 Task: Search one way flight ticket for 4 adults, 2 children, 2 infants in seat and 1 infant on lap in premium economy from Sault Ste. Marie: Chippewa County International Airport to New Bern: Coastal Carolina Regional Airport (was Craven County Regional) on 5-4-2023. Choice of flights is JetBlue. Number of bags: 2 checked bags. Price is upto 42000. Outbound departure time preference is 13:45.
Action: Mouse moved to (306, 175)
Screenshot: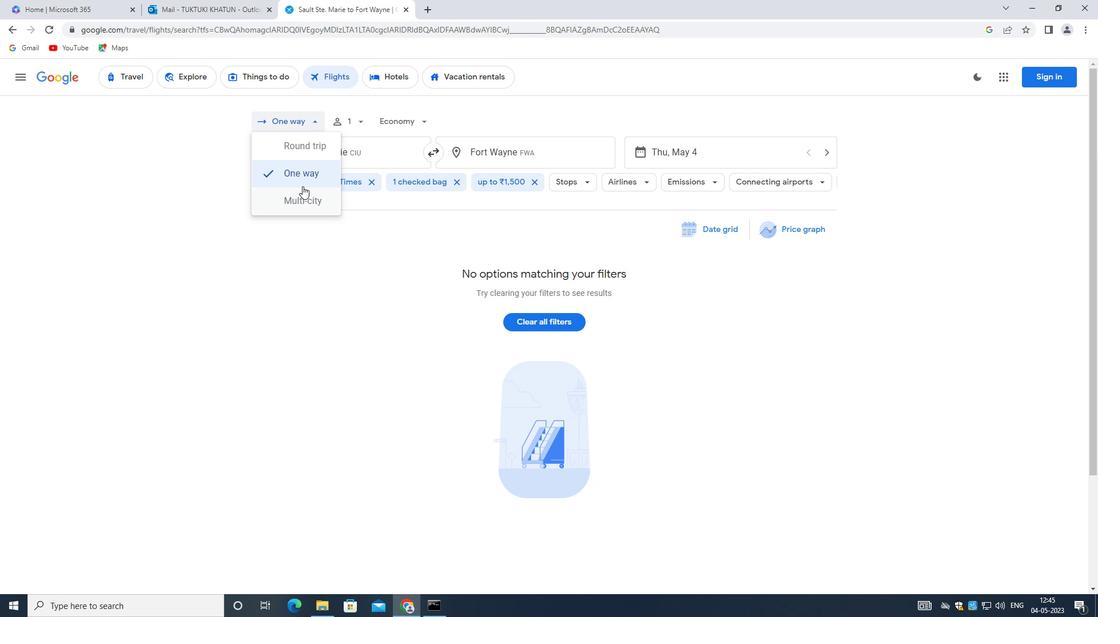 
Action: Mouse pressed left at (306, 175)
Screenshot: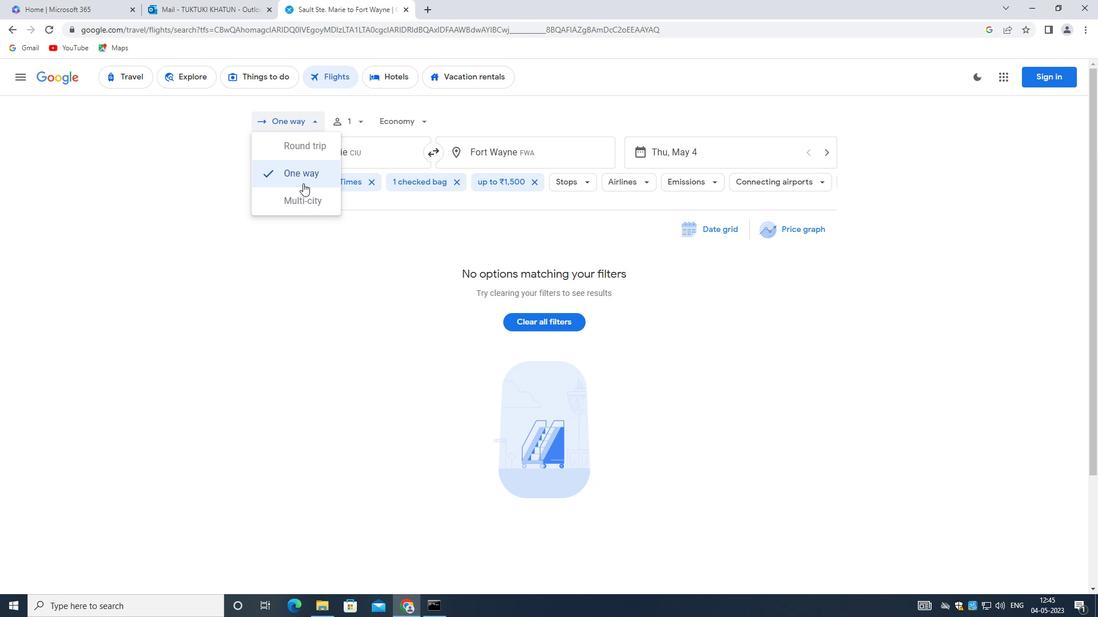 
Action: Mouse moved to (352, 121)
Screenshot: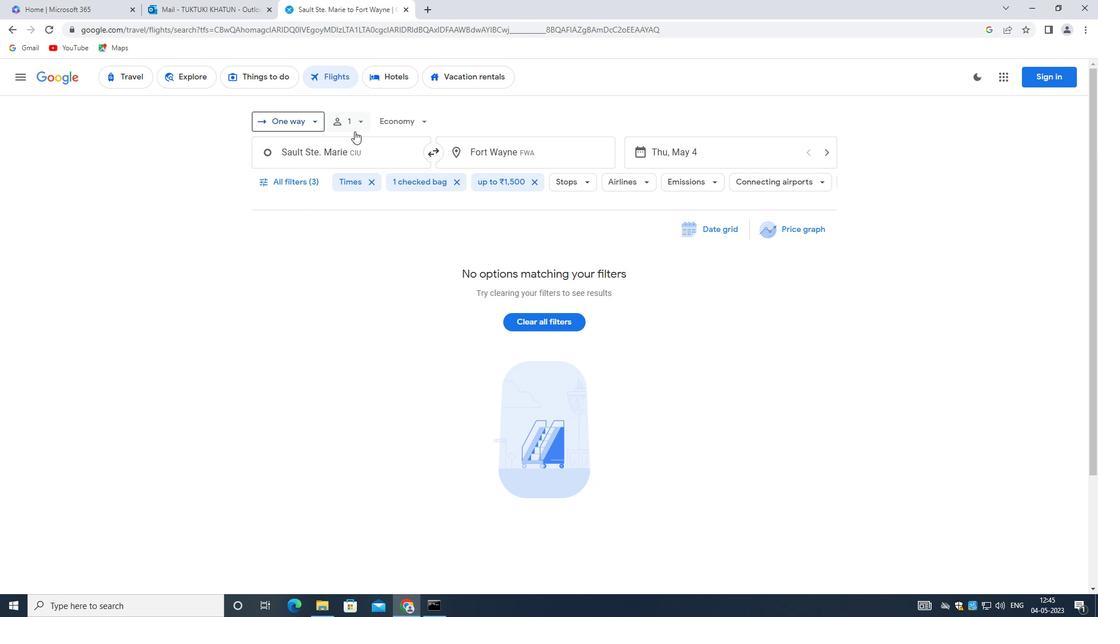 
Action: Mouse pressed left at (352, 121)
Screenshot: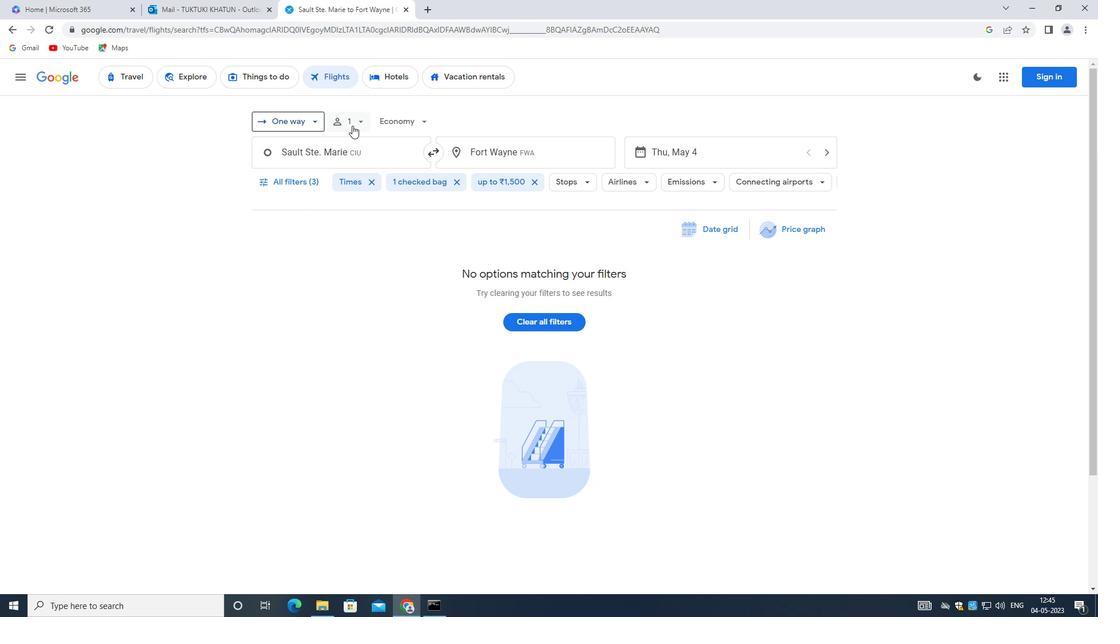 
Action: Mouse moved to (441, 152)
Screenshot: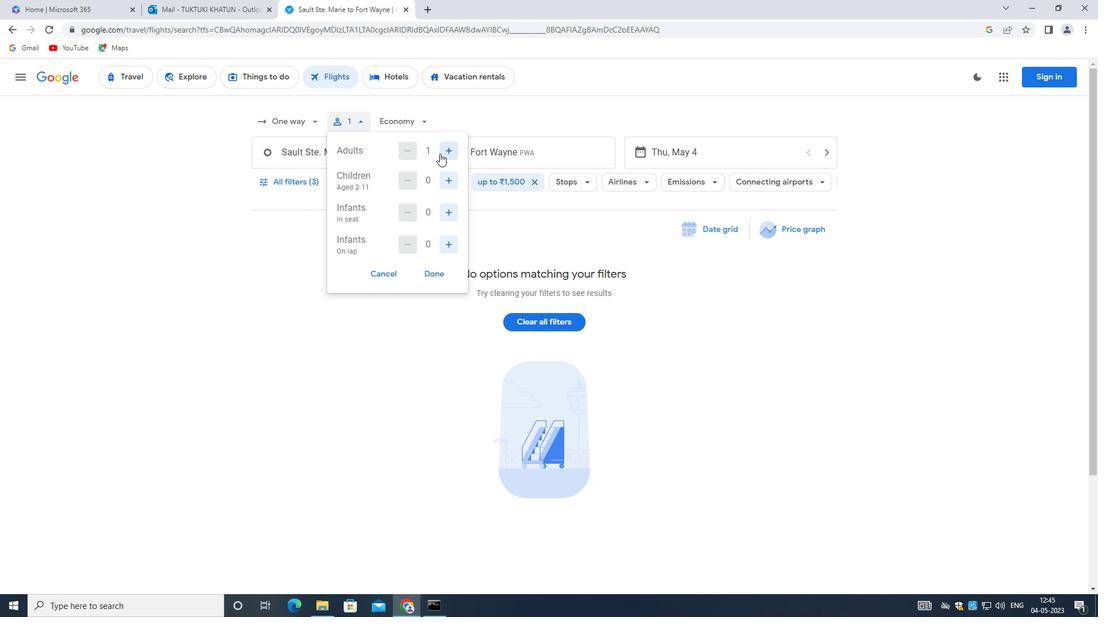 
Action: Mouse pressed left at (441, 152)
Screenshot: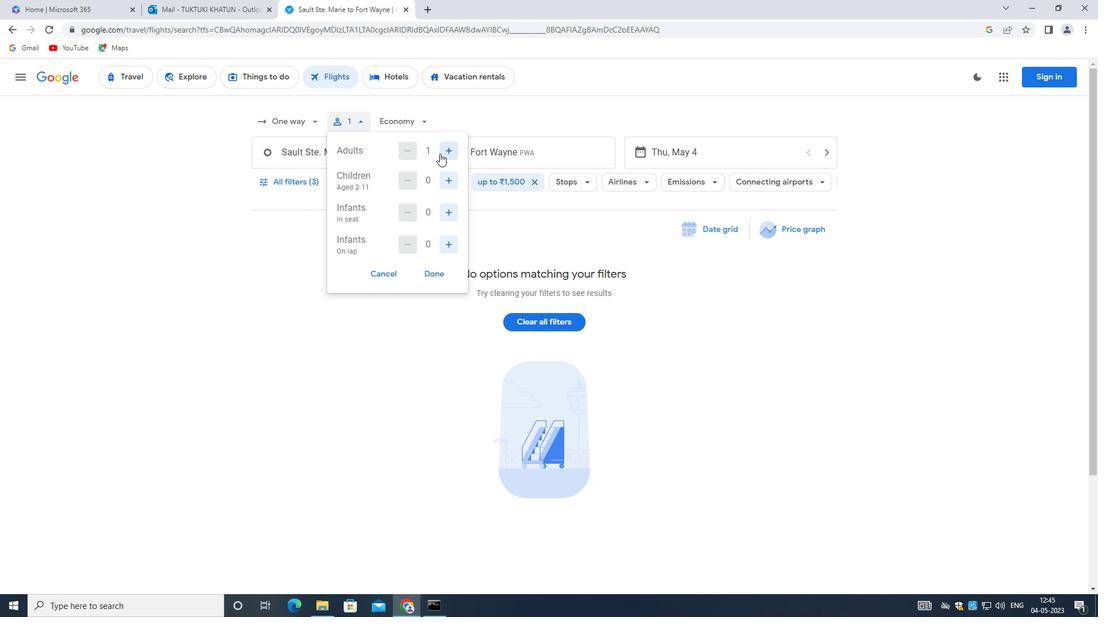 
Action: Mouse moved to (441, 150)
Screenshot: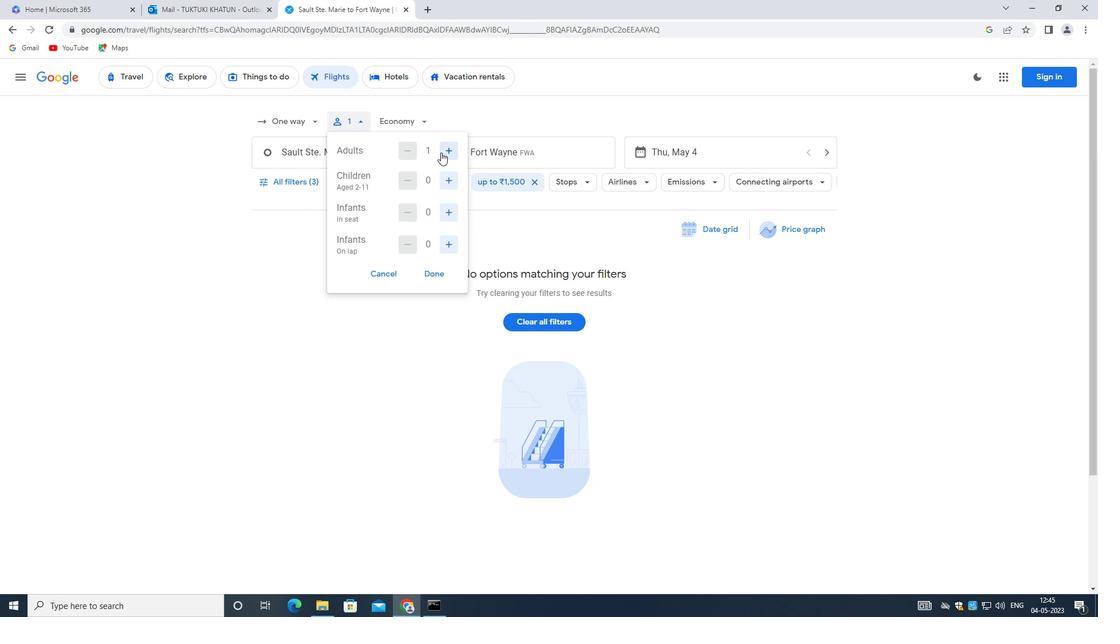
Action: Mouse pressed left at (441, 150)
Screenshot: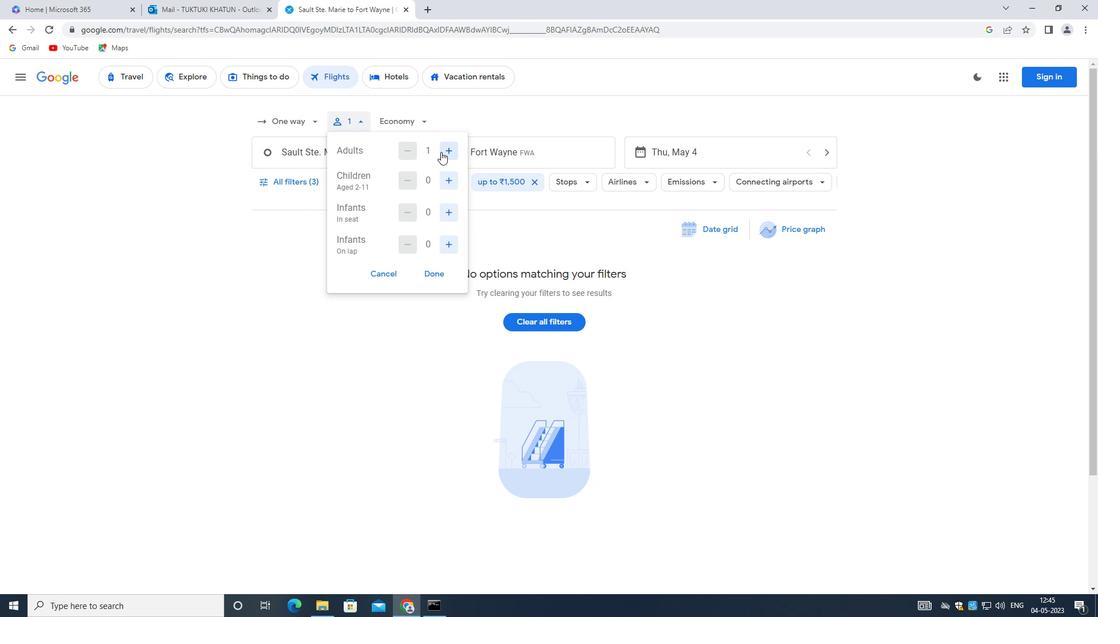 
Action: Mouse pressed left at (441, 150)
Screenshot: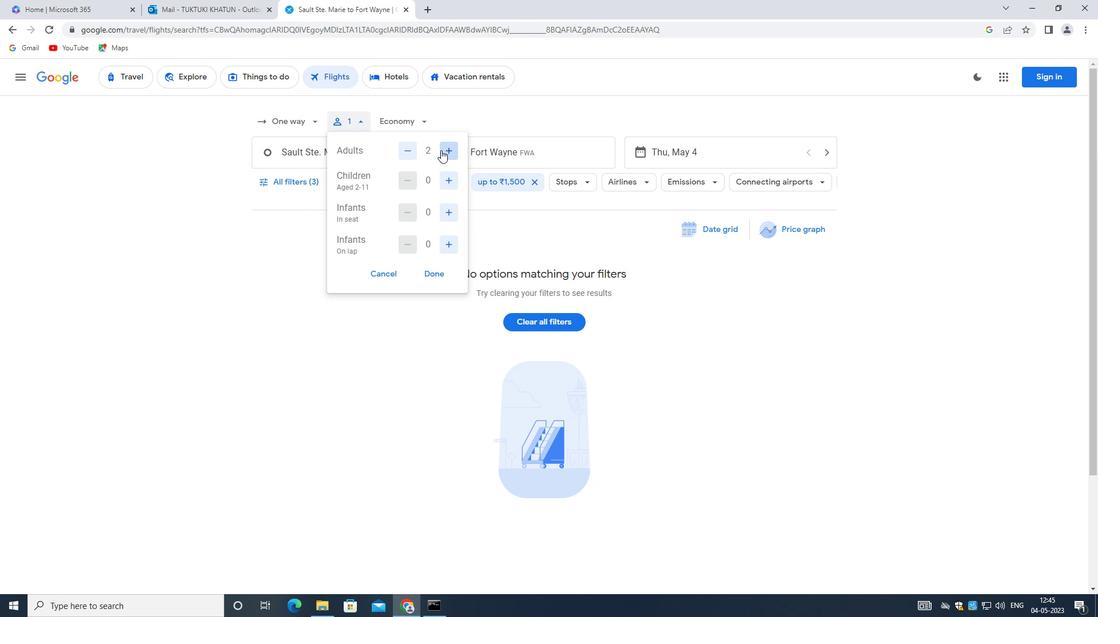 
Action: Mouse moved to (449, 179)
Screenshot: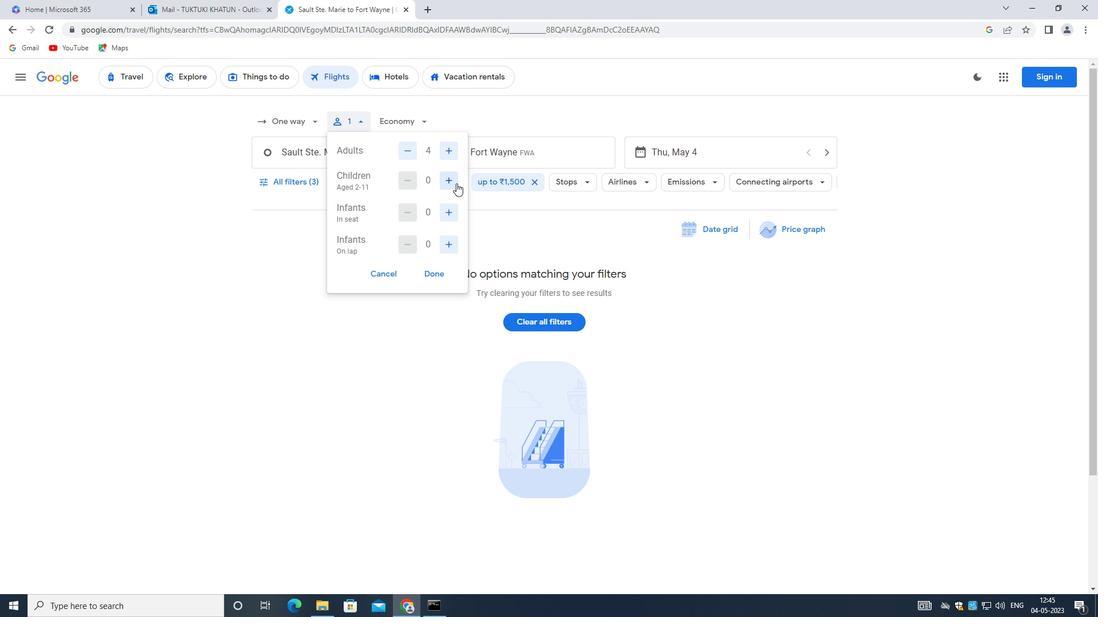 
Action: Mouse pressed left at (449, 179)
Screenshot: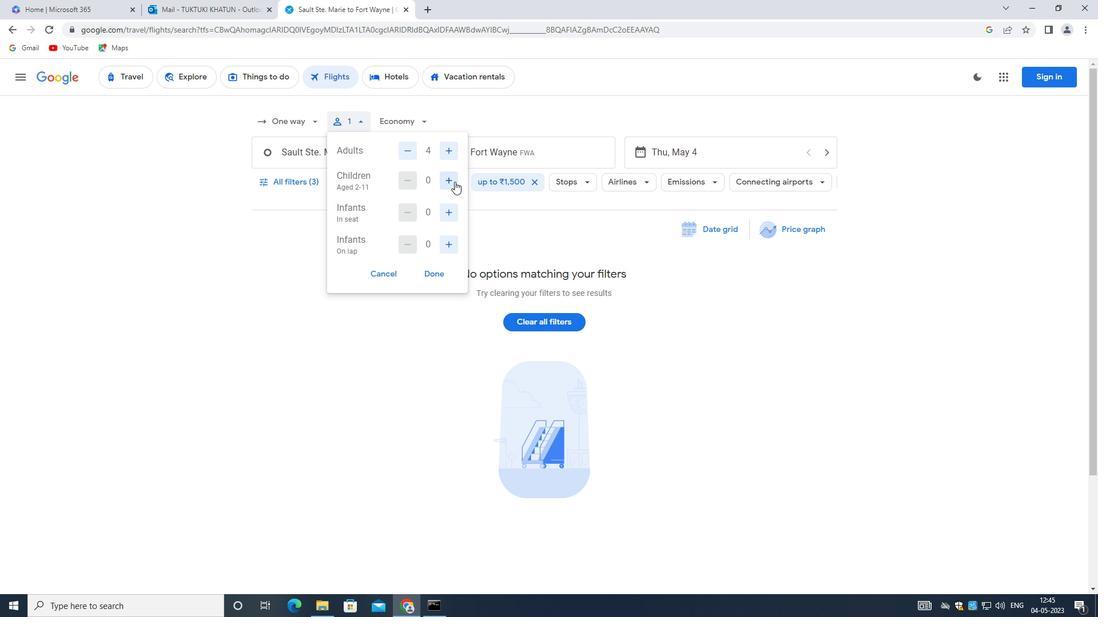 
Action: Mouse pressed left at (449, 179)
Screenshot: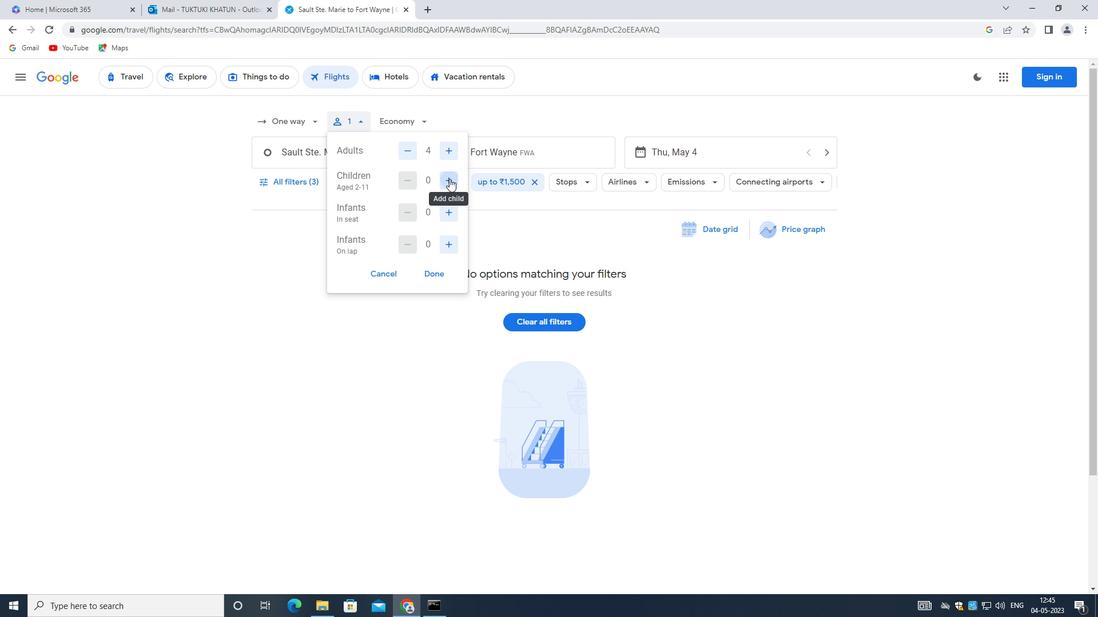 
Action: Mouse moved to (455, 207)
Screenshot: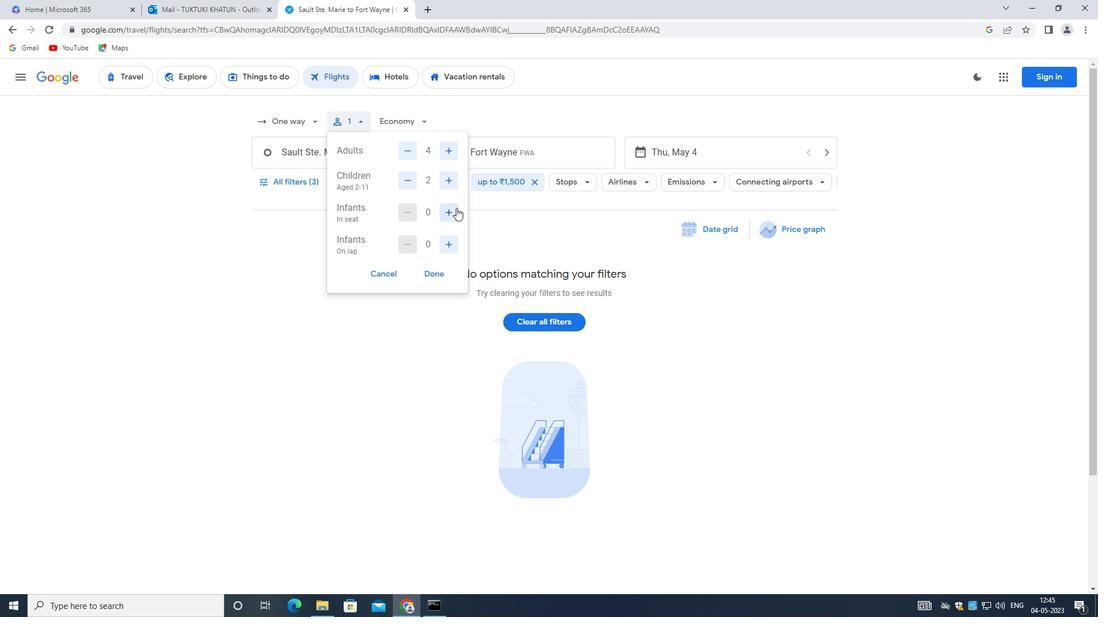 
Action: Mouse pressed left at (455, 207)
Screenshot: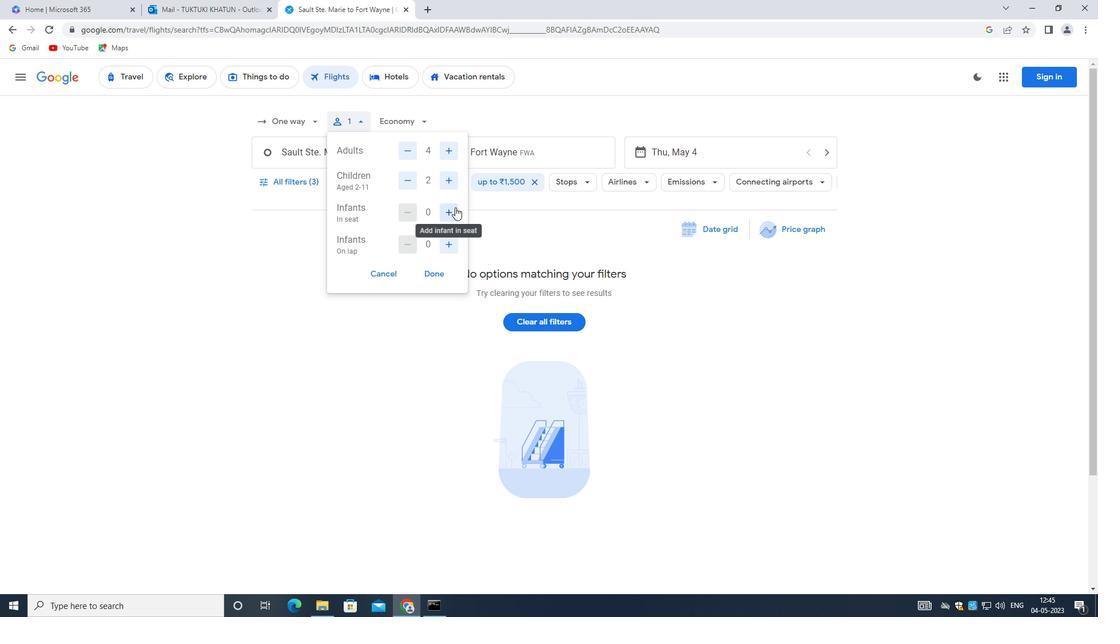 
Action: Mouse pressed left at (455, 207)
Screenshot: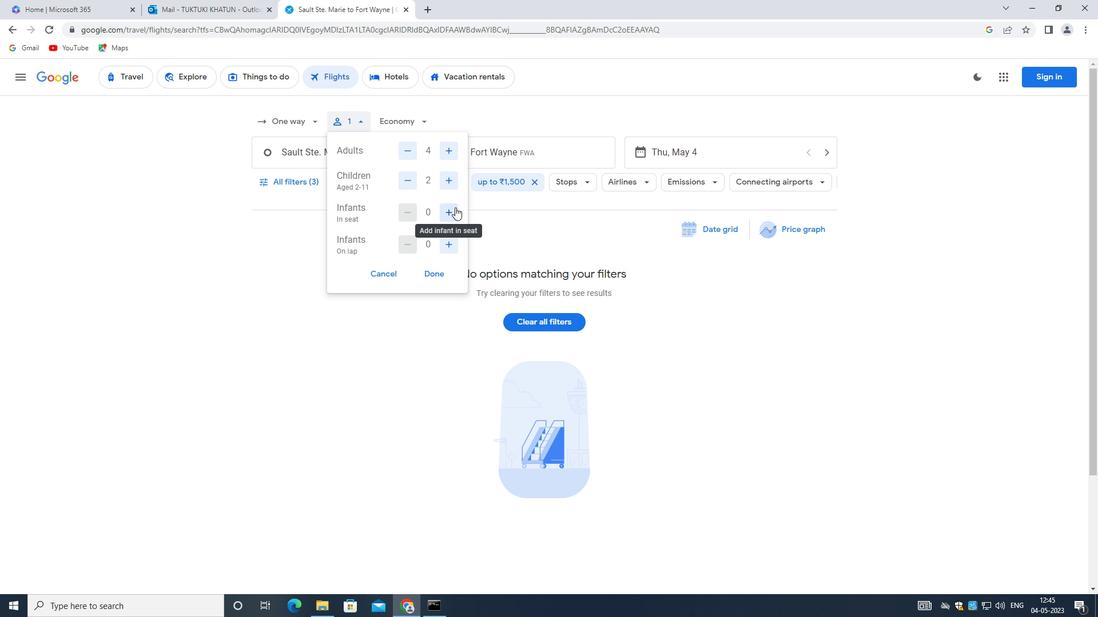 
Action: Mouse moved to (449, 243)
Screenshot: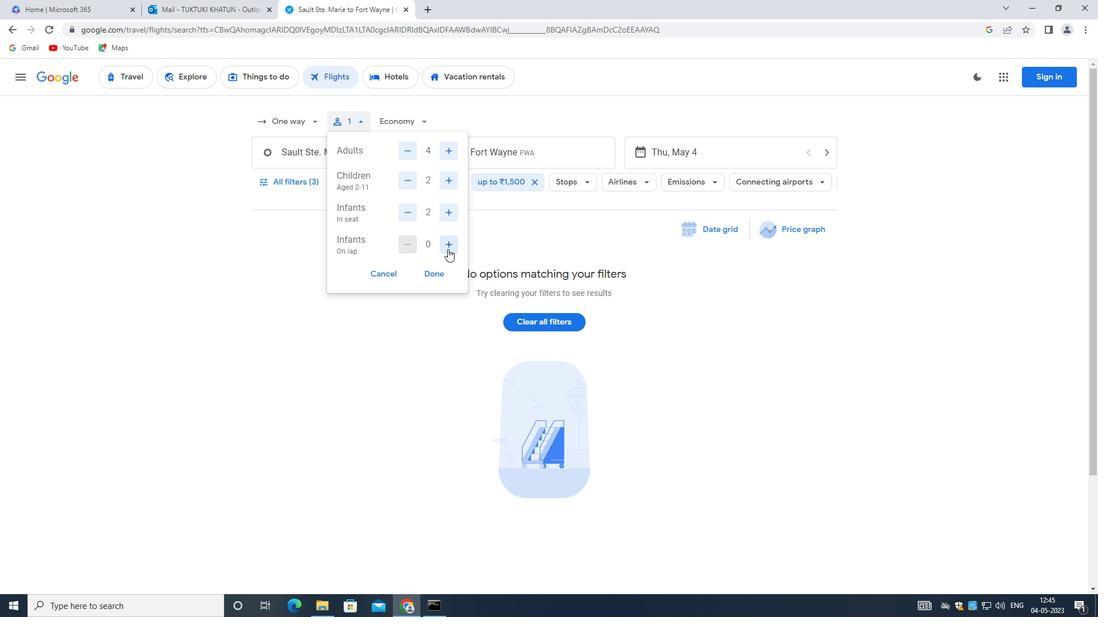 
Action: Mouse pressed left at (449, 243)
Screenshot: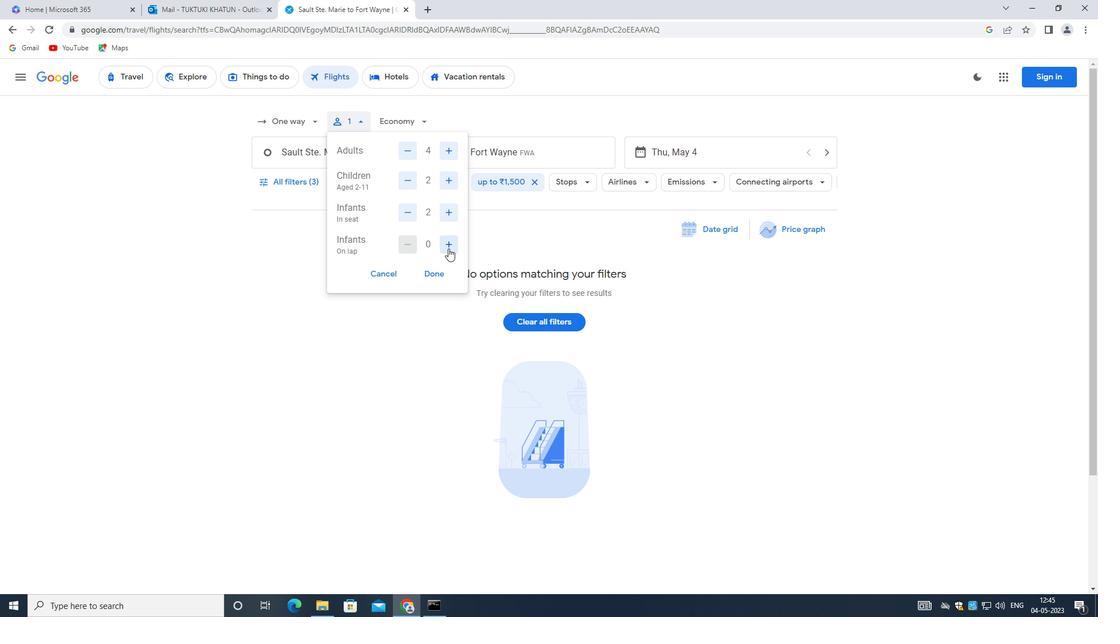 
Action: Mouse moved to (431, 277)
Screenshot: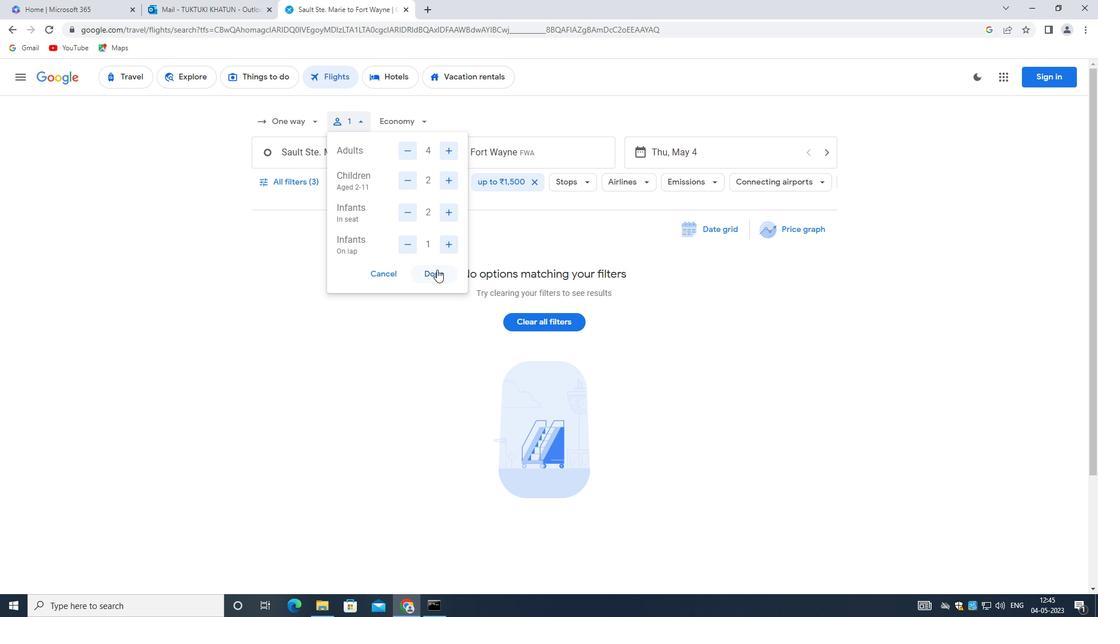 
Action: Mouse pressed left at (431, 277)
Screenshot: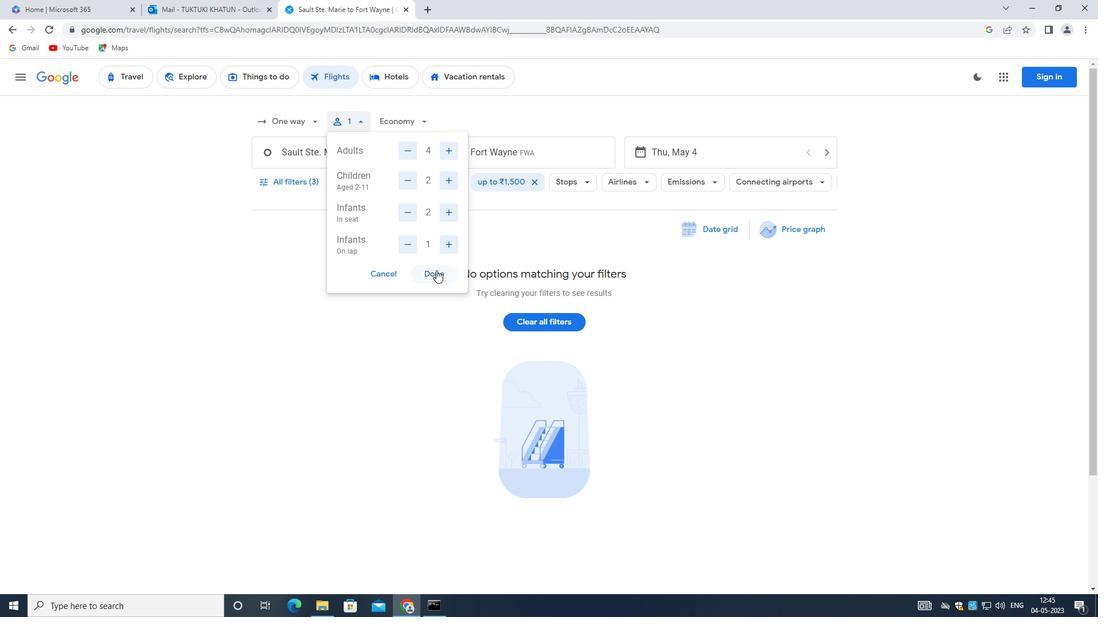 
Action: Mouse moved to (400, 114)
Screenshot: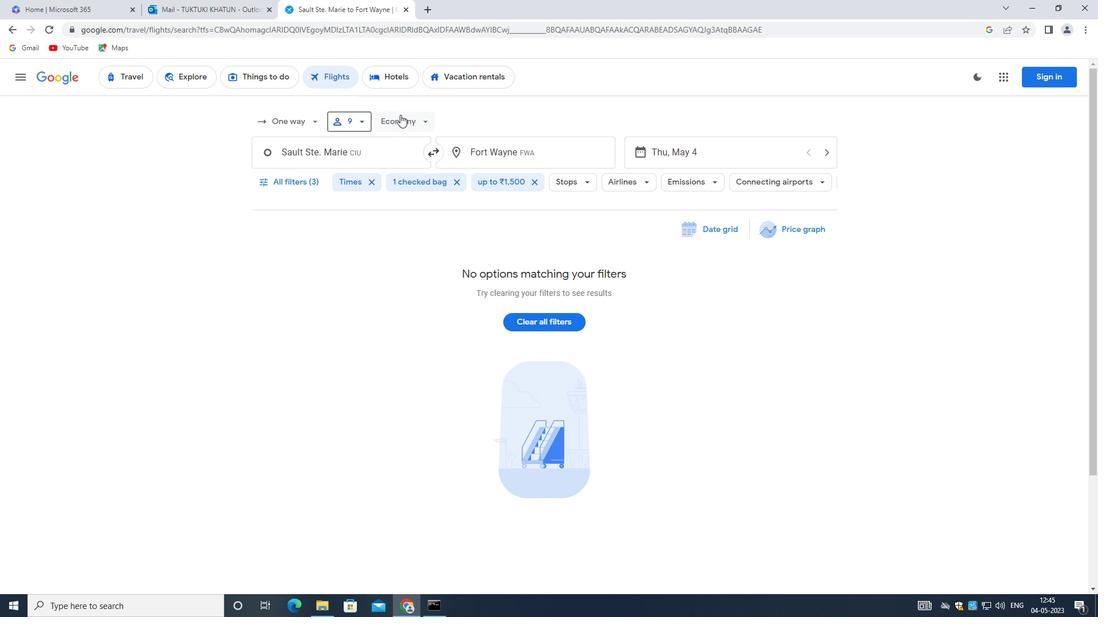 
Action: Mouse pressed left at (400, 114)
Screenshot: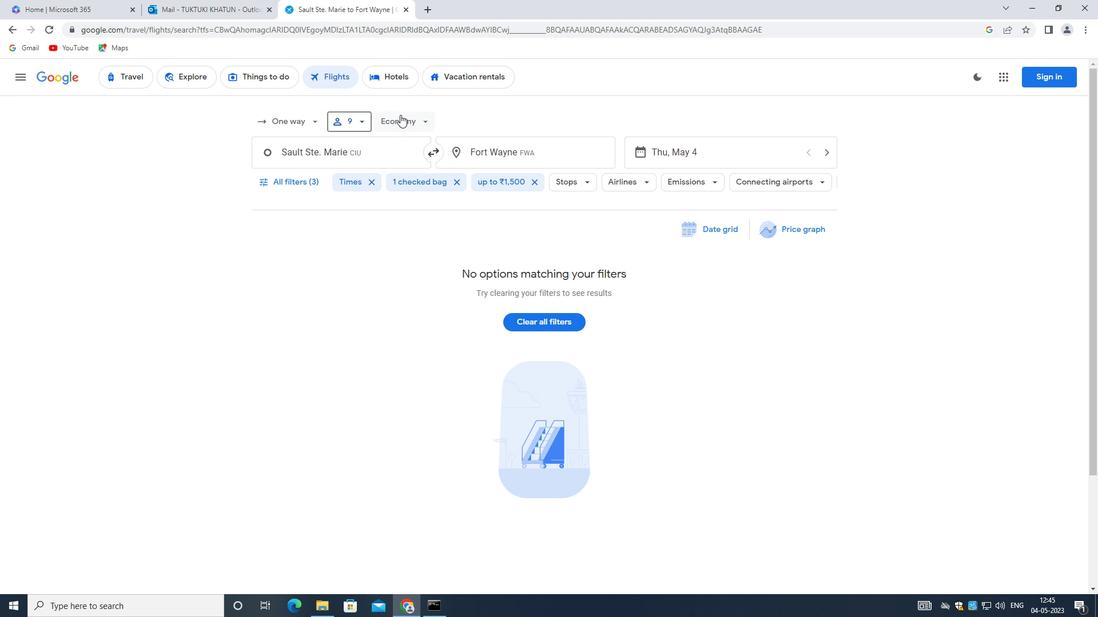 
Action: Mouse moved to (425, 169)
Screenshot: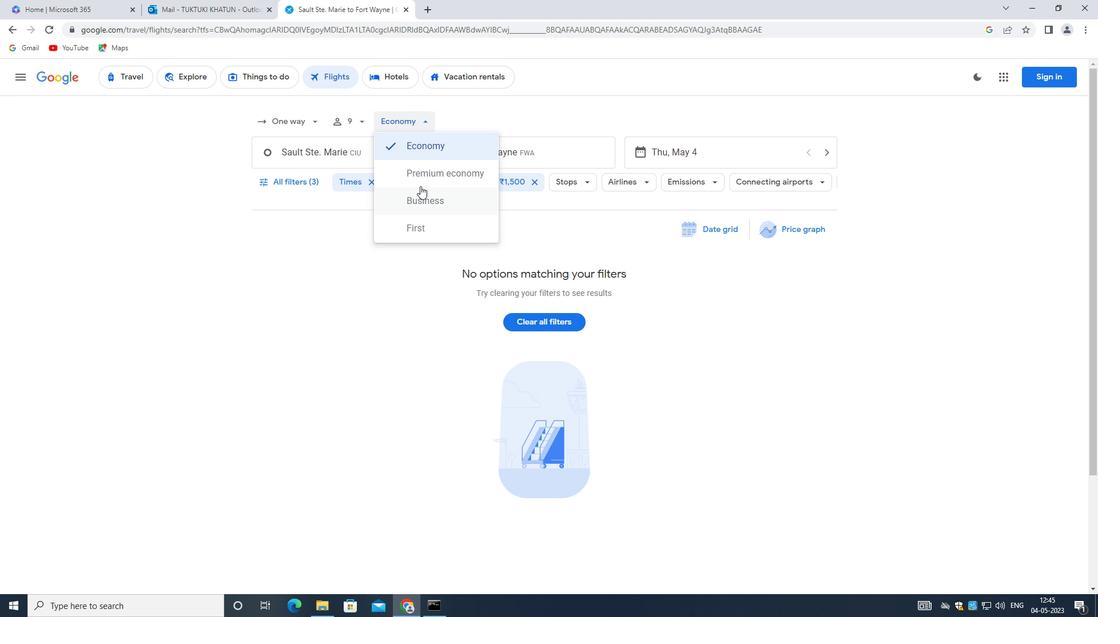 
Action: Mouse pressed left at (425, 169)
Screenshot: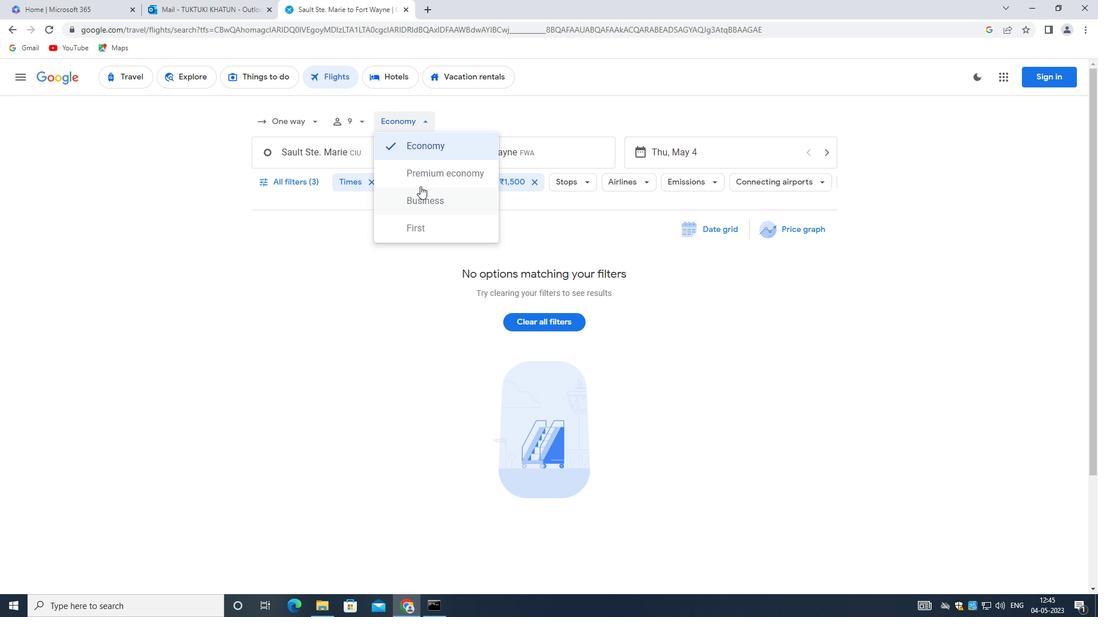 
Action: Mouse moved to (355, 156)
Screenshot: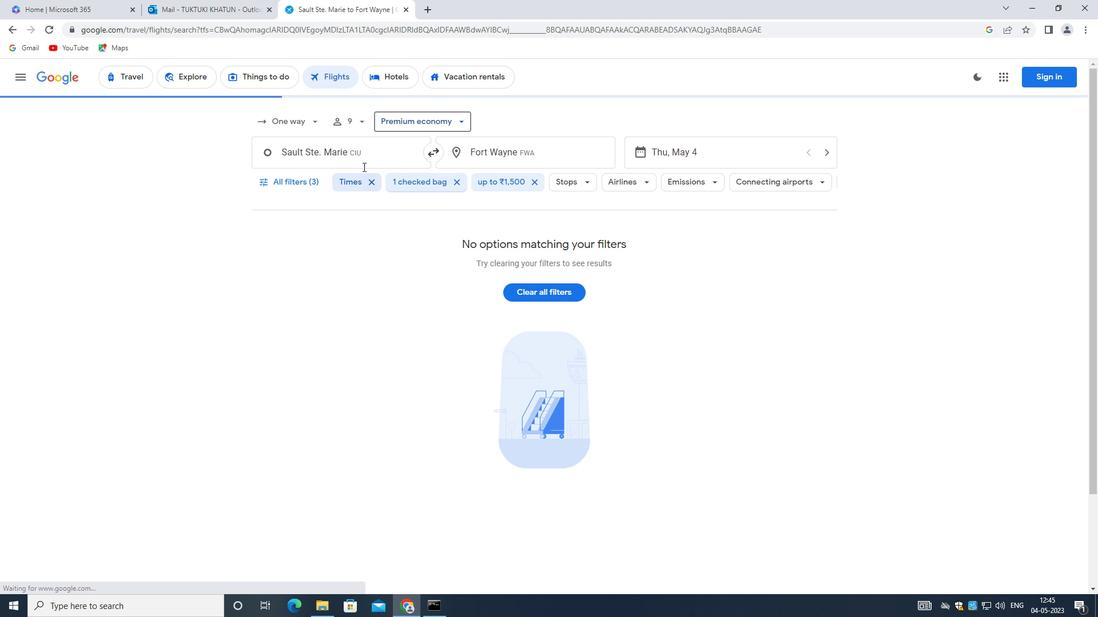 
Action: Mouse pressed left at (355, 156)
Screenshot: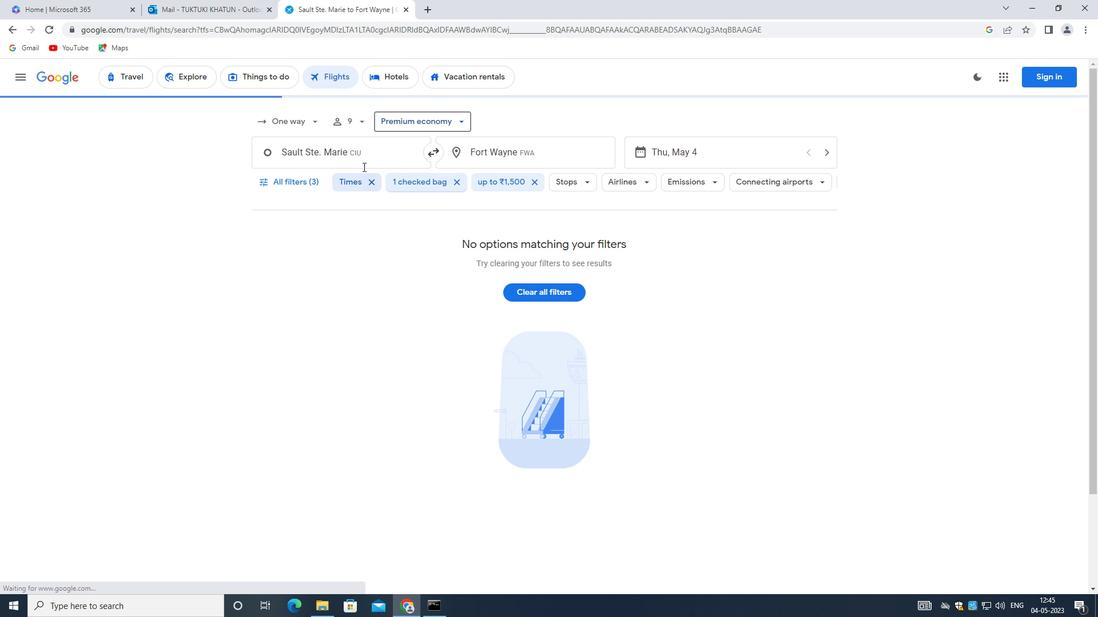 
Action: Mouse moved to (364, 152)
Screenshot: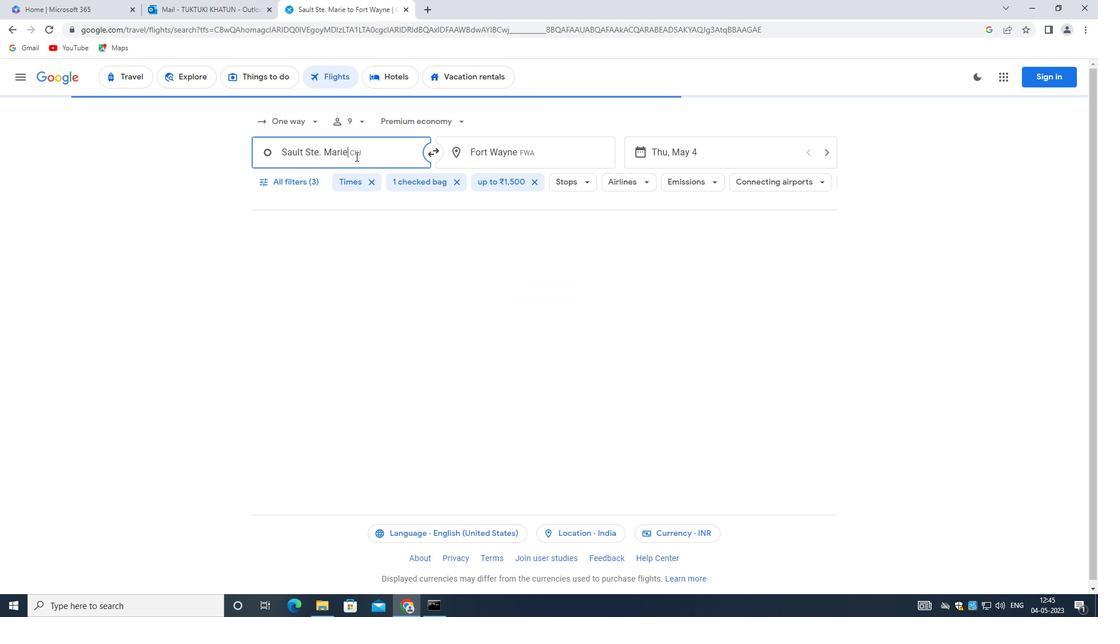 
Action: Key pressed <Key.backspace><Key.shift><Key.shift><Key.shift><Key.shift><Key.shift><Key.shift><Key.shift><Key.shift><Key.shift><Key.shift><Key.shift><Key.shift><Key.shift><Key.shift><Key.shift><Key.shift><Key.shift><Key.shift><Key.shift><Key.shift><Key.shift><Key.shift><Key.shift><Key.shift><Key.shift>C<Key.backspace><Key.shift>
Screenshot: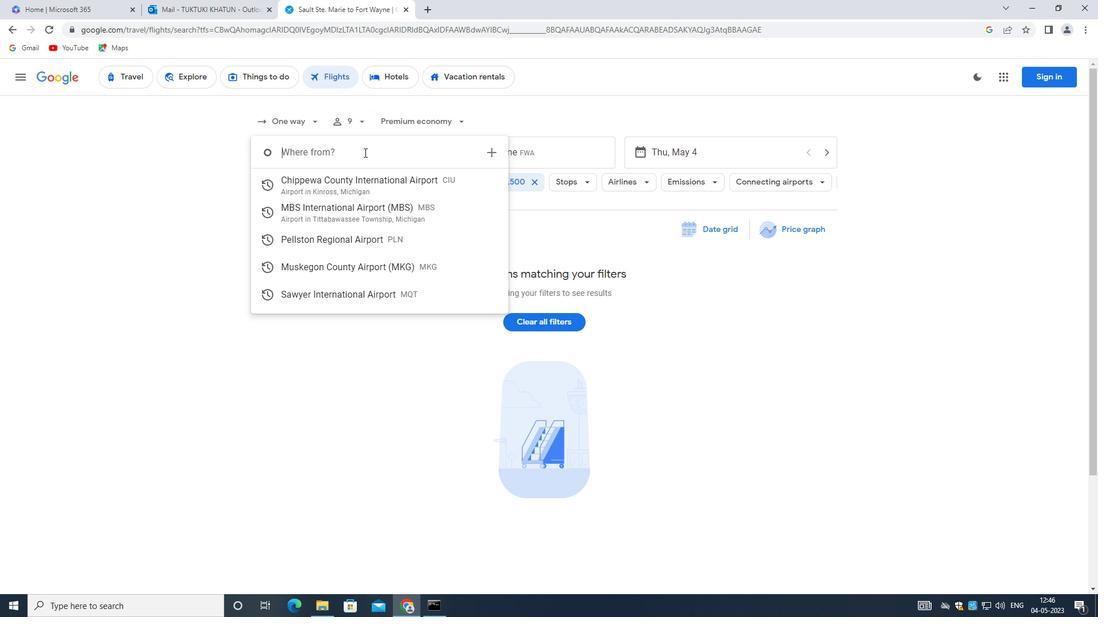 
Action: Mouse moved to (365, 152)
Screenshot: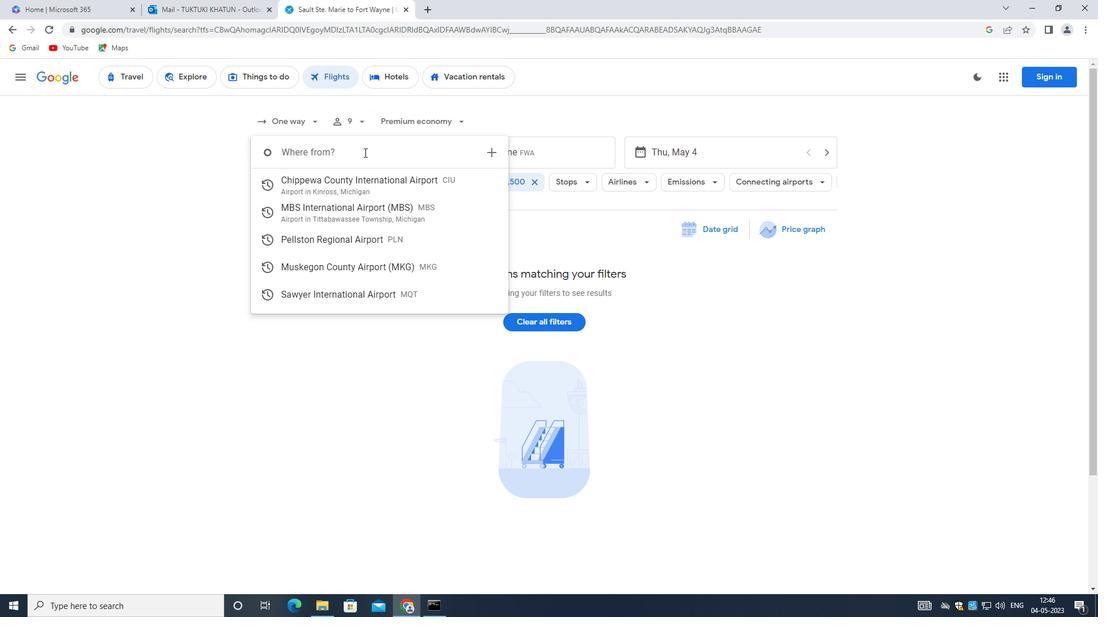 
Action: Key pressed SAULT<Key.space><Key.shift>STE.<Key.space><Key.shift_r>
Screenshot: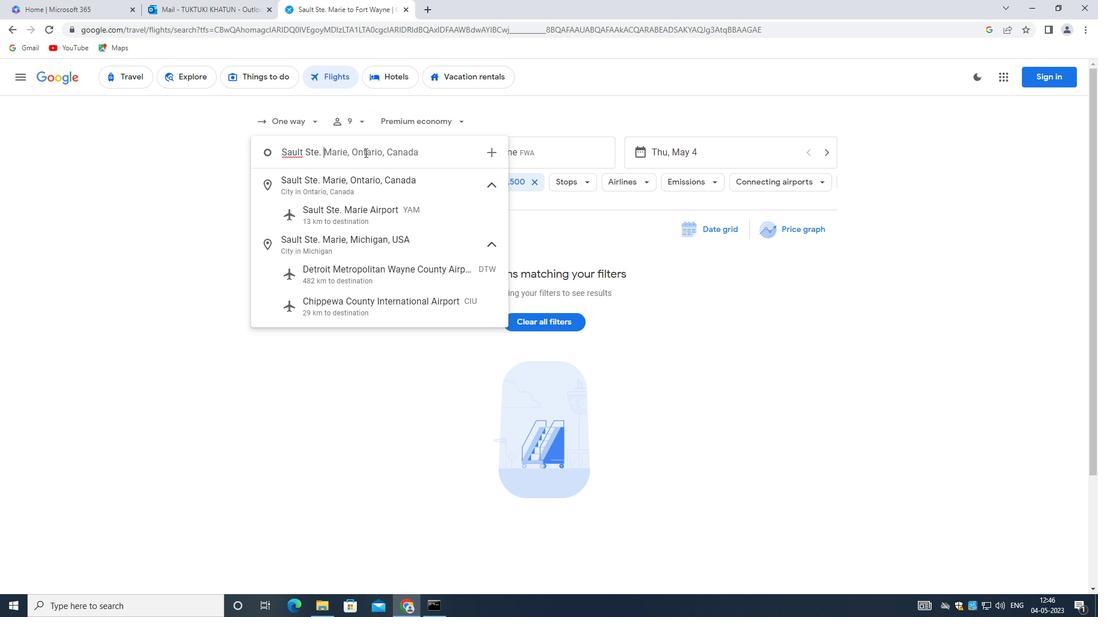 
Action: Mouse moved to (365, 152)
Screenshot: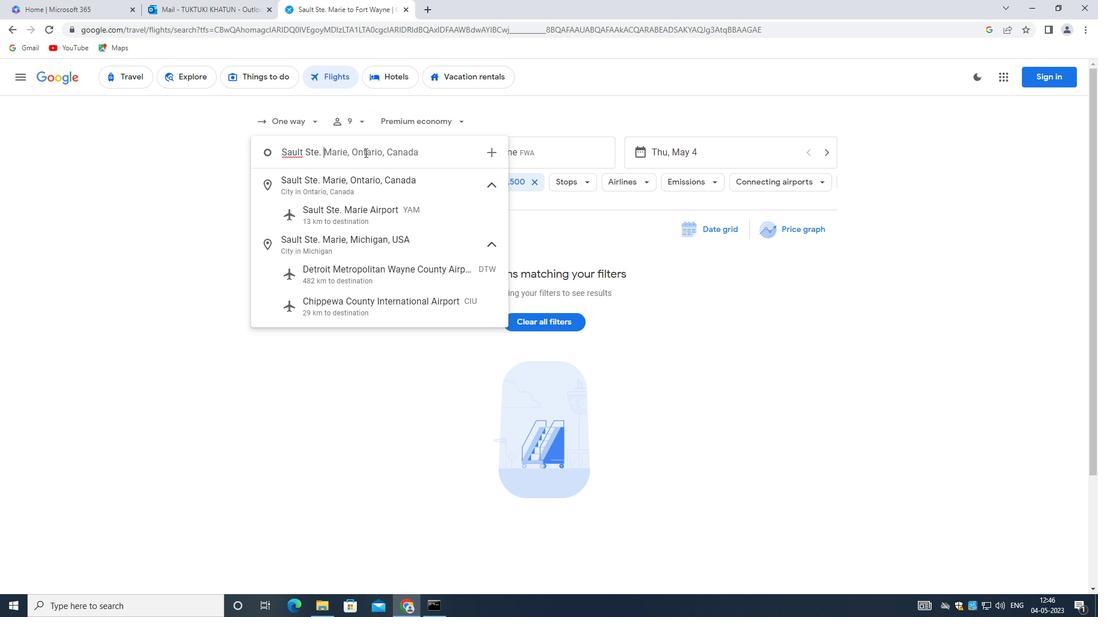 
Action: Key pressed MA
Screenshot: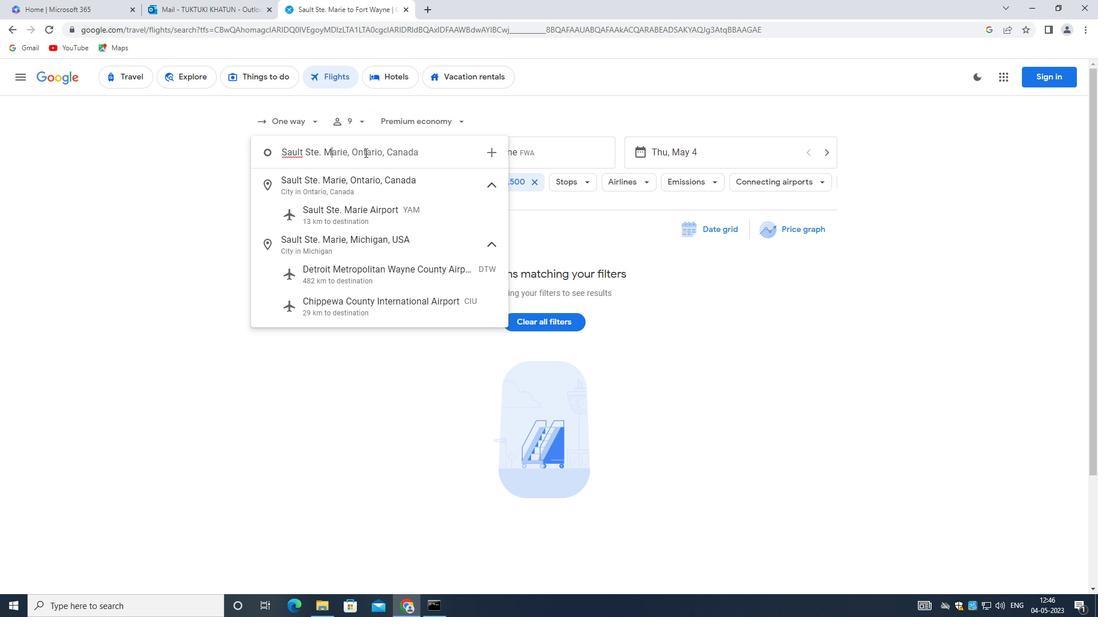 
Action: Mouse moved to (365, 152)
Screenshot: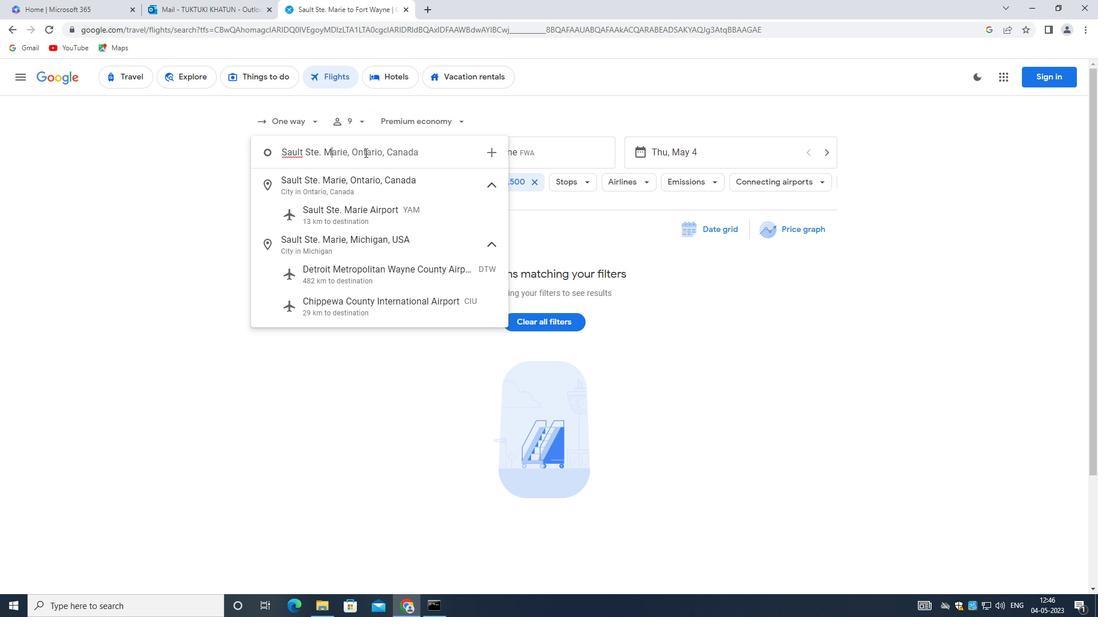 
Action: Key pressed R
Screenshot: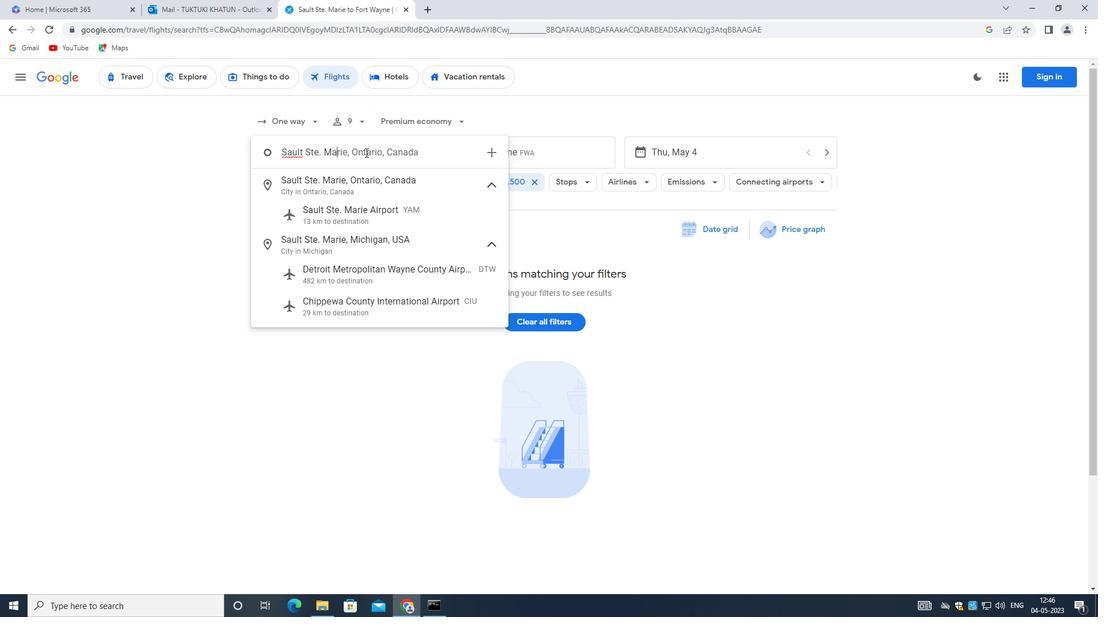 
Action: Mouse moved to (366, 152)
Screenshot: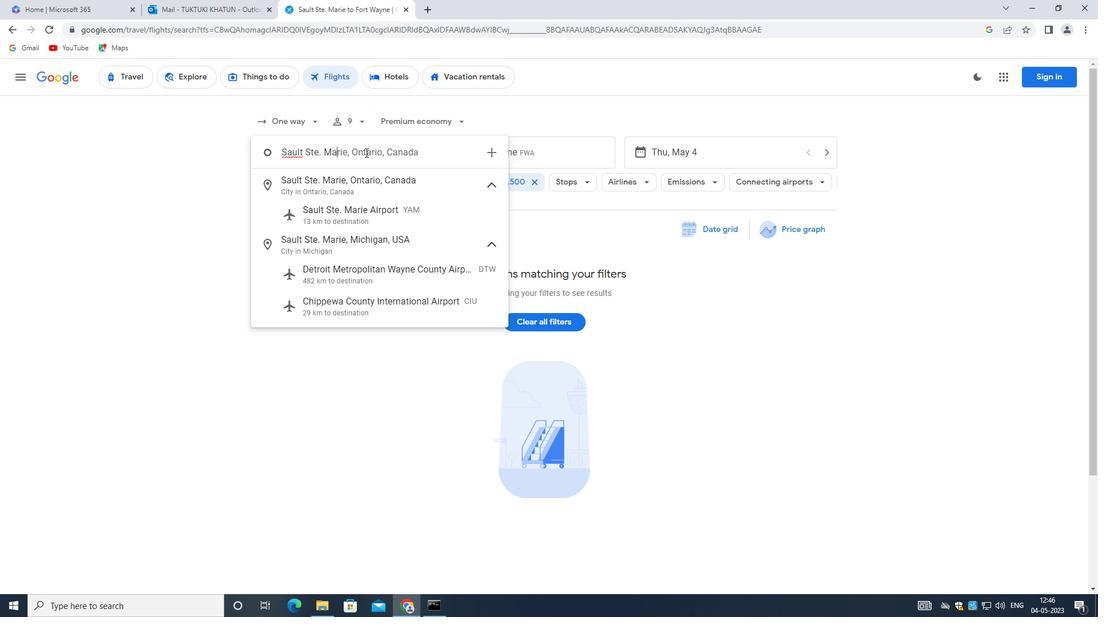 
Action: Key pressed I
Screenshot: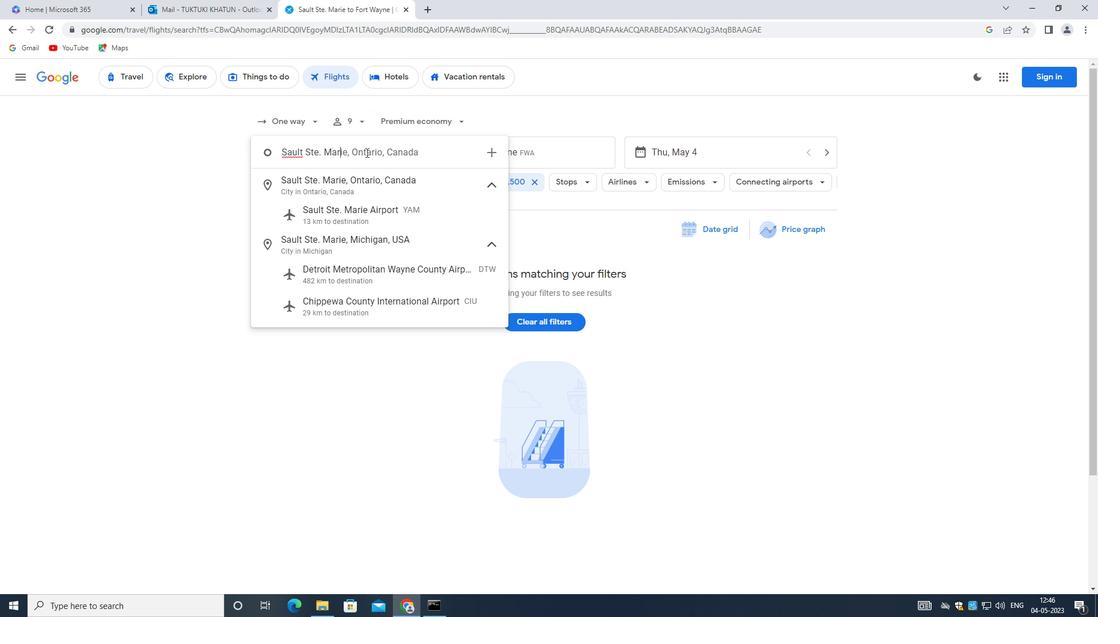 
Action: Mouse moved to (366, 152)
Screenshot: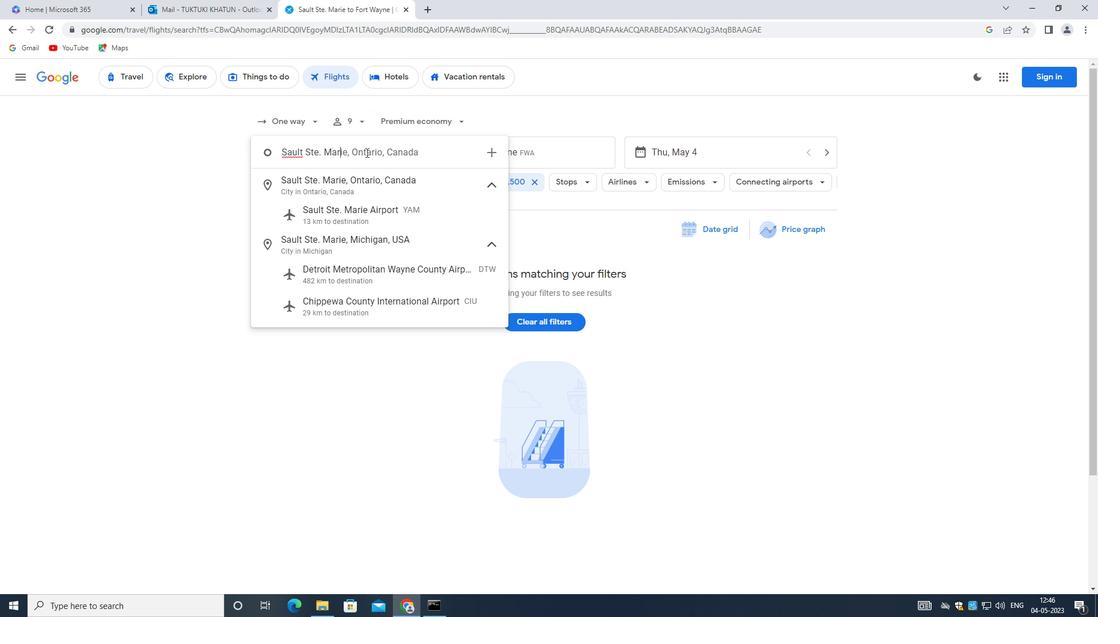 
Action: Key pressed E
Screenshot: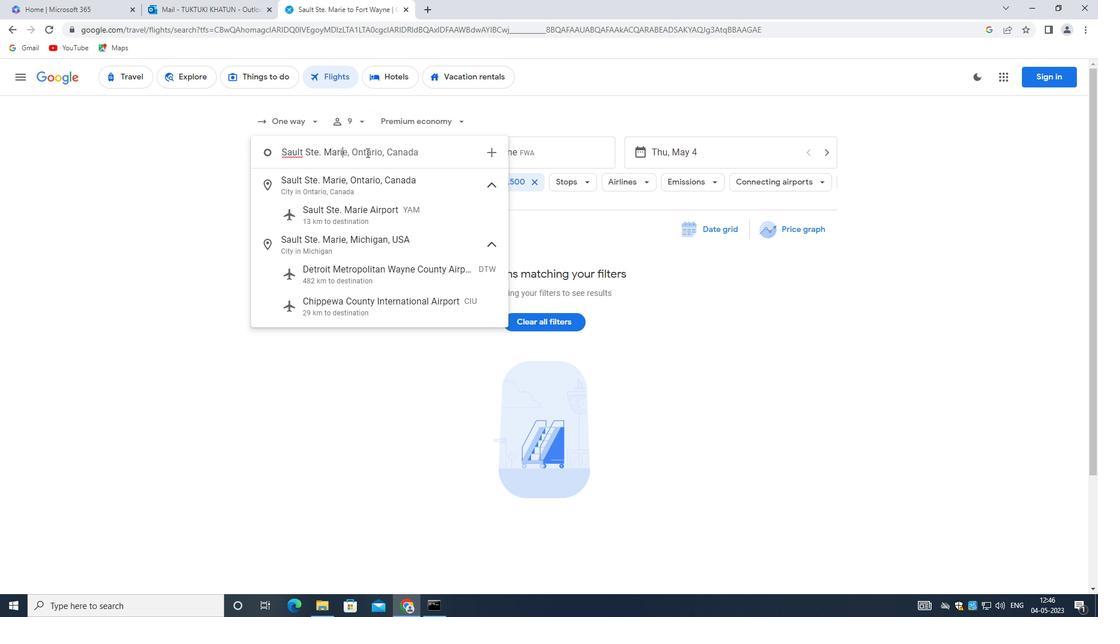 
Action: Mouse moved to (405, 302)
Screenshot: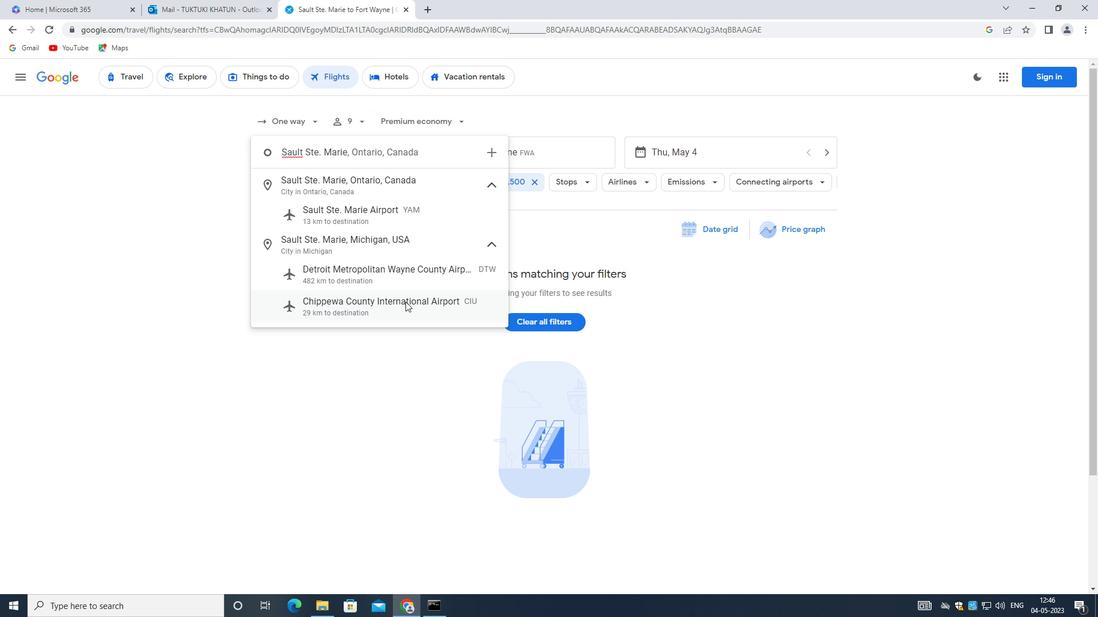 
Action: Mouse pressed left at (405, 302)
Screenshot: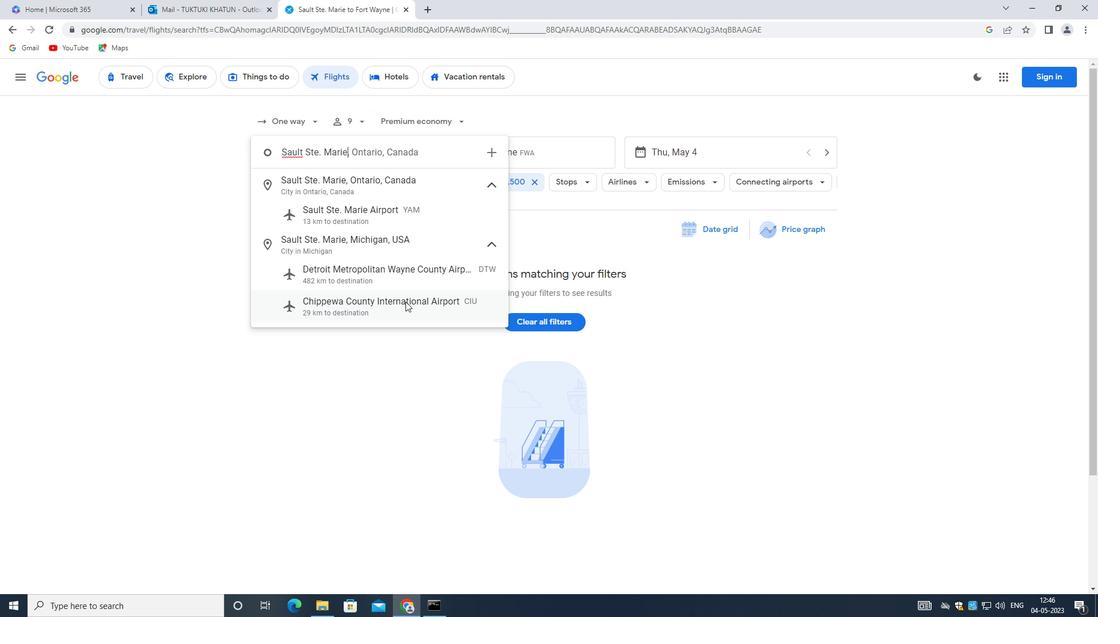 
Action: Mouse moved to (528, 161)
Screenshot: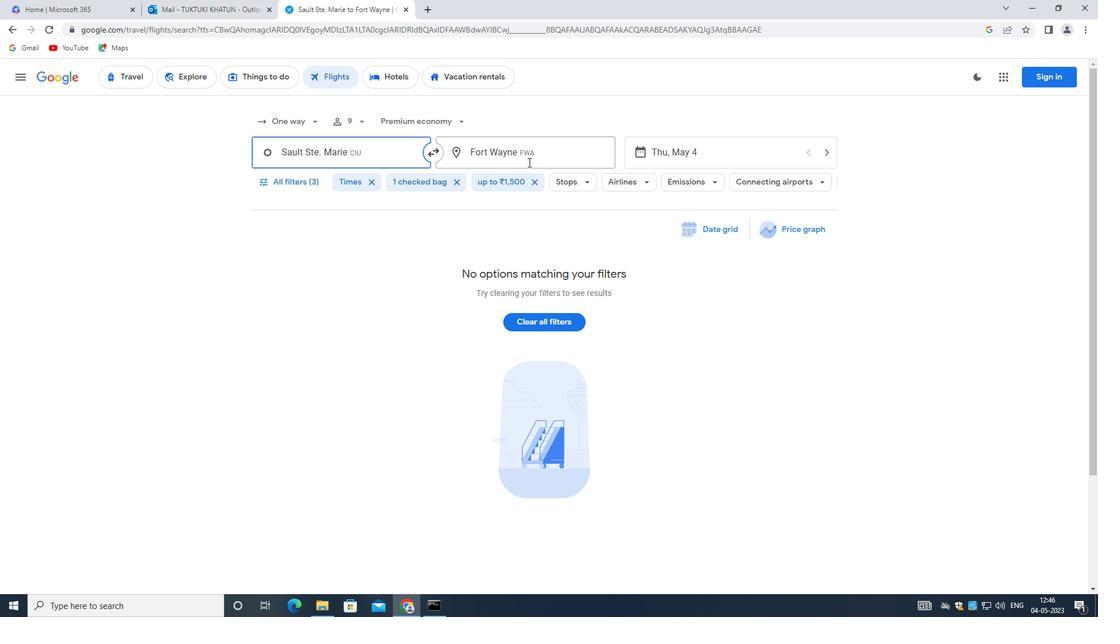 
Action: Mouse pressed left at (528, 161)
Screenshot: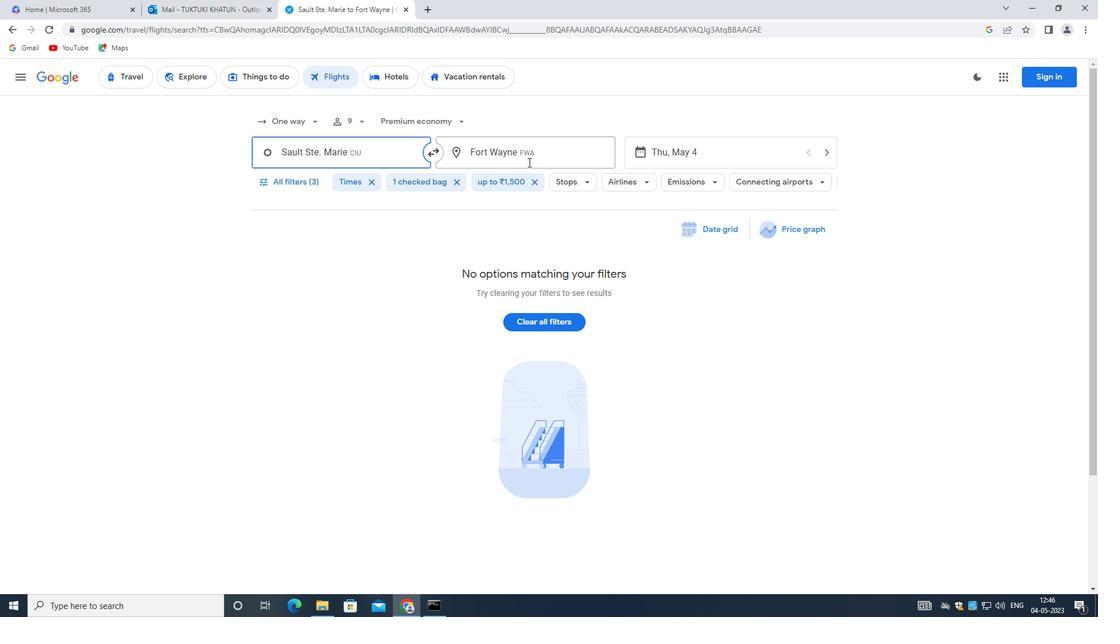 
Action: Mouse moved to (528, 160)
Screenshot: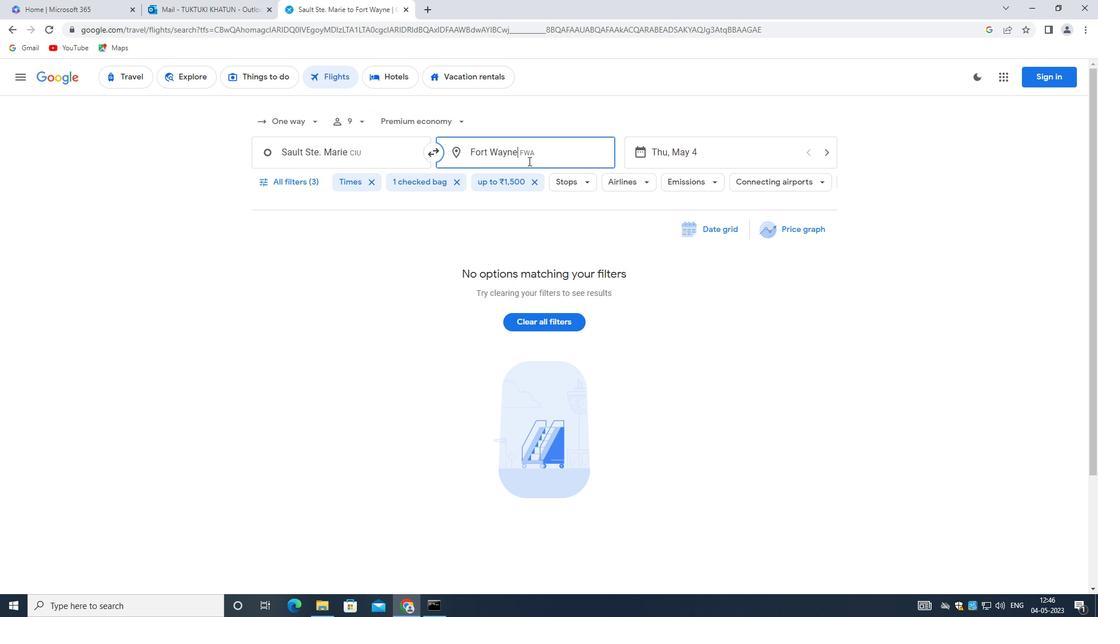 
Action: Key pressed <Key.backspace><Key.shift>C
Screenshot: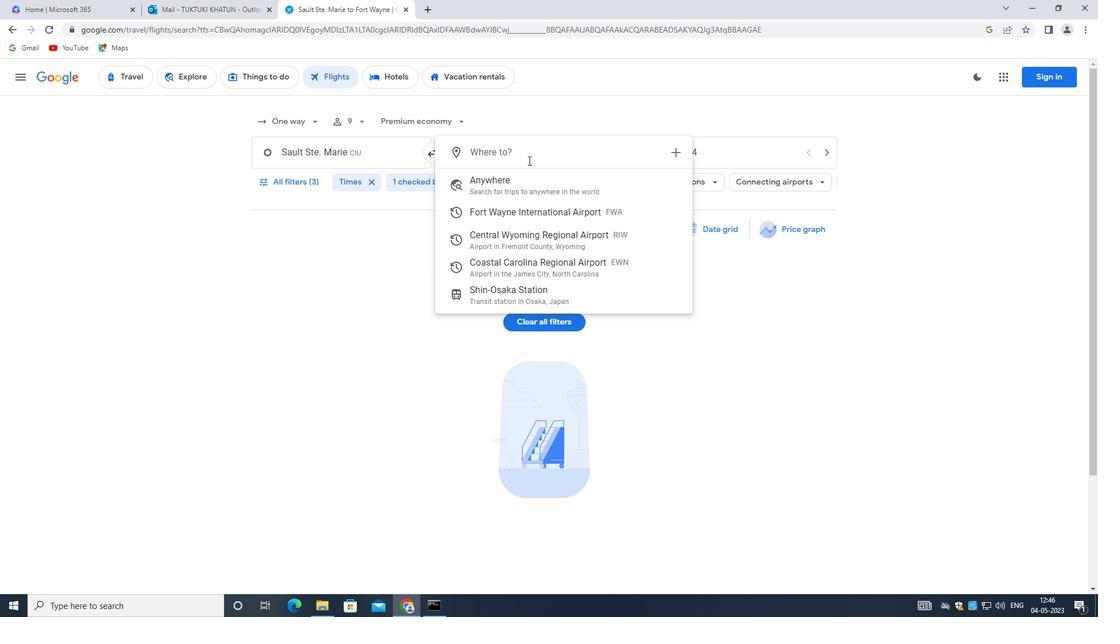 
Action: Mouse moved to (528, 160)
Screenshot: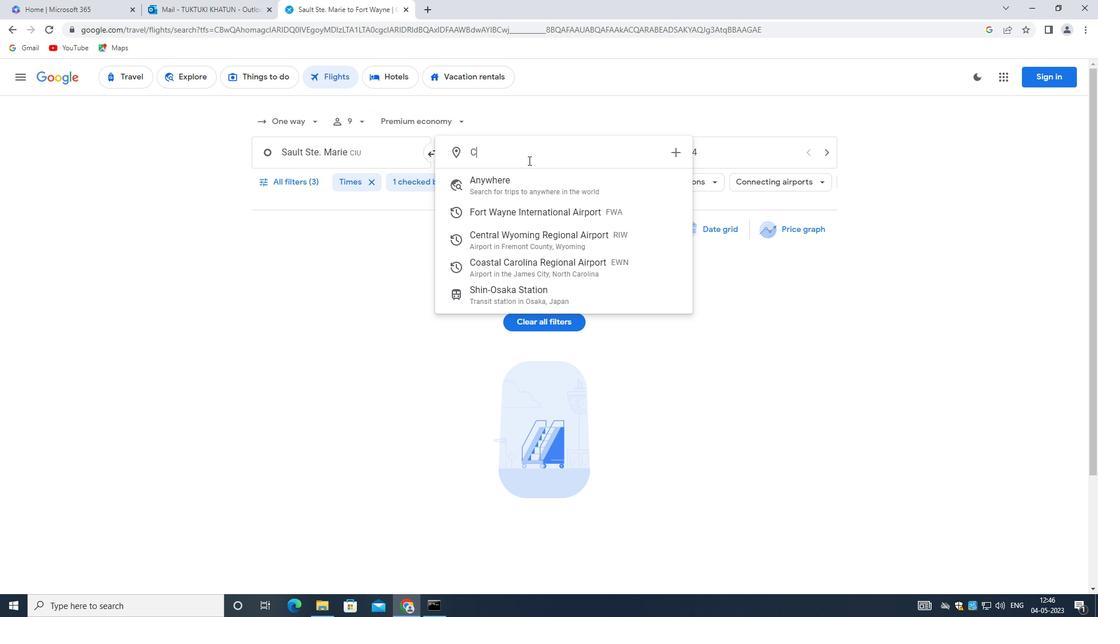 
Action: Key pressed OASTA
Screenshot: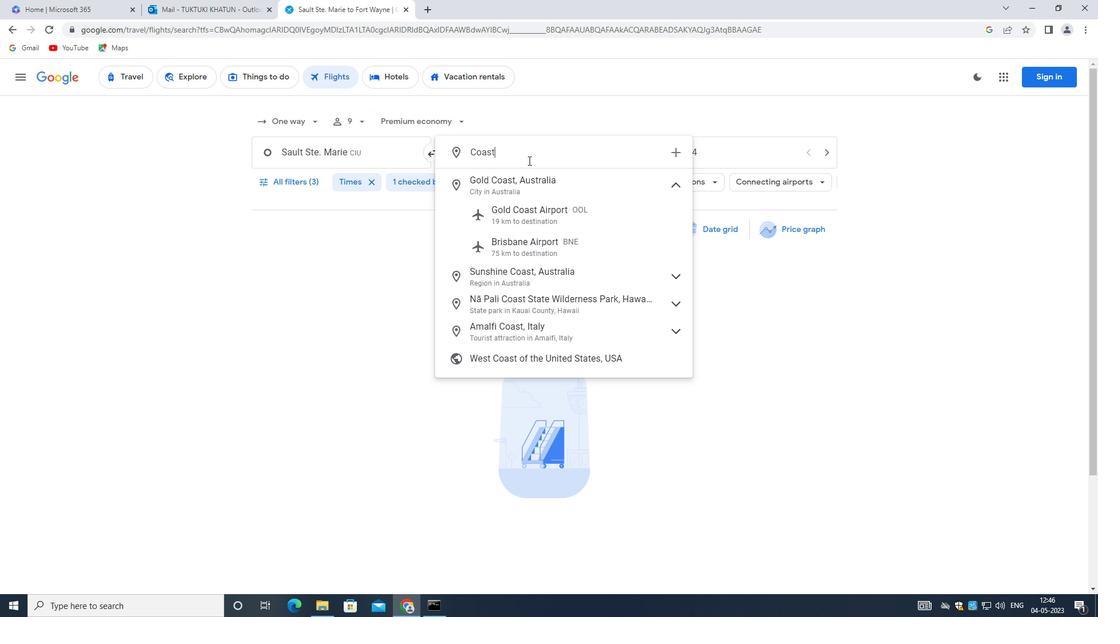 
Action: Mouse moved to (528, 160)
Screenshot: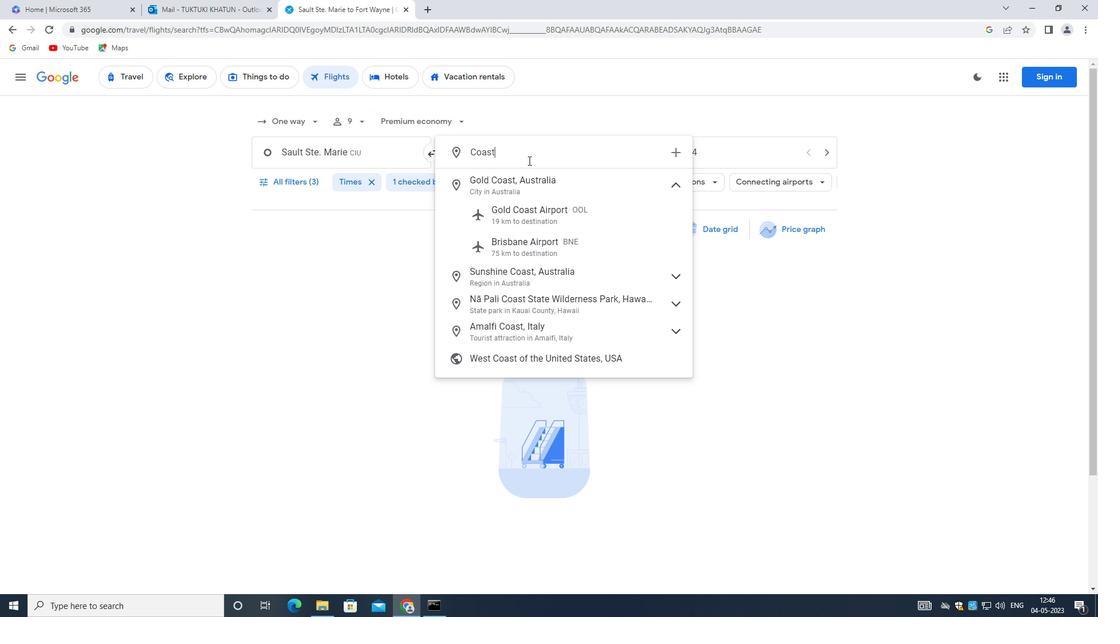 
Action: Key pressed L<Key.space><Key.shift>C
Screenshot: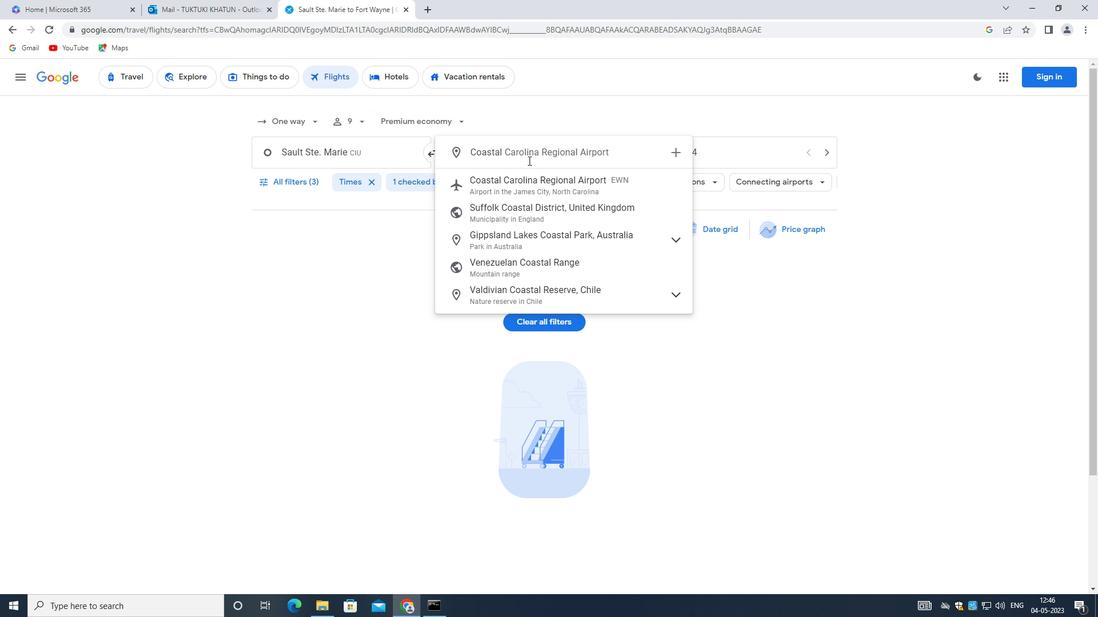 
Action: Mouse moved to (529, 160)
Screenshot: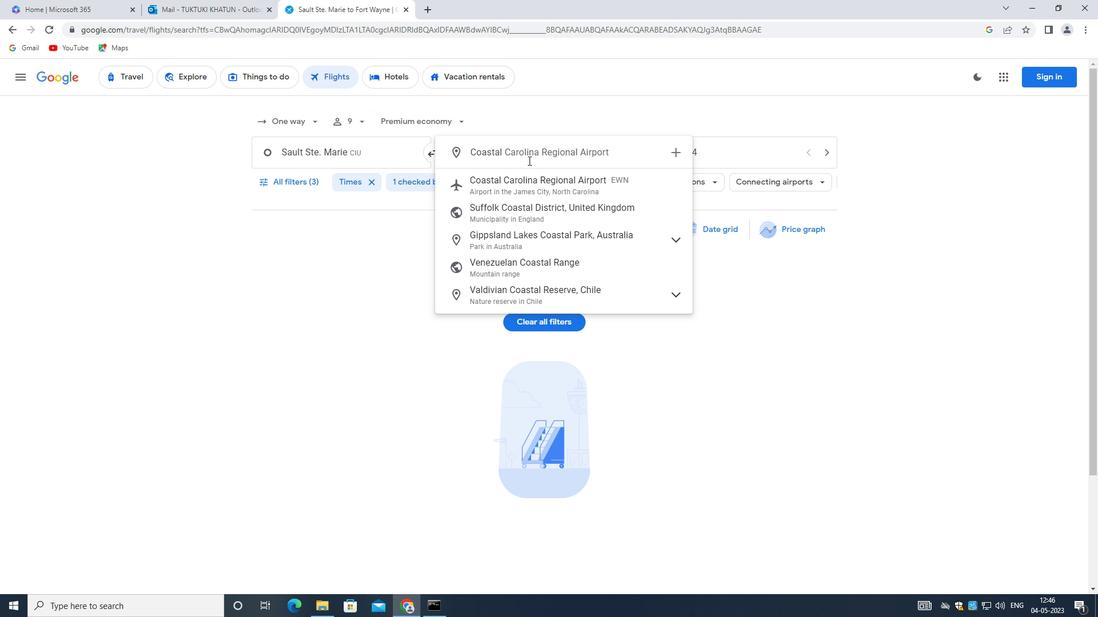 
Action: Key pressed AR
Screenshot: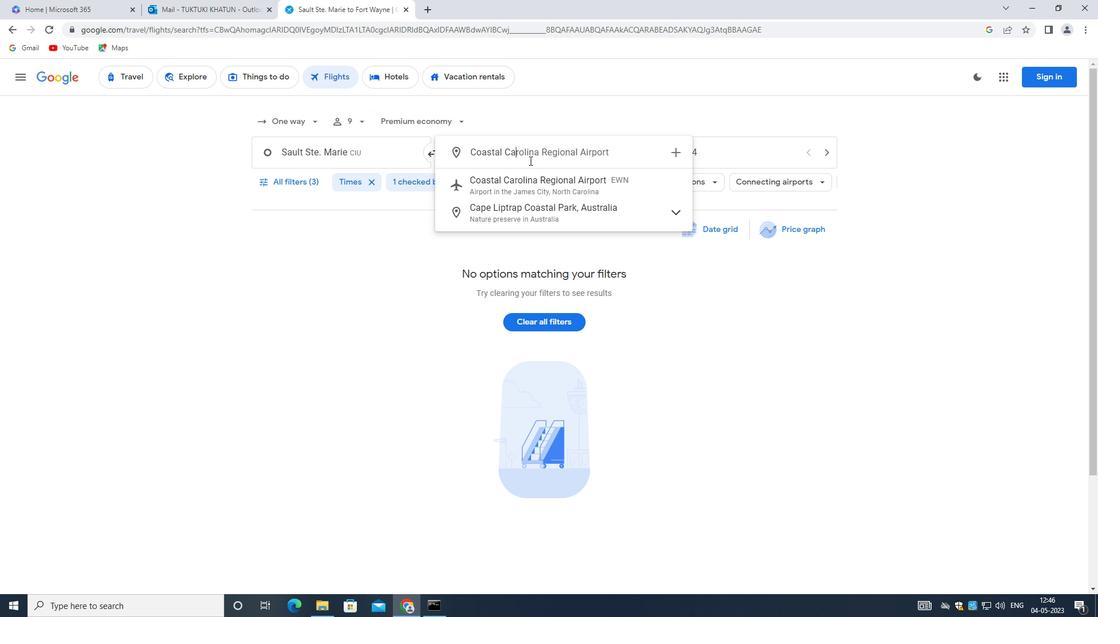 
Action: Mouse moved to (529, 160)
Screenshot: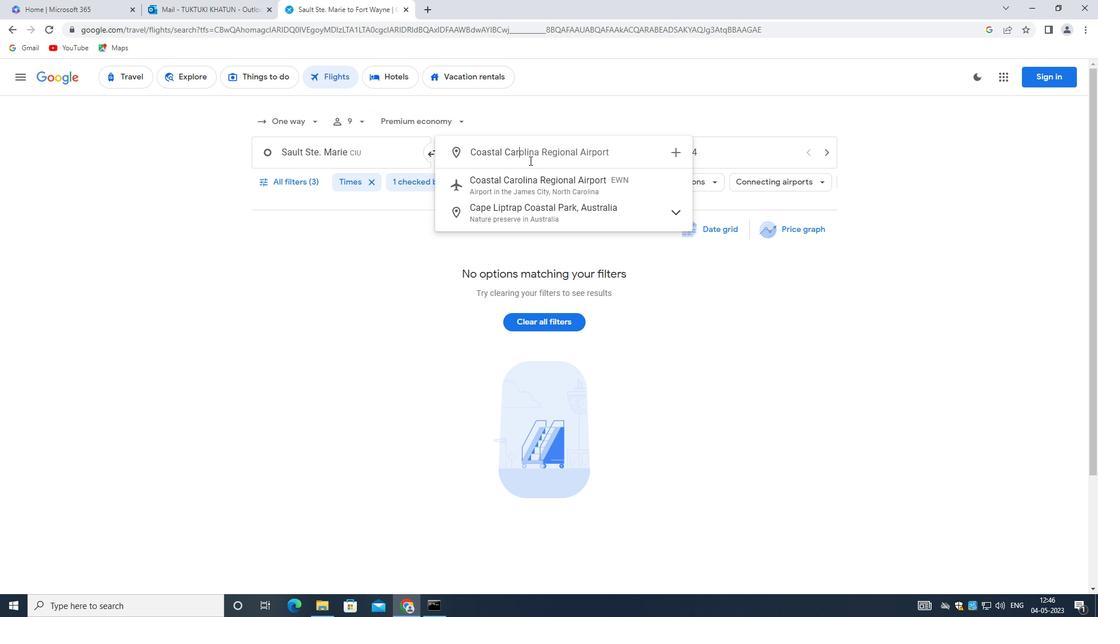 
Action: Key pressed OLINA<Key.space><Key.shift><Key.shift><Key.shift><Key.shift><Key.shift><Key.shift><Key.shift><Key.shift><Key.shift><Key.shift>R
Screenshot: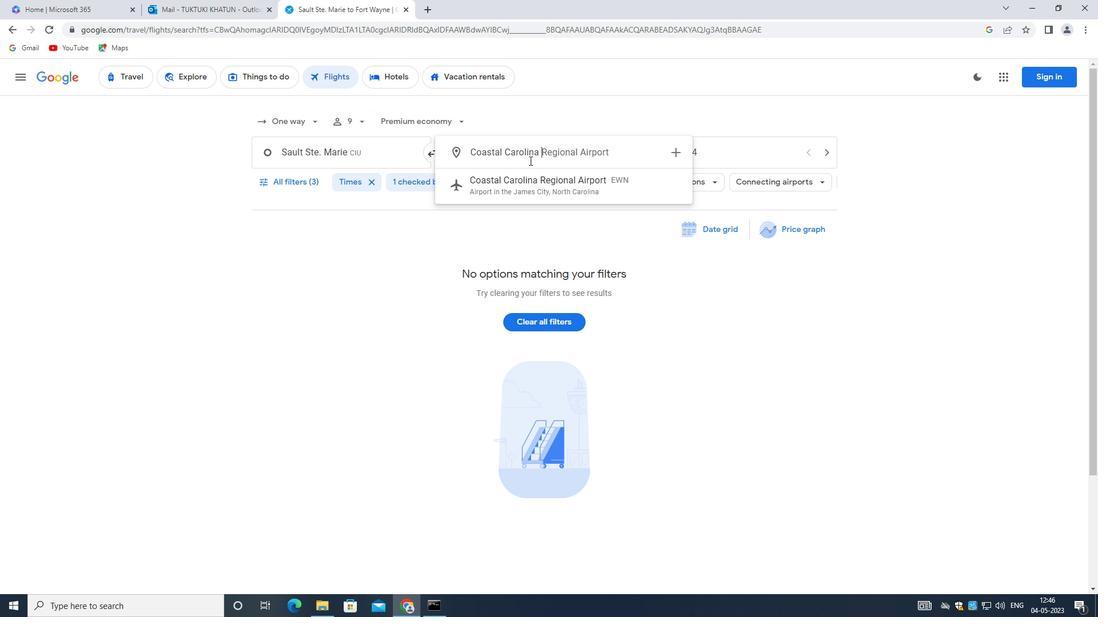 
Action: Mouse moved to (559, 185)
Screenshot: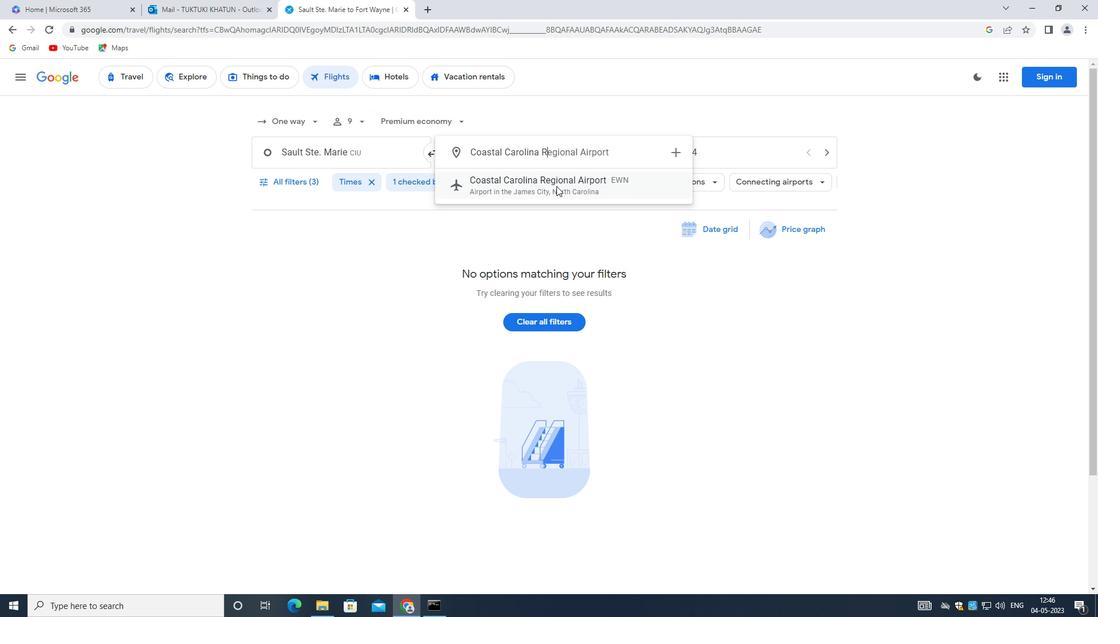 
Action: Mouse pressed left at (559, 185)
Screenshot: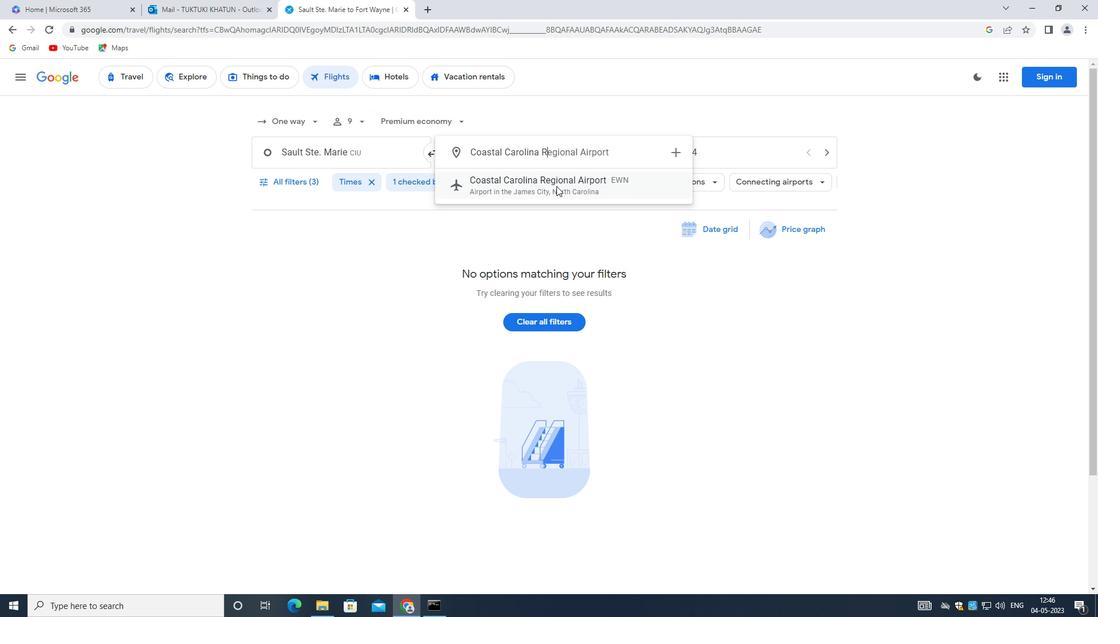 
Action: Mouse moved to (704, 150)
Screenshot: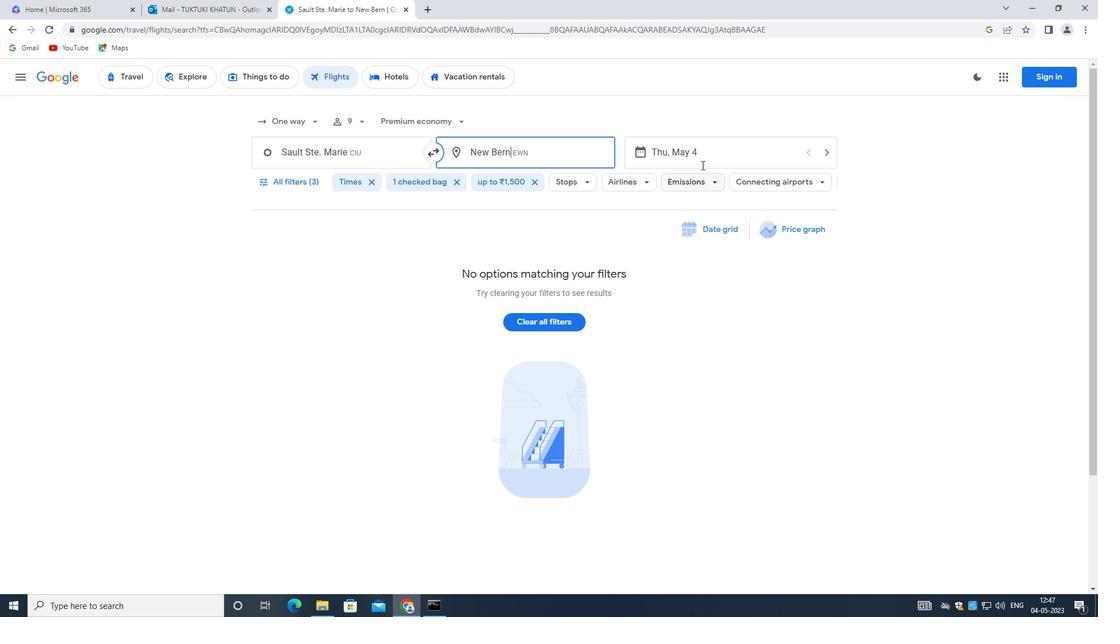 
Action: Mouse pressed left at (704, 150)
Screenshot: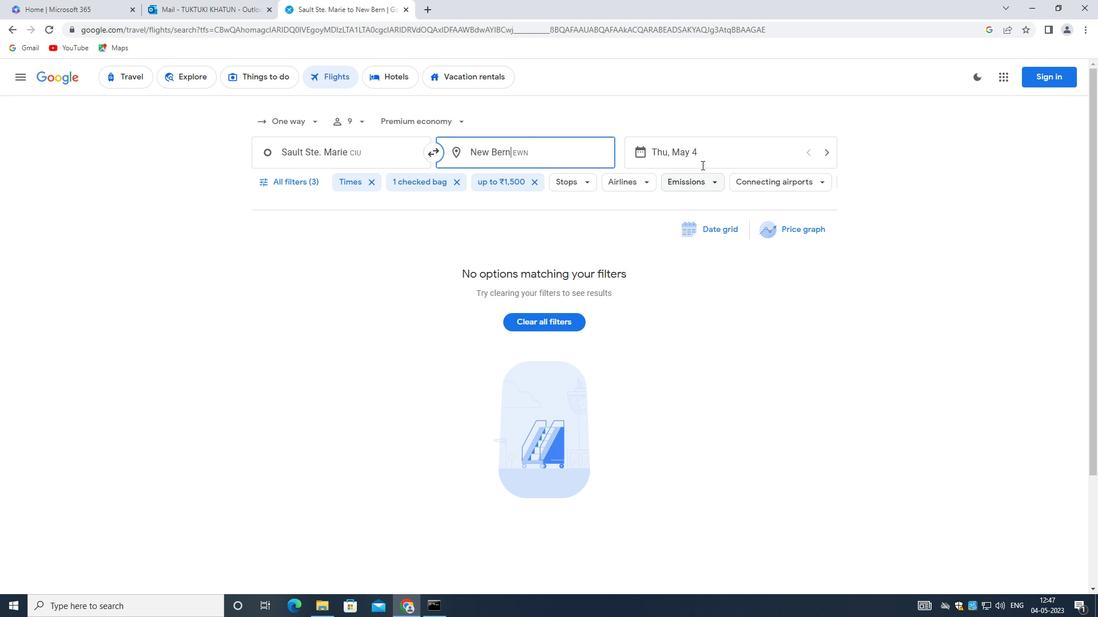 
Action: Mouse moved to (820, 434)
Screenshot: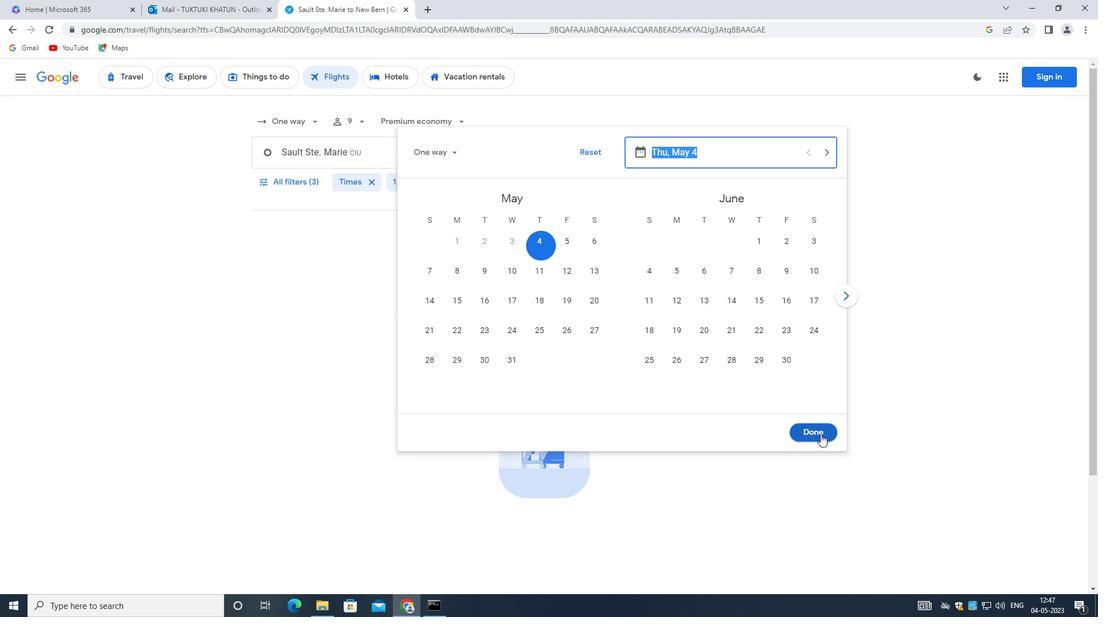 
Action: Mouse pressed left at (820, 434)
Screenshot: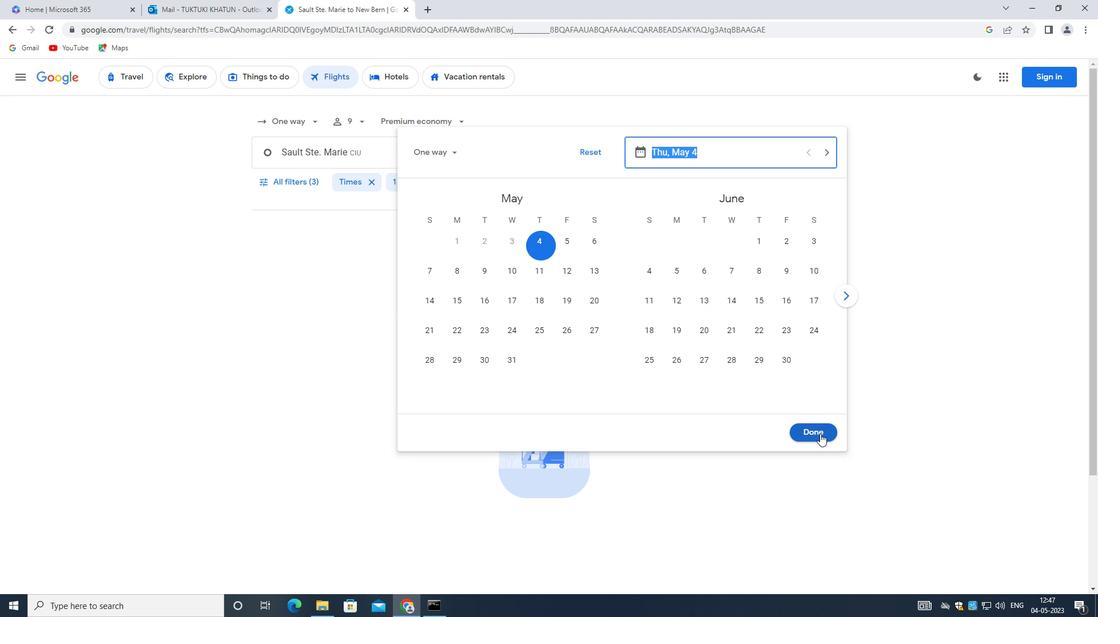 
Action: Mouse moved to (286, 176)
Screenshot: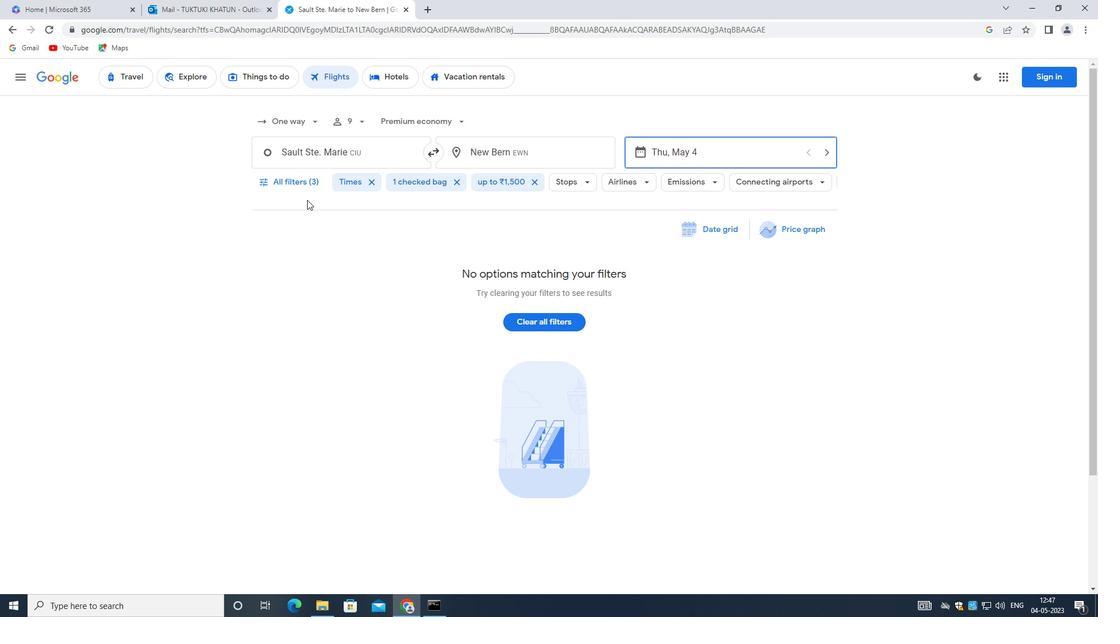 
Action: Mouse pressed left at (286, 176)
Screenshot: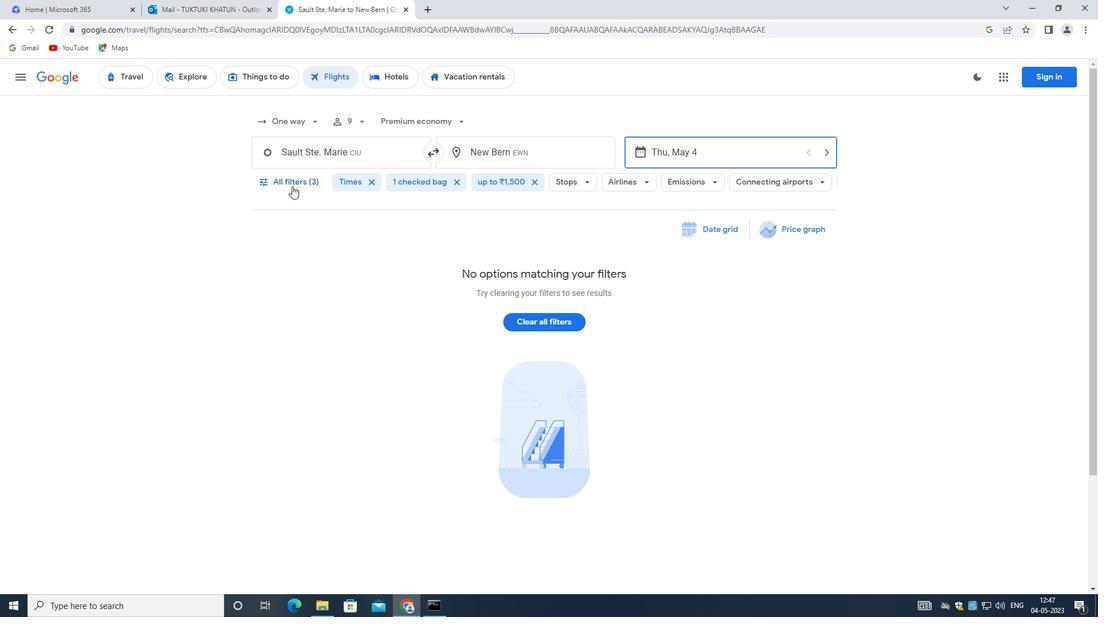 
Action: Mouse moved to (361, 368)
Screenshot: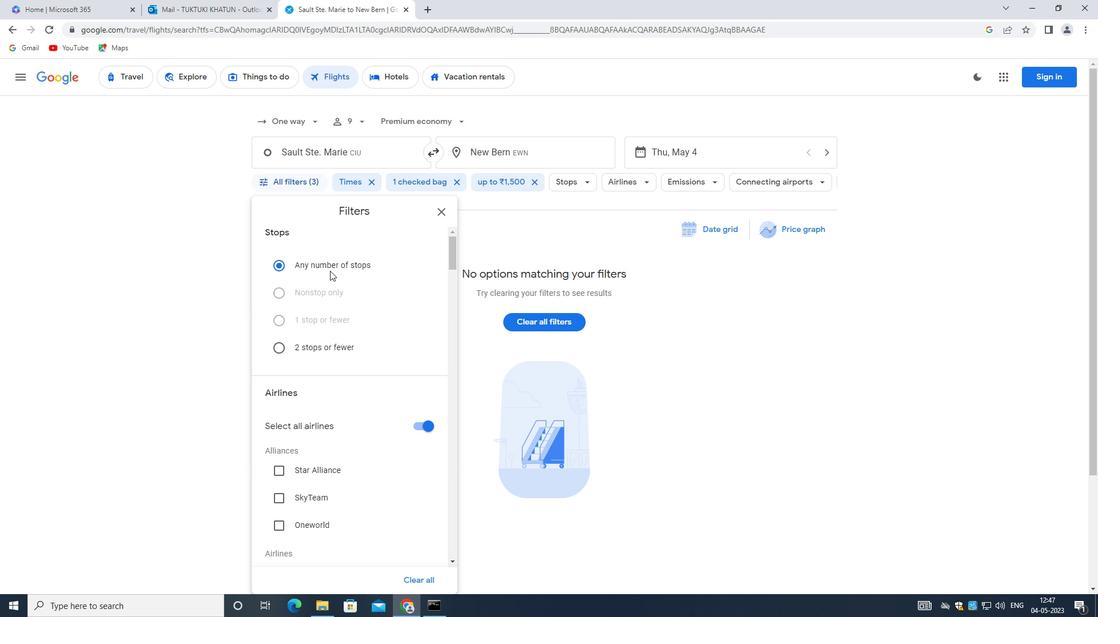 
Action: Mouse scrolled (361, 367) with delta (0, 0)
Screenshot: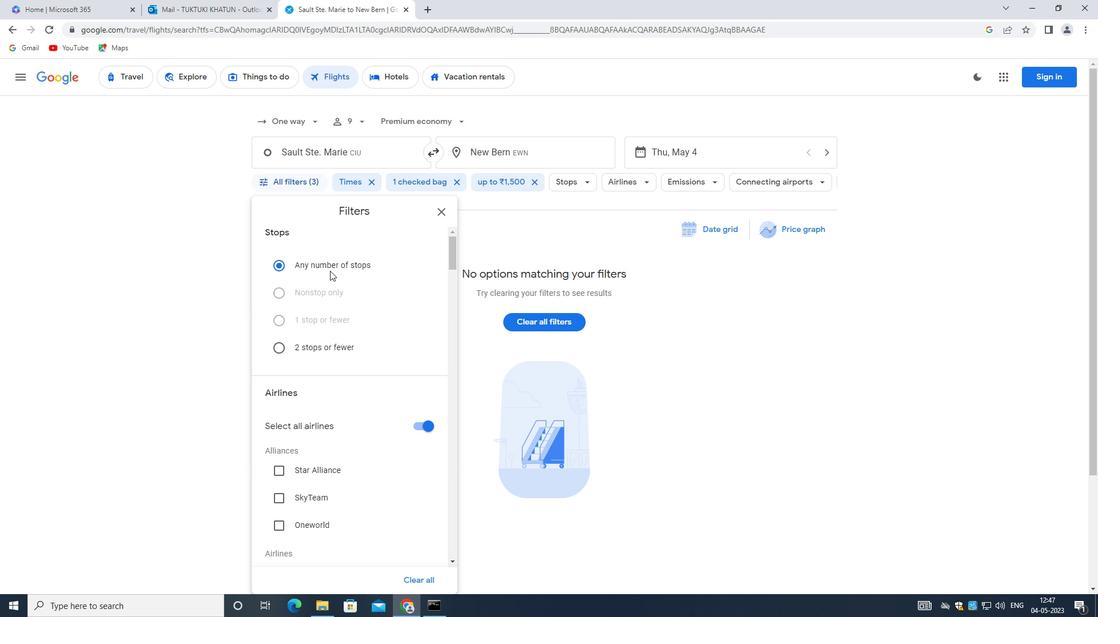 
Action: Mouse moved to (360, 373)
Screenshot: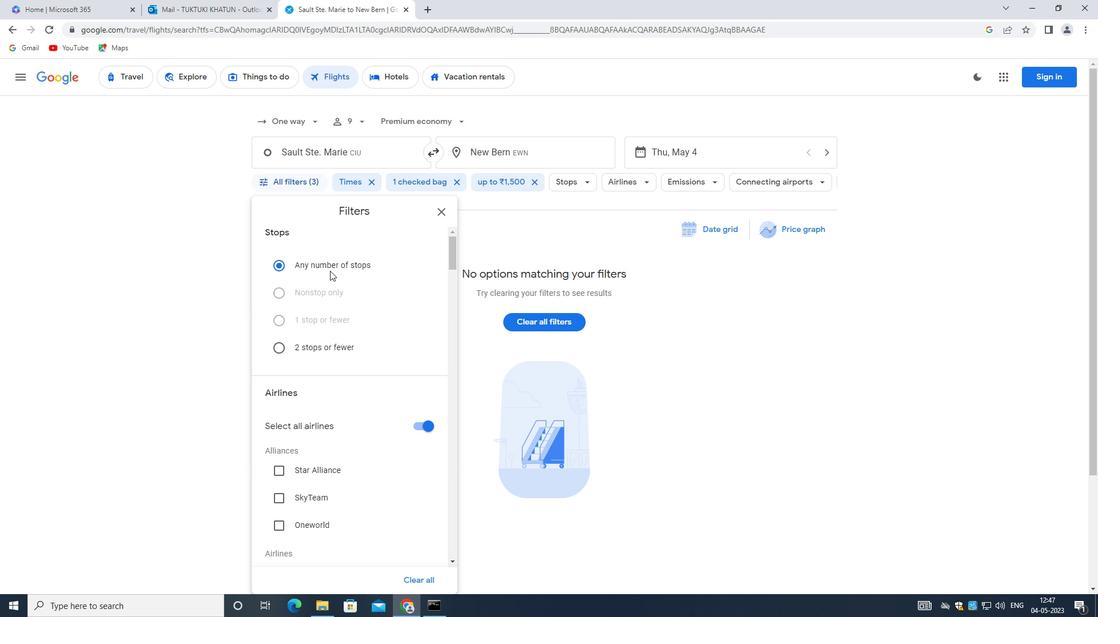 
Action: Mouse scrolled (360, 372) with delta (0, 0)
Screenshot: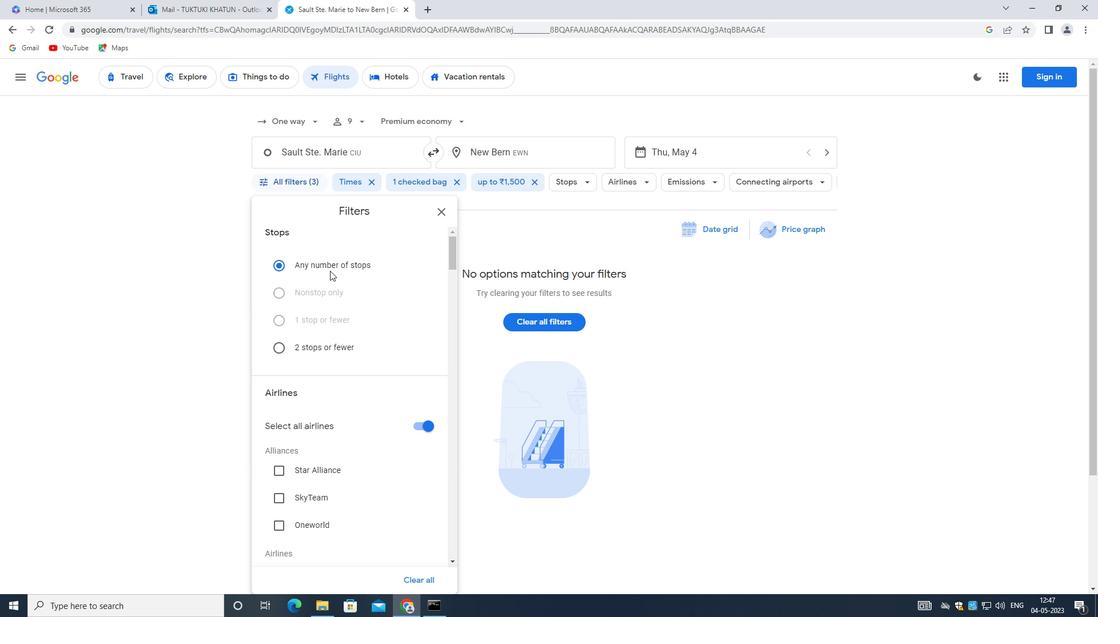 
Action: Mouse scrolled (360, 372) with delta (0, 0)
Screenshot: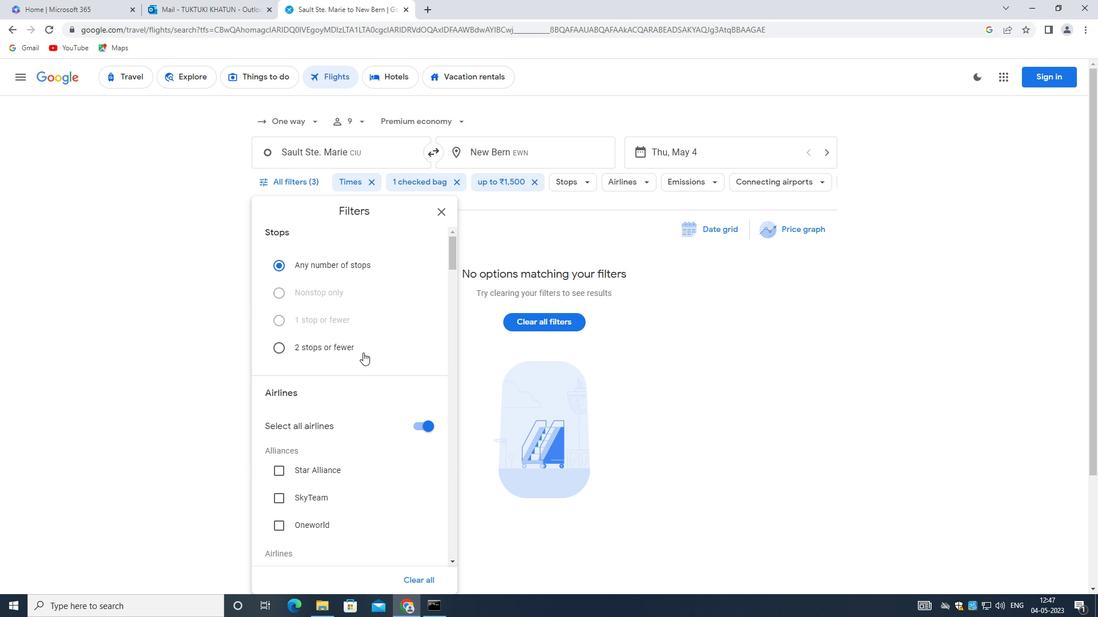 
Action: Mouse moved to (414, 254)
Screenshot: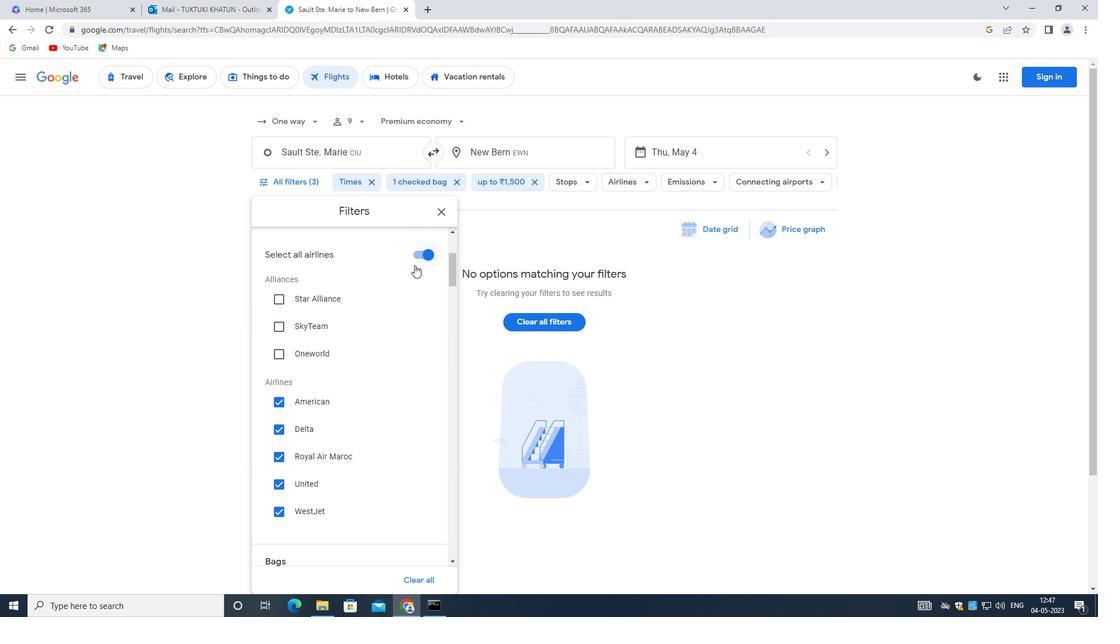 
Action: Mouse pressed left at (414, 254)
Screenshot: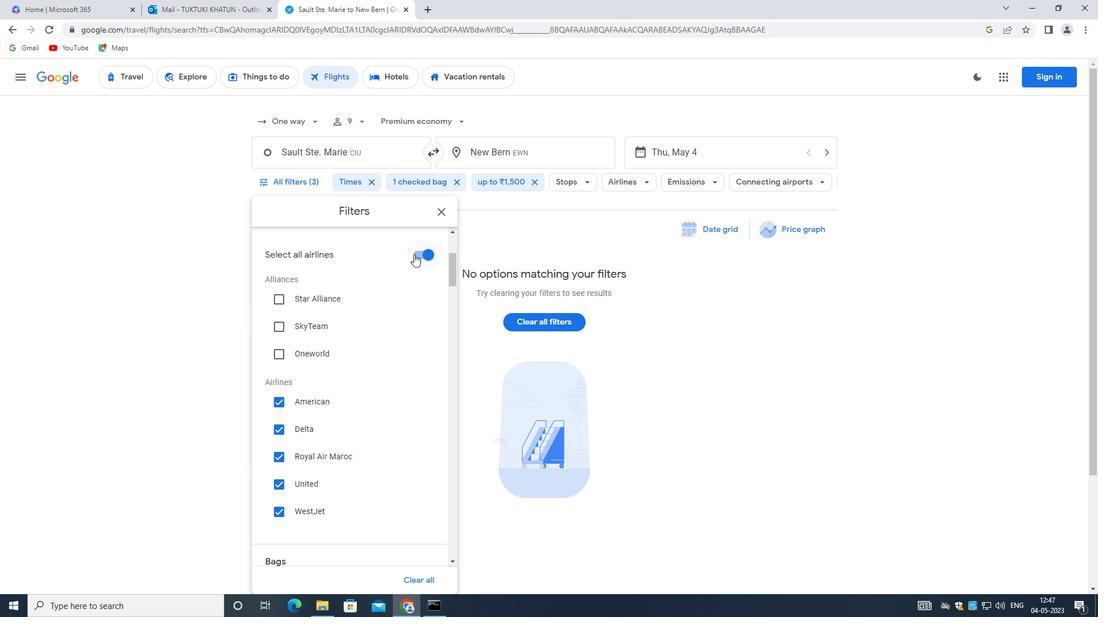 
Action: Mouse moved to (418, 295)
Screenshot: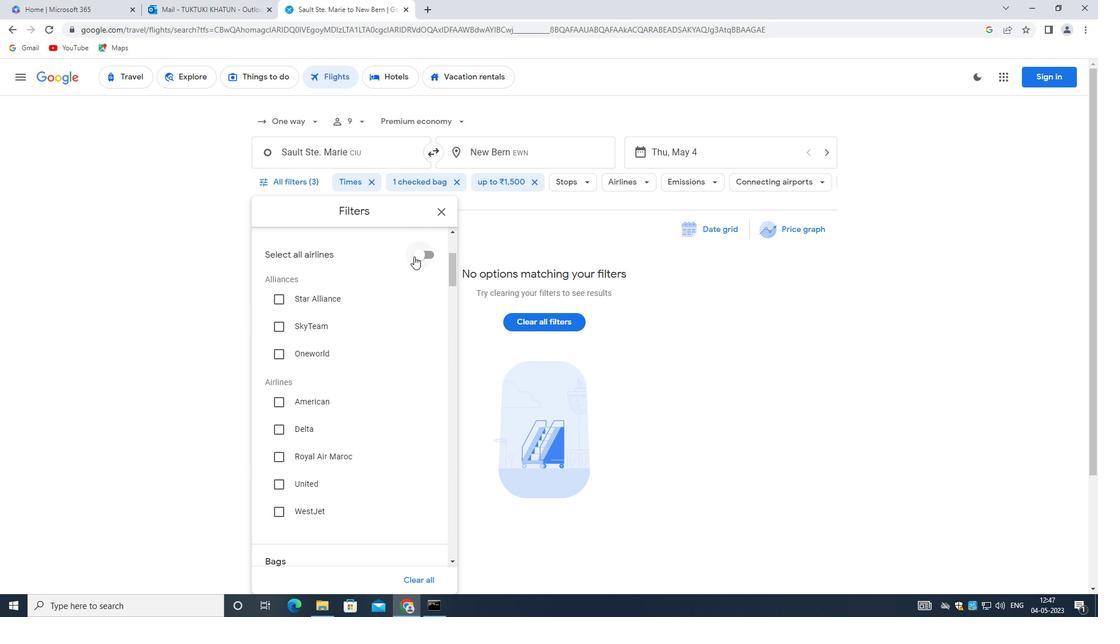 
Action: Mouse scrolled (418, 295) with delta (0, 0)
Screenshot: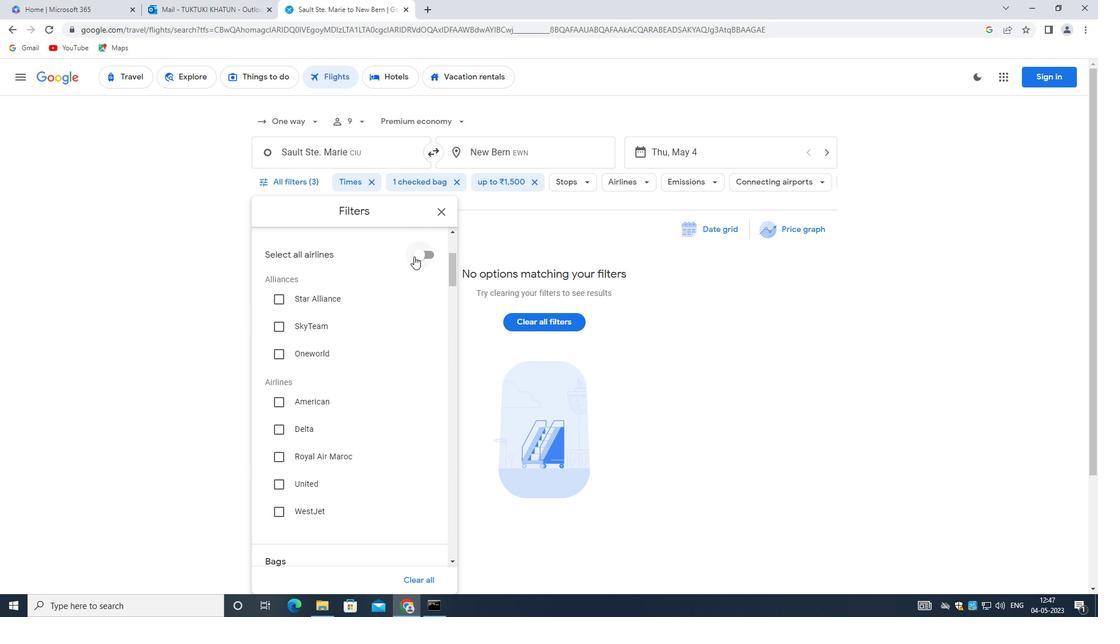 
Action: Mouse moved to (418, 296)
Screenshot: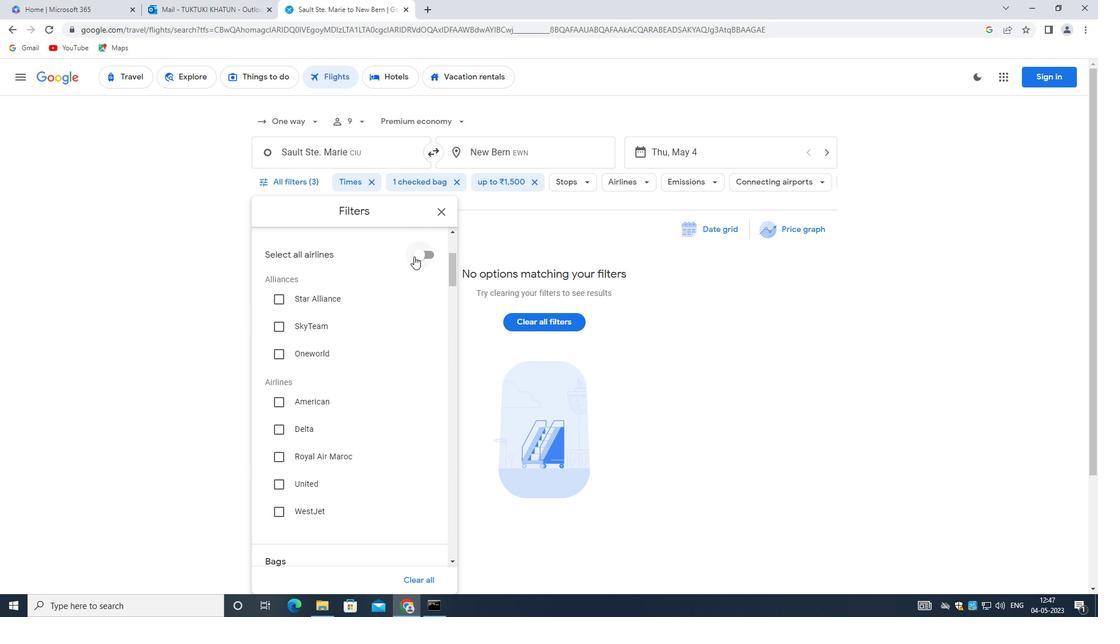 
Action: Mouse scrolled (418, 296) with delta (0, 0)
Screenshot: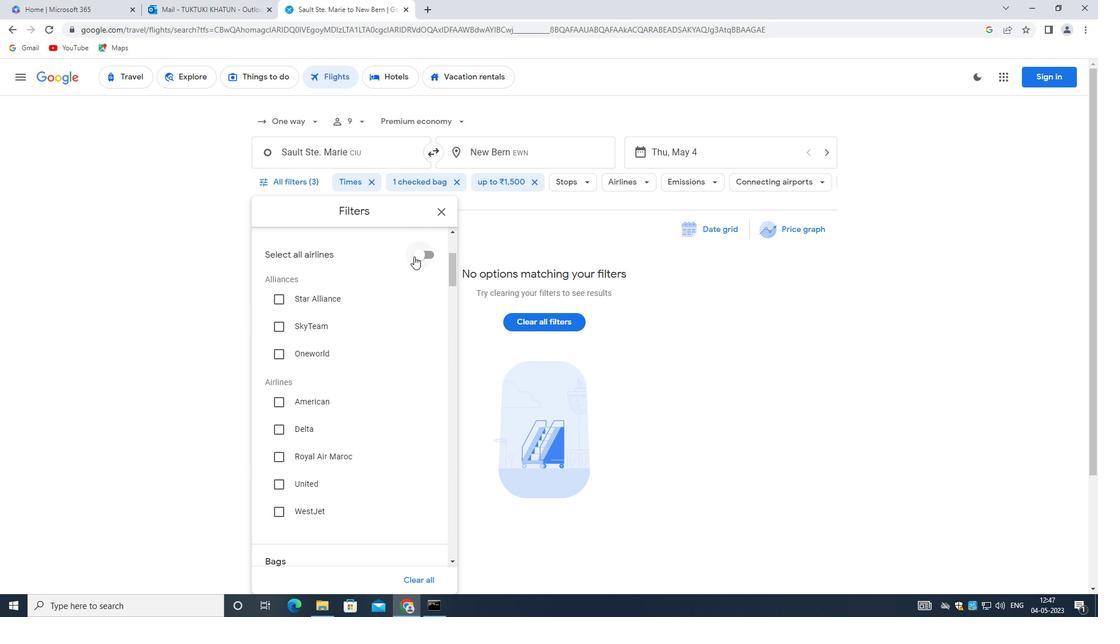 
Action: Mouse moved to (418, 297)
Screenshot: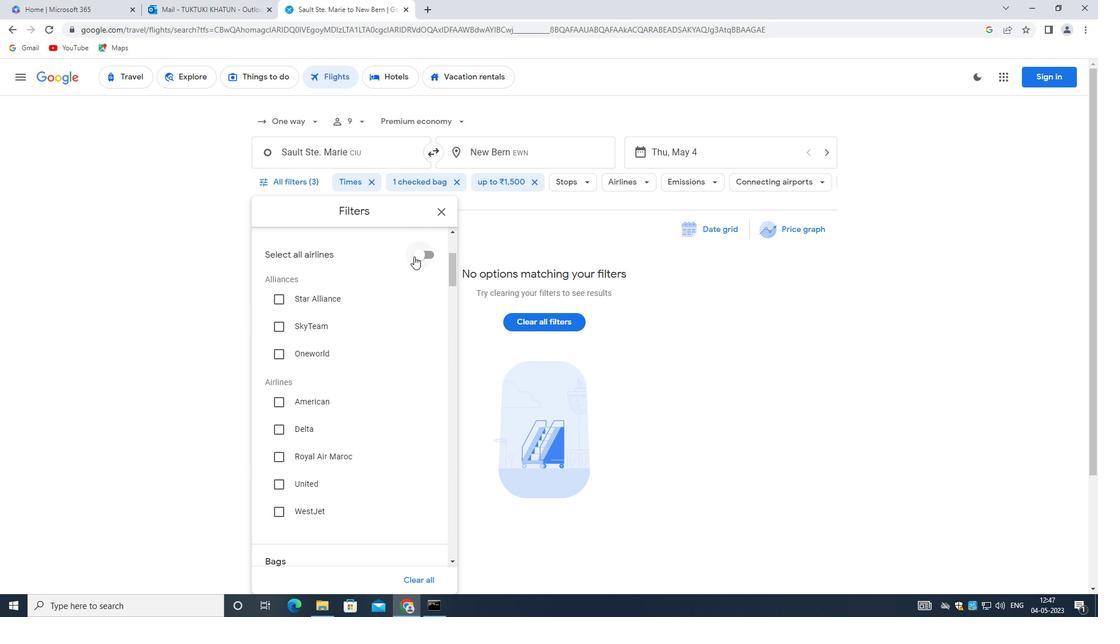 
Action: Mouse scrolled (418, 296) with delta (0, 0)
Screenshot: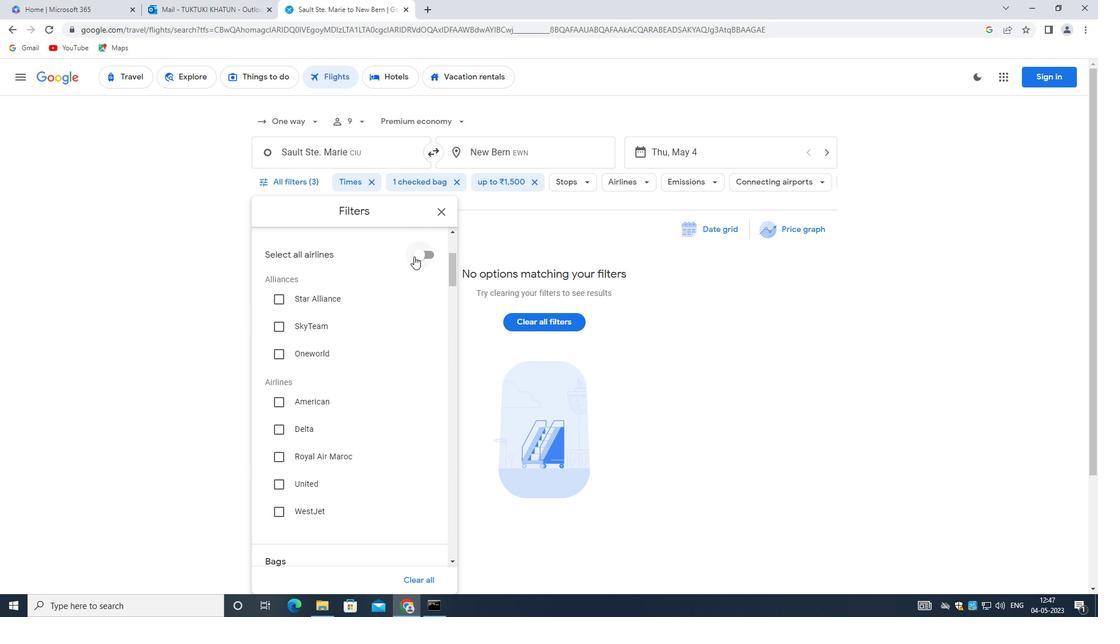 
Action: Mouse moved to (418, 298)
Screenshot: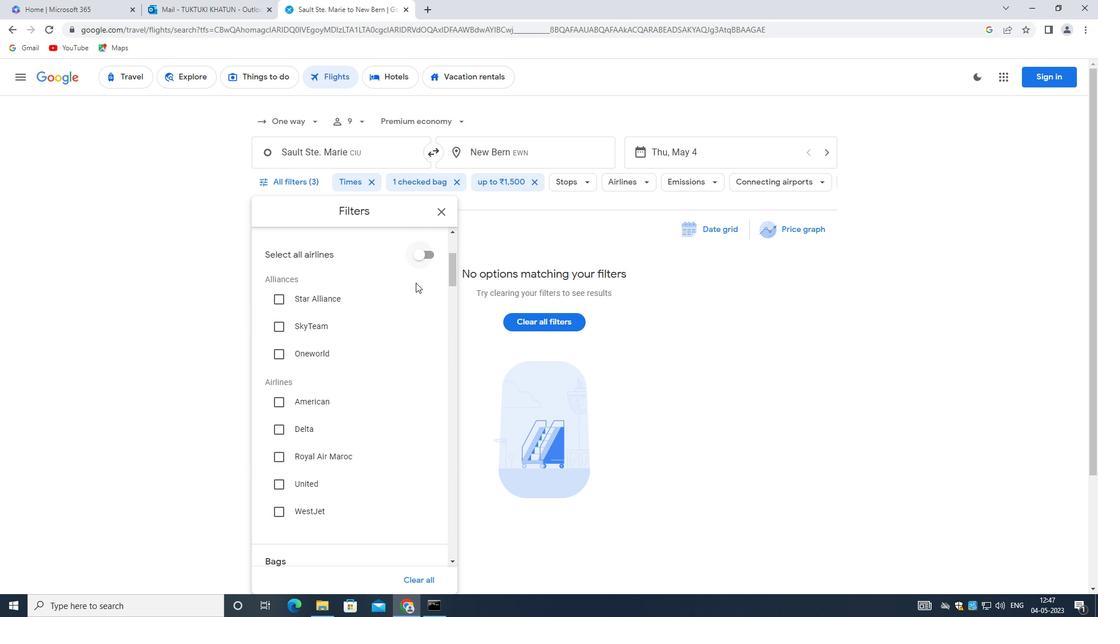 
Action: Mouse scrolled (418, 298) with delta (0, 0)
Screenshot: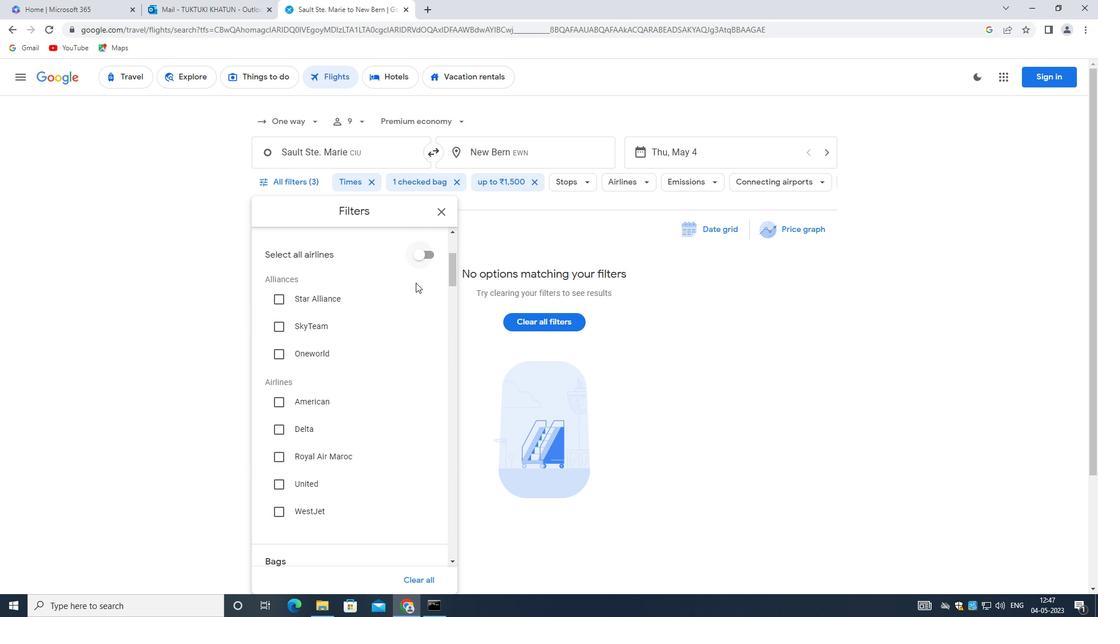 
Action: Mouse moved to (430, 387)
Screenshot: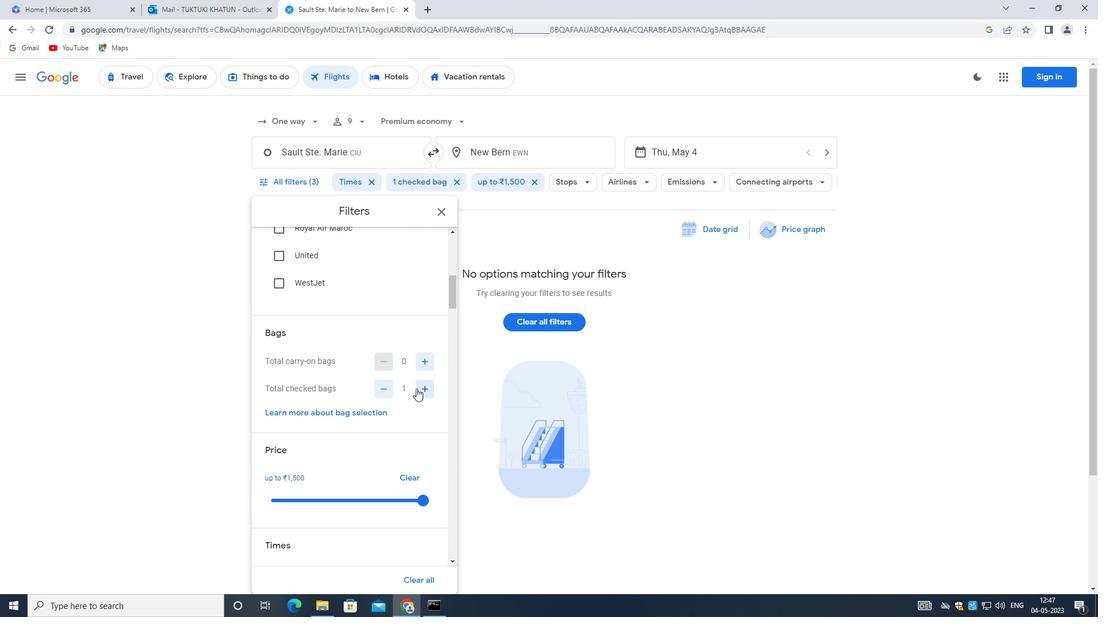 
Action: Mouse pressed left at (430, 387)
Screenshot: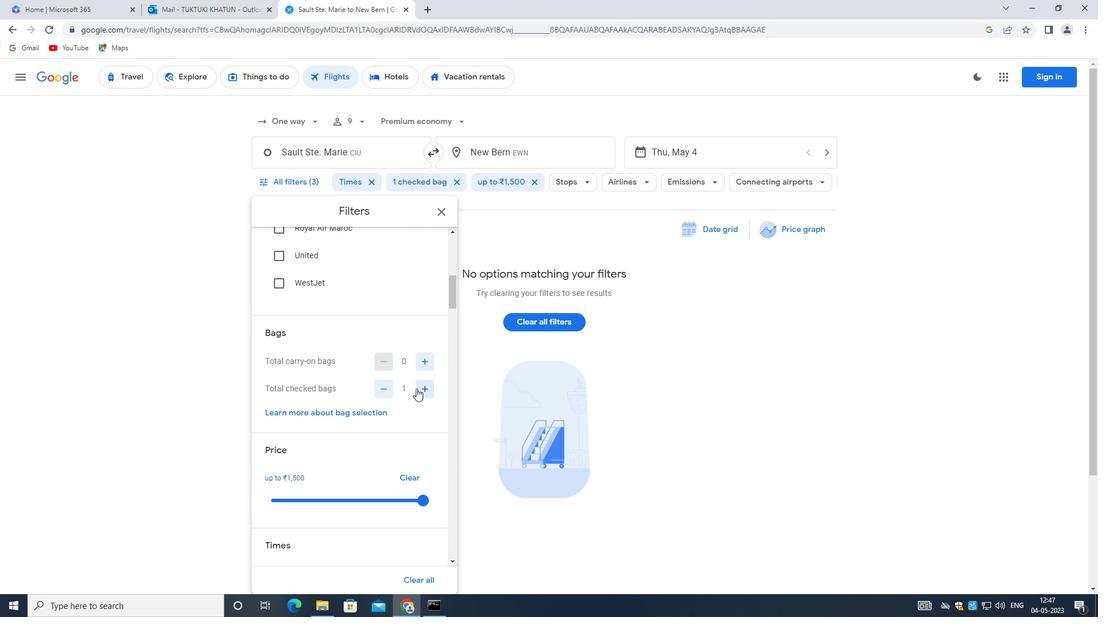 
Action: Mouse moved to (368, 405)
Screenshot: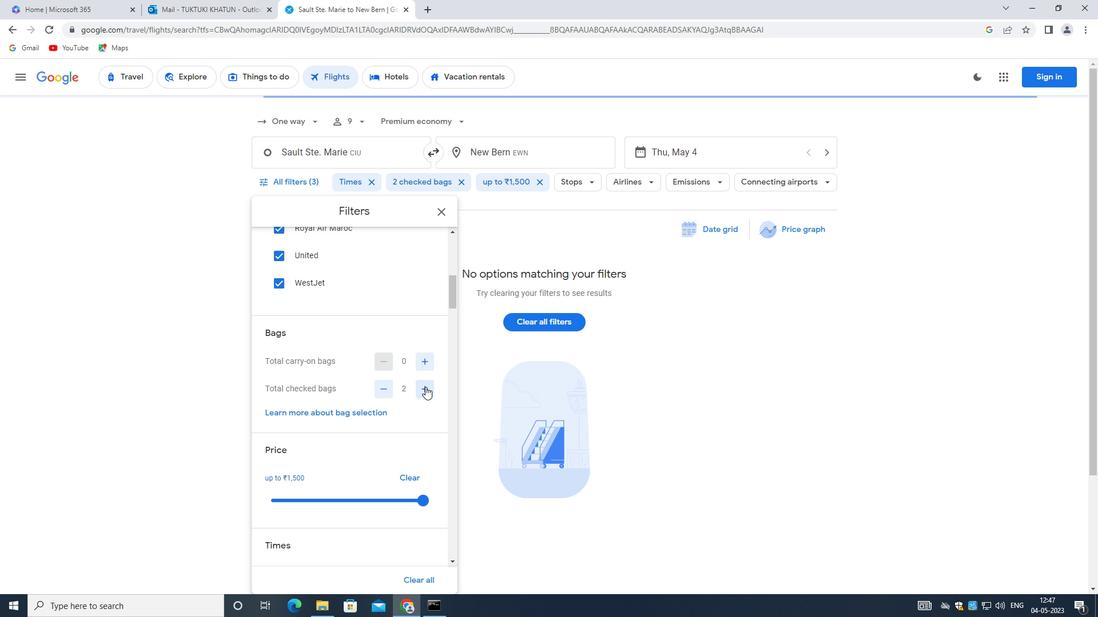 
Action: Mouse scrolled (368, 404) with delta (0, 0)
Screenshot: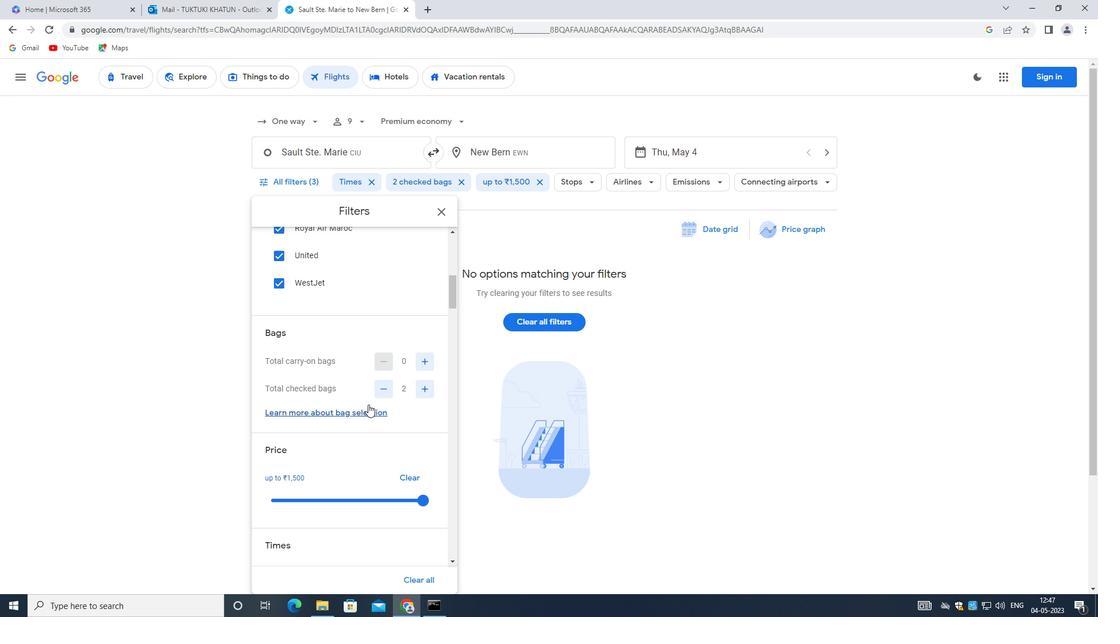 
Action: Mouse scrolled (368, 404) with delta (0, 0)
Screenshot: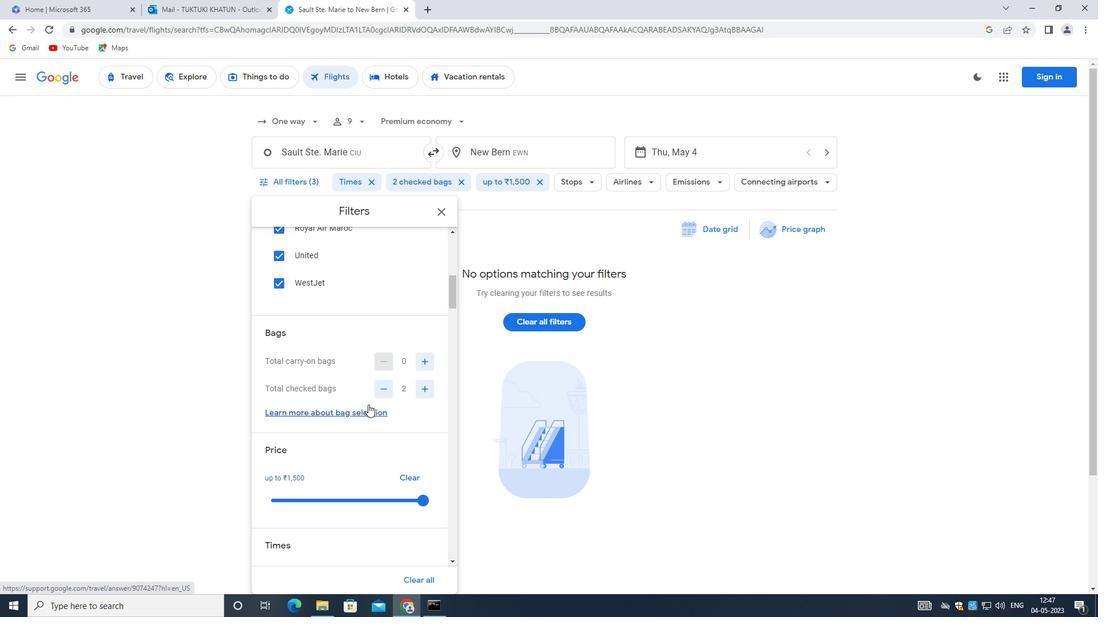 
Action: Mouse moved to (422, 386)
Screenshot: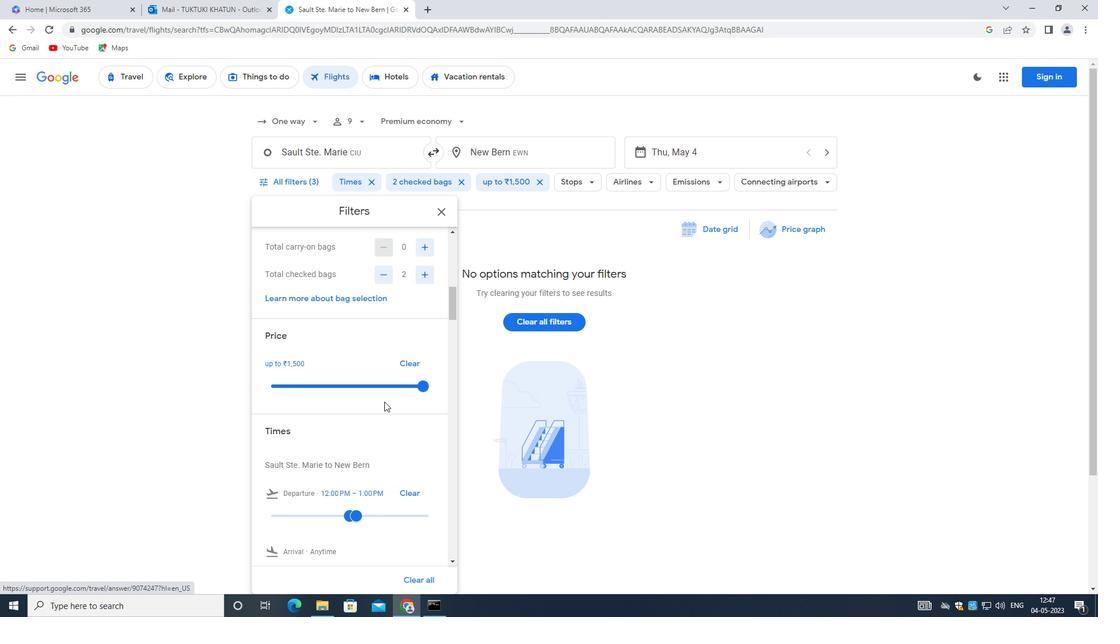 
Action: Mouse pressed left at (422, 386)
Screenshot: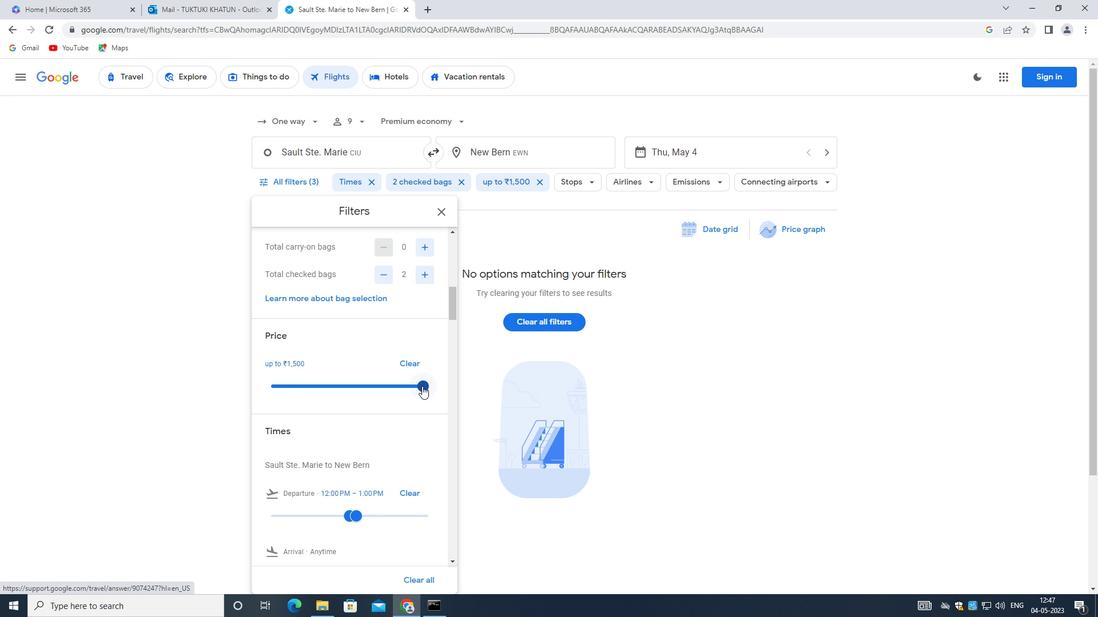 
Action: Mouse moved to (374, 397)
Screenshot: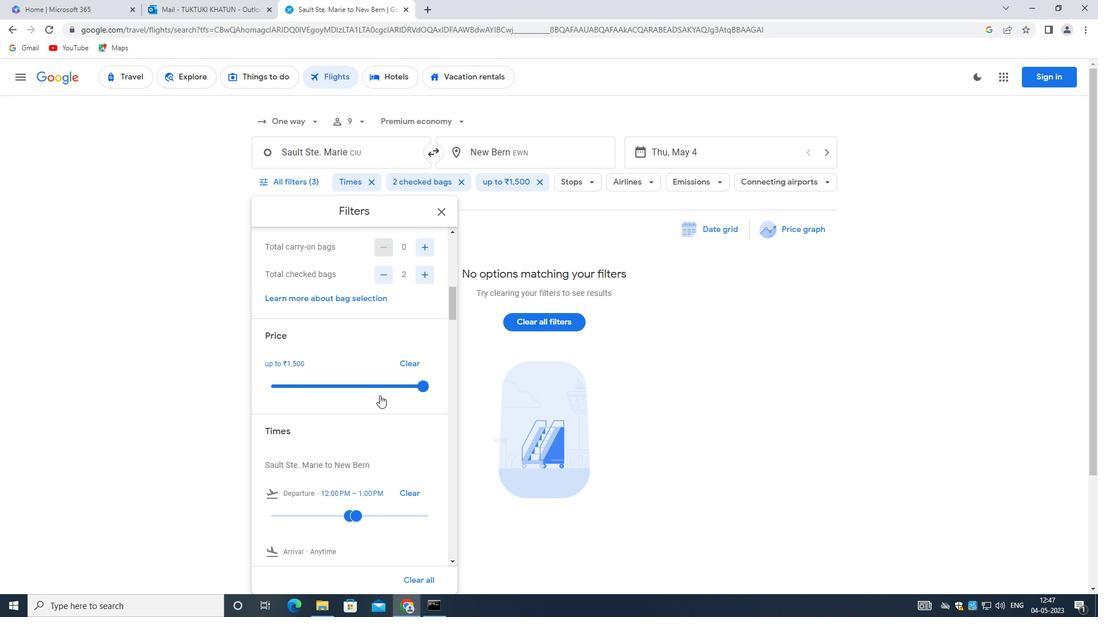 
Action: Mouse scrolled (374, 397) with delta (0, 0)
Screenshot: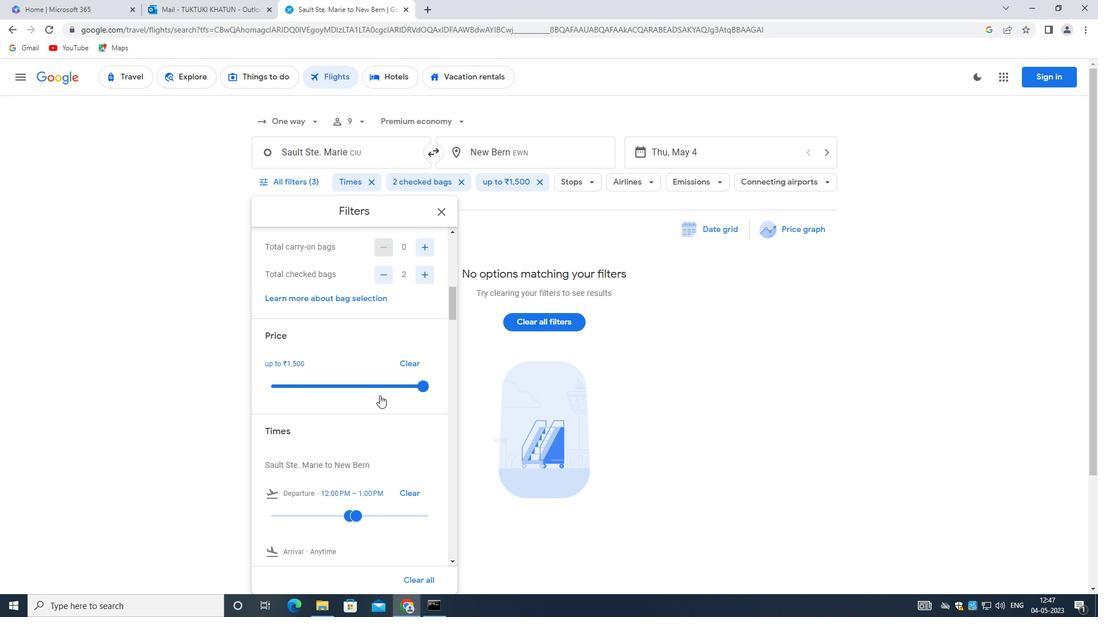 
Action: Mouse moved to (368, 400)
Screenshot: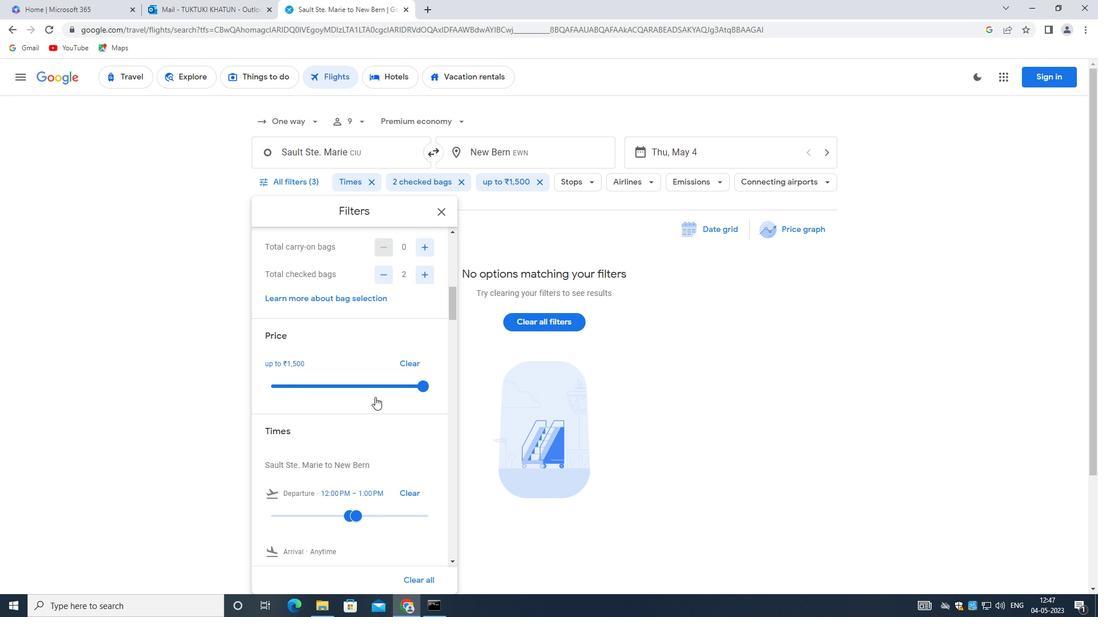 
Action: Mouse scrolled (368, 399) with delta (0, 0)
Screenshot: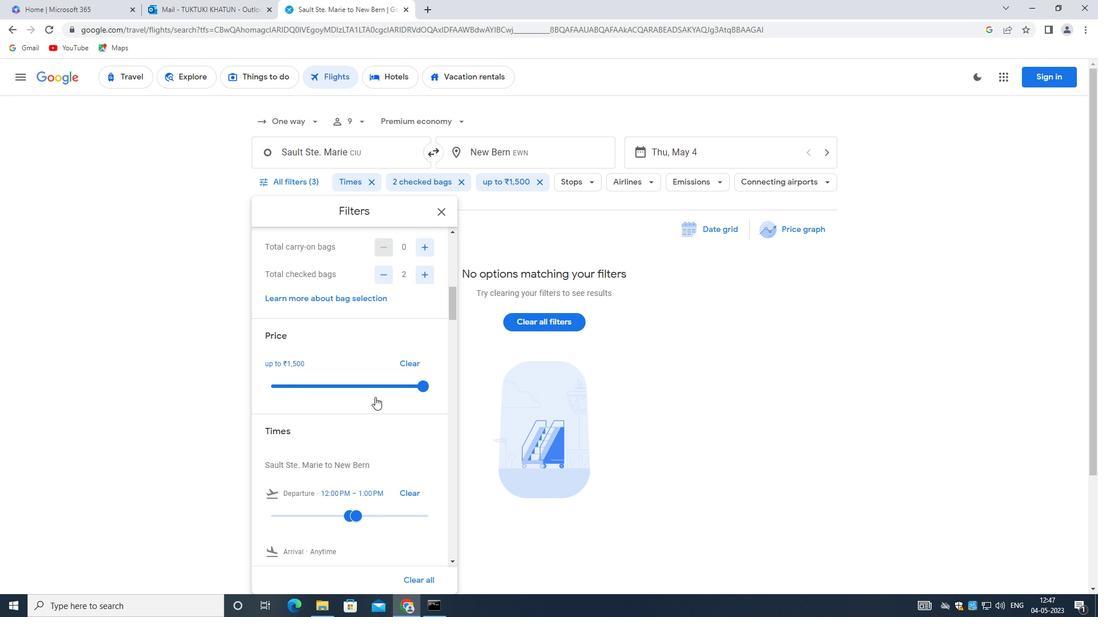 
Action: Mouse moved to (367, 401)
Screenshot: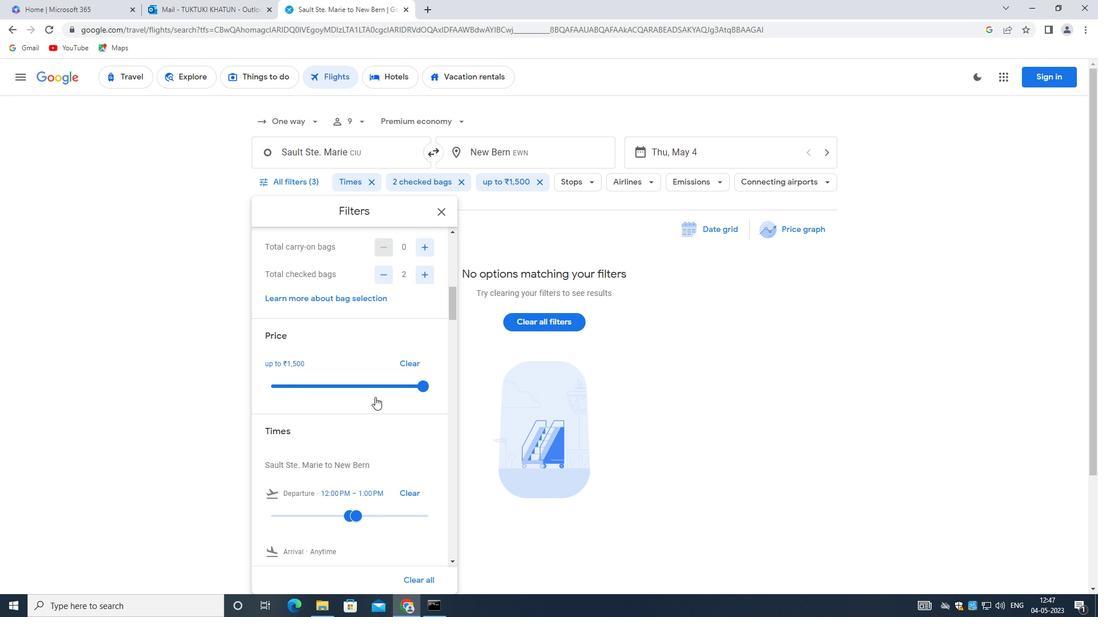 
Action: Mouse scrolled (367, 400) with delta (0, 0)
Screenshot: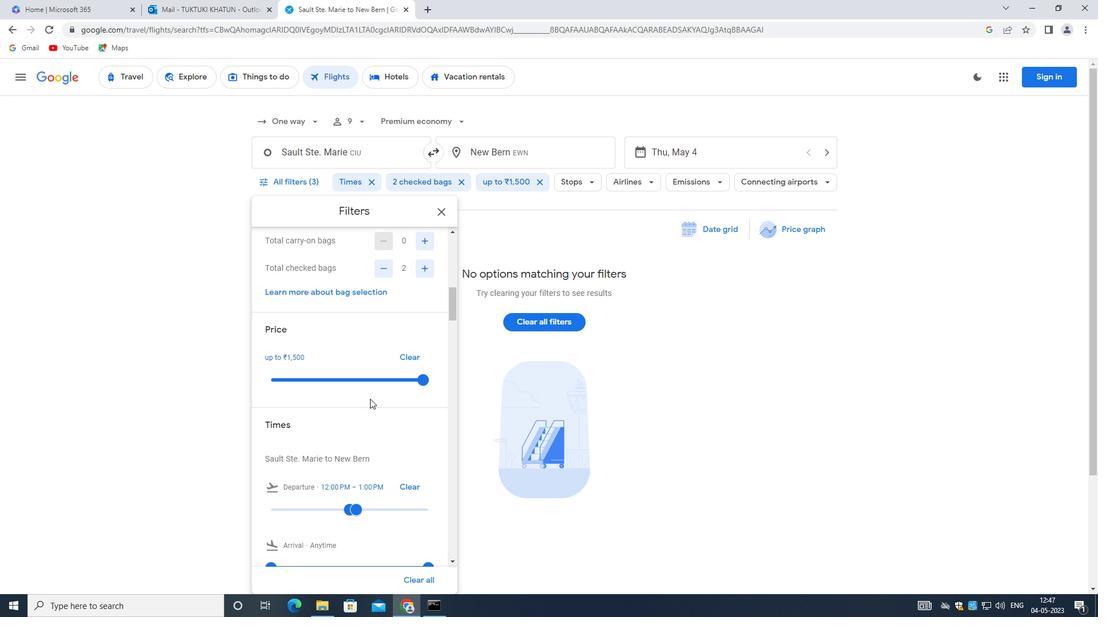 
Action: Mouse moved to (340, 403)
Screenshot: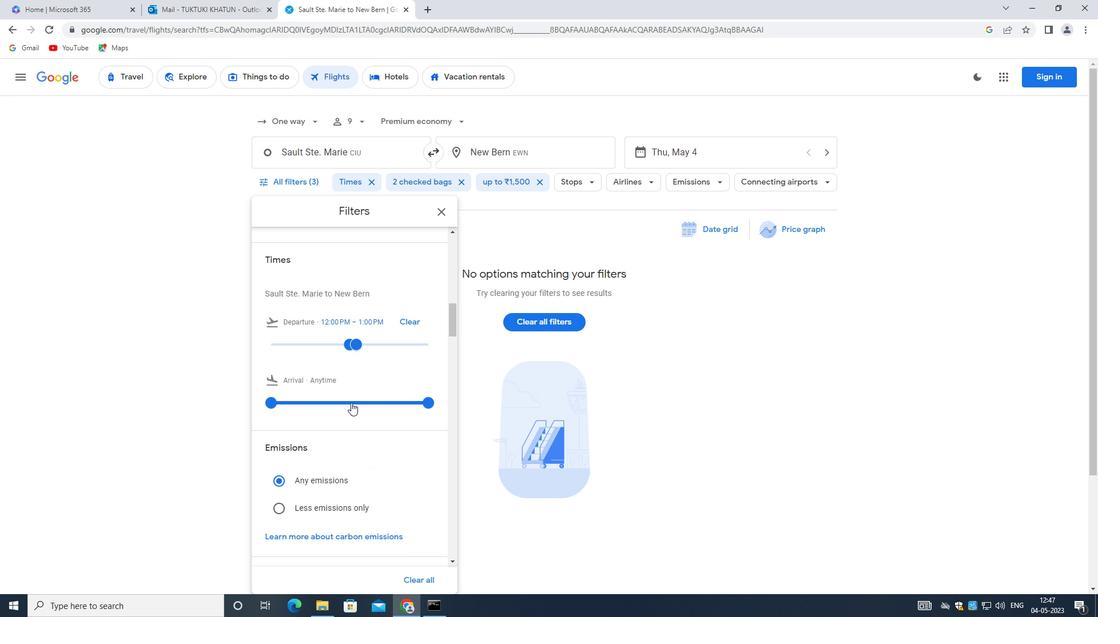 
Action: Mouse scrolled (340, 403) with delta (0, 0)
Screenshot: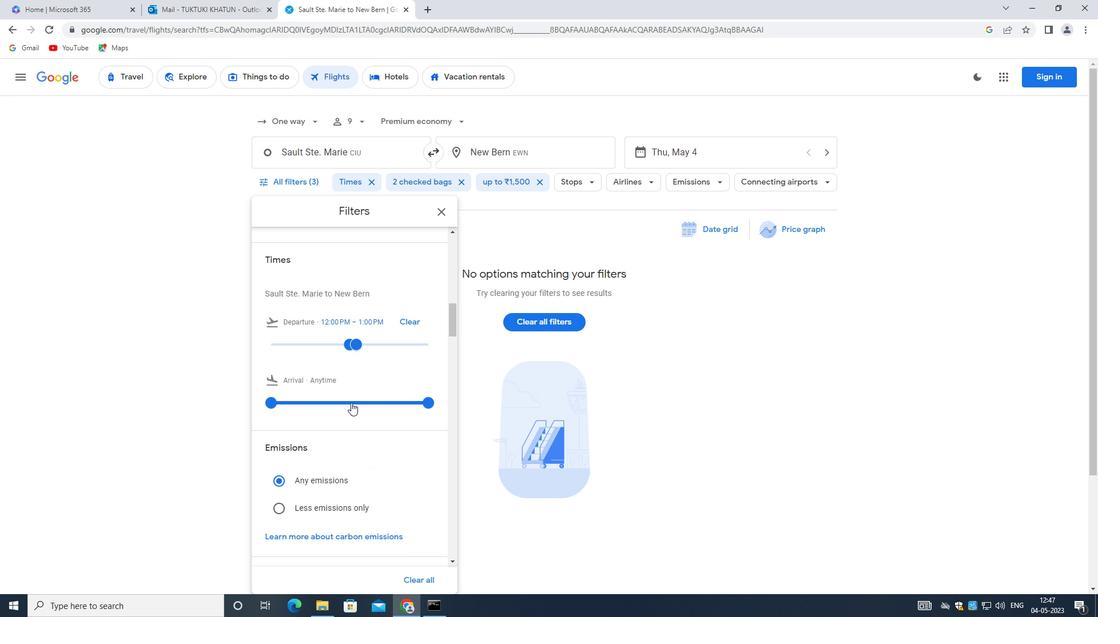 
Action: Mouse scrolled (340, 403) with delta (0, 0)
Screenshot: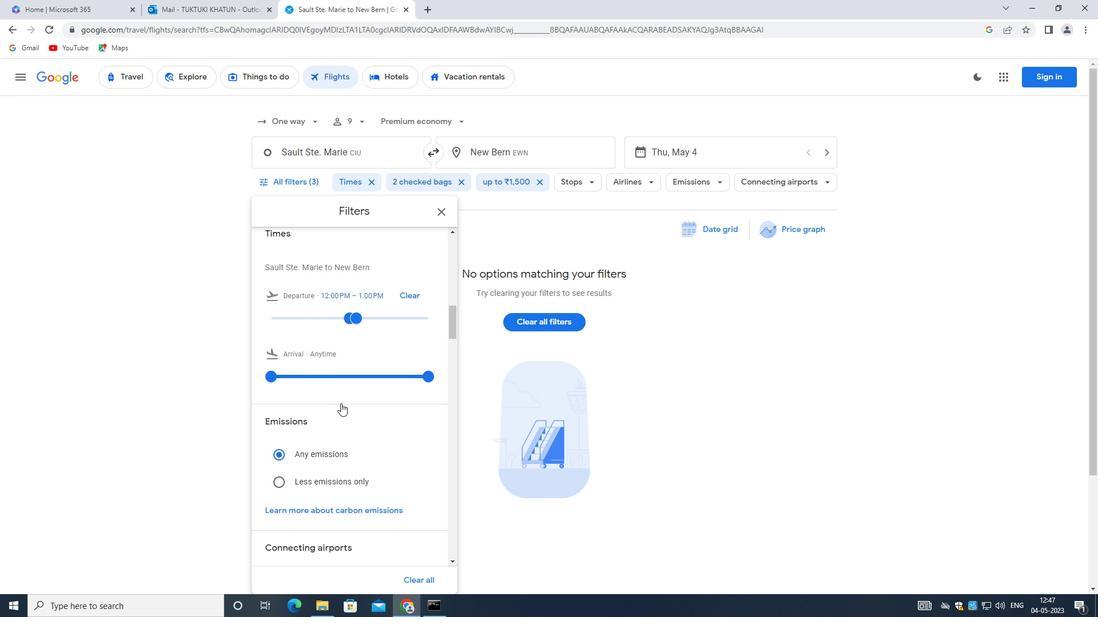 
Action: Mouse moved to (339, 404)
Screenshot: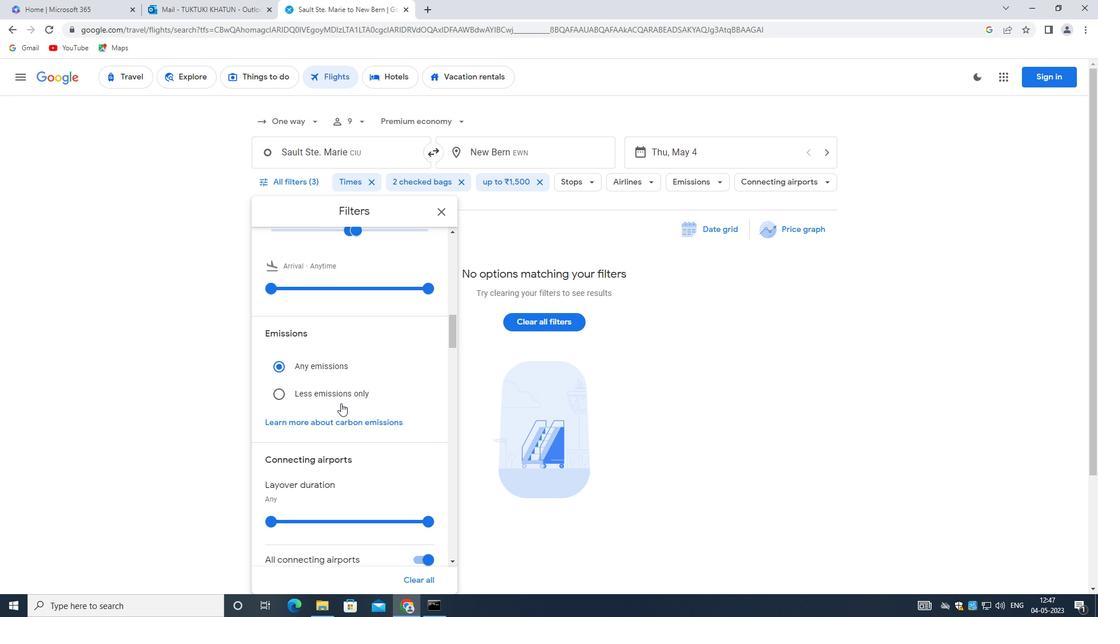 
Action: Mouse scrolled (339, 405) with delta (0, 0)
Screenshot: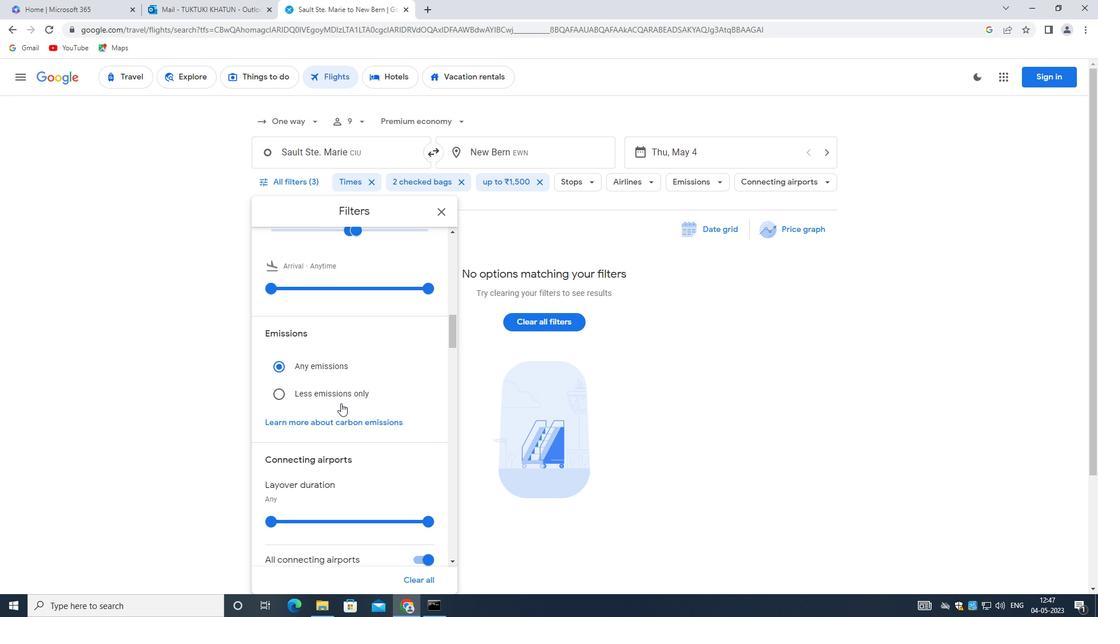 
Action: Mouse moved to (336, 401)
Screenshot: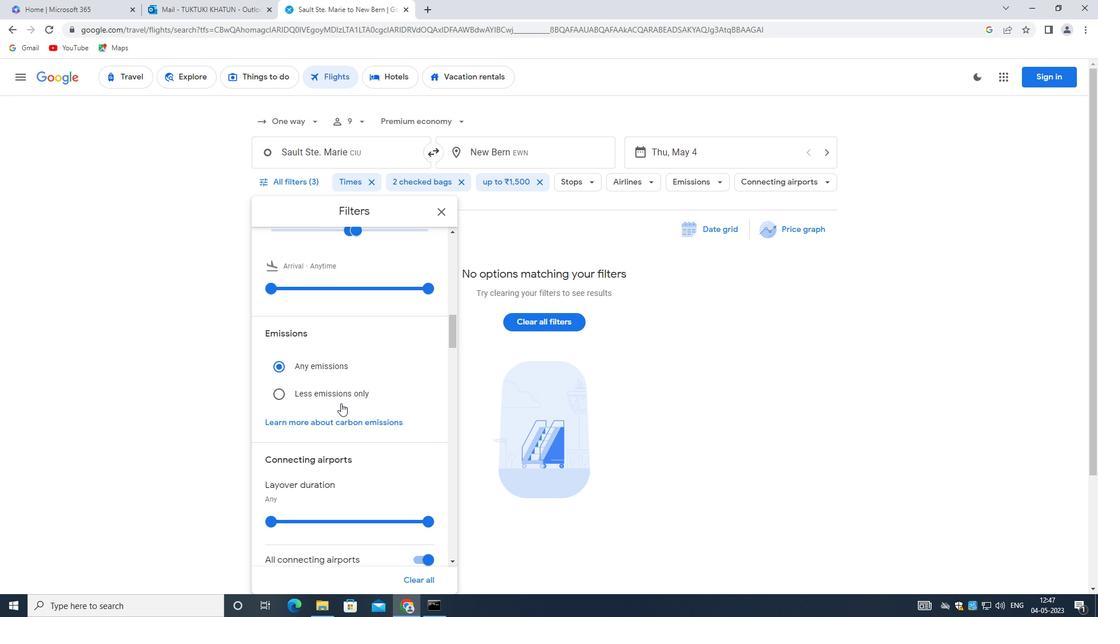 
Action: Mouse scrolled (336, 401) with delta (0, 0)
Screenshot: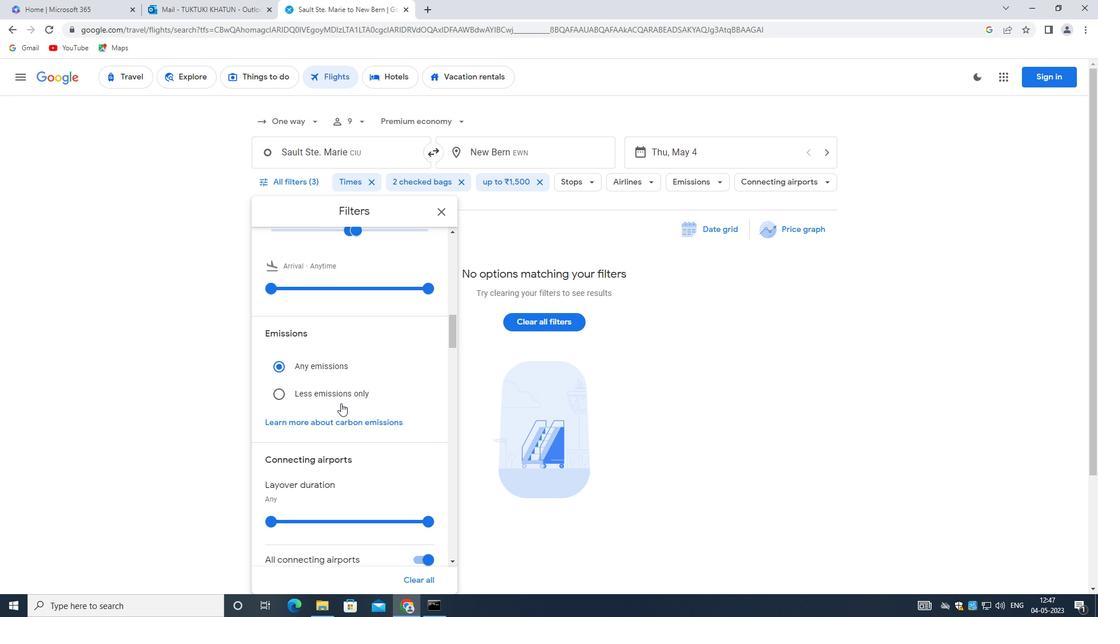 
Action: Mouse moved to (387, 344)
Screenshot: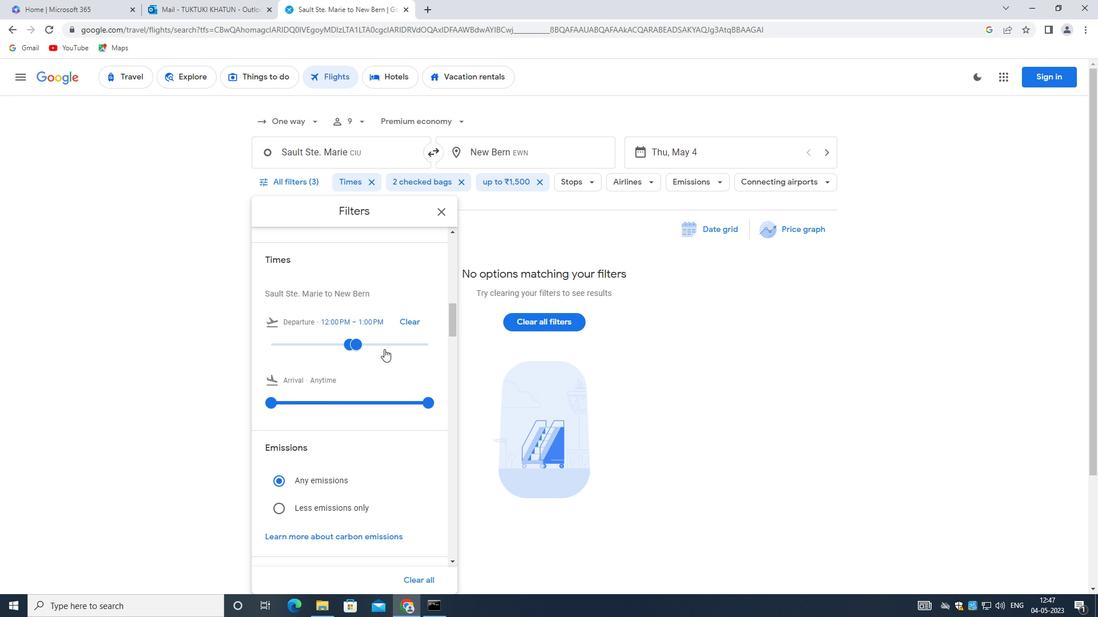 
Action: Mouse pressed left at (387, 344)
Screenshot: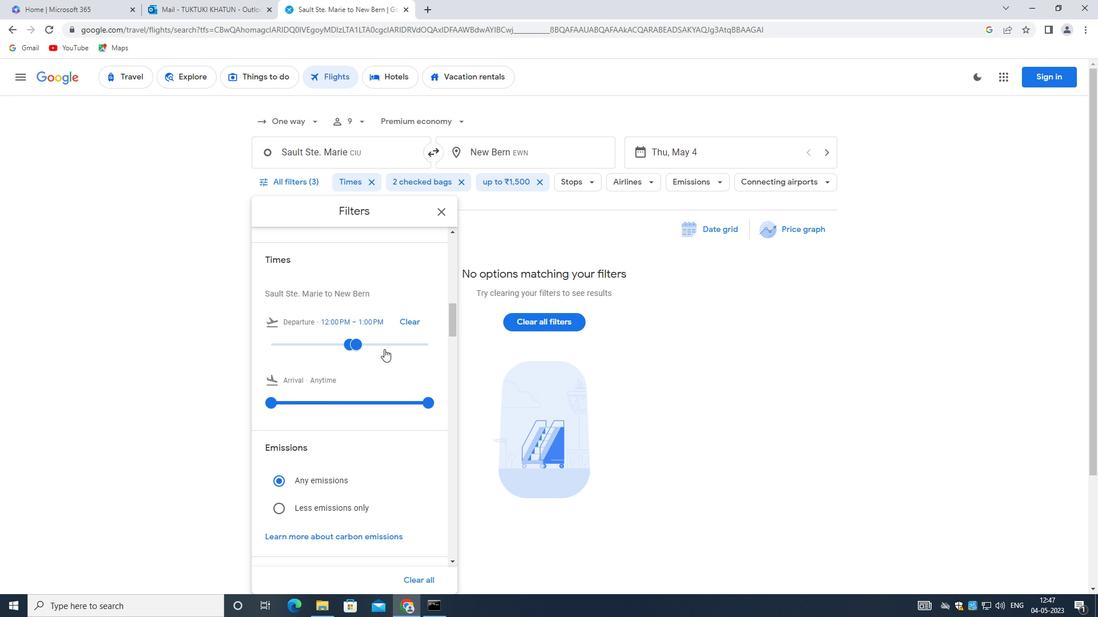 
Action: Mouse moved to (352, 345)
Screenshot: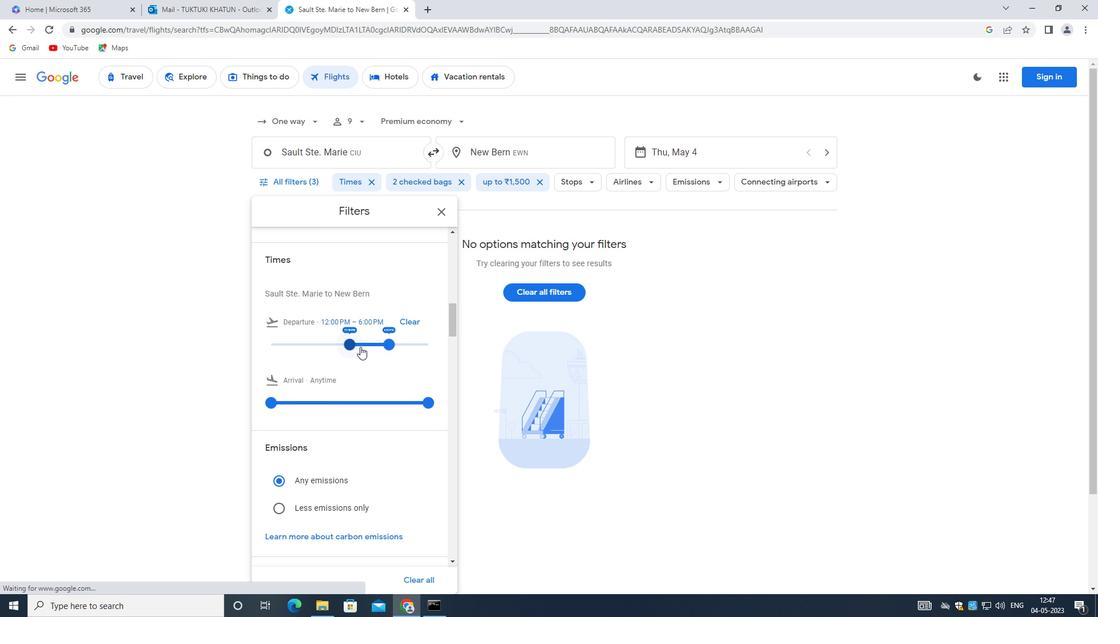 
Action: Mouse pressed left at (352, 345)
Screenshot: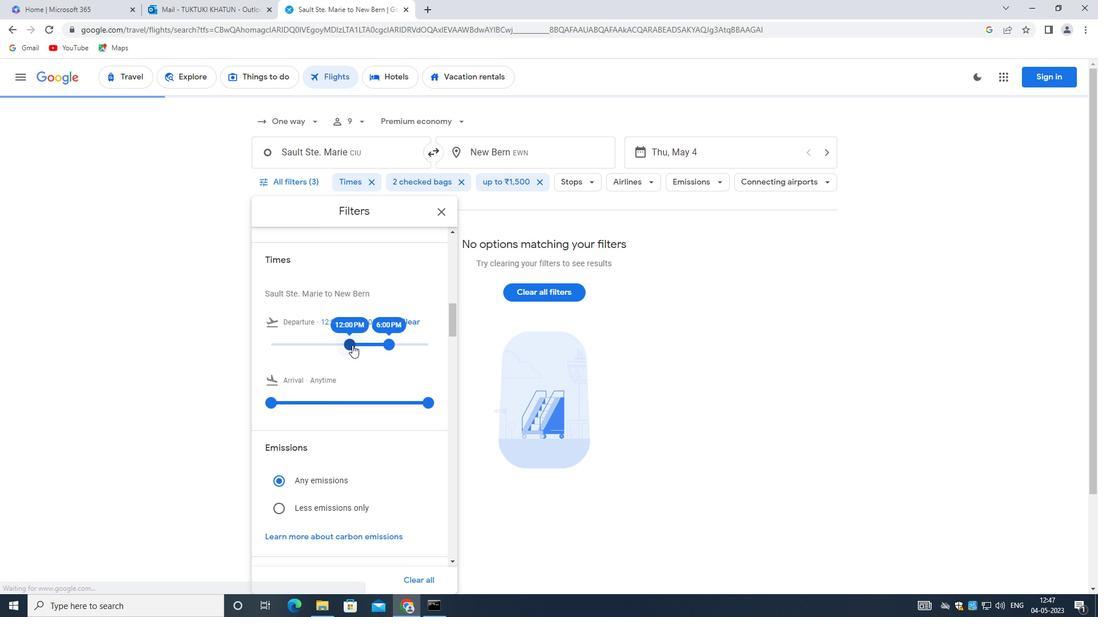 
Action: Mouse moved to (390, 345)
Screenshot: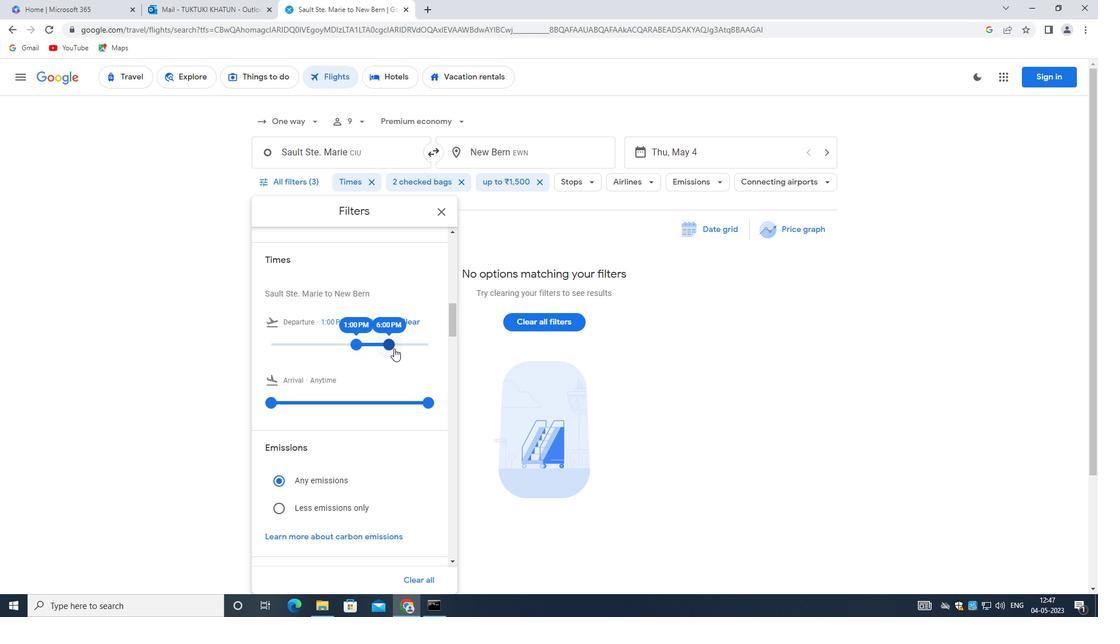 
Action: Mouse pressed left at (390, 345)
Screenshot: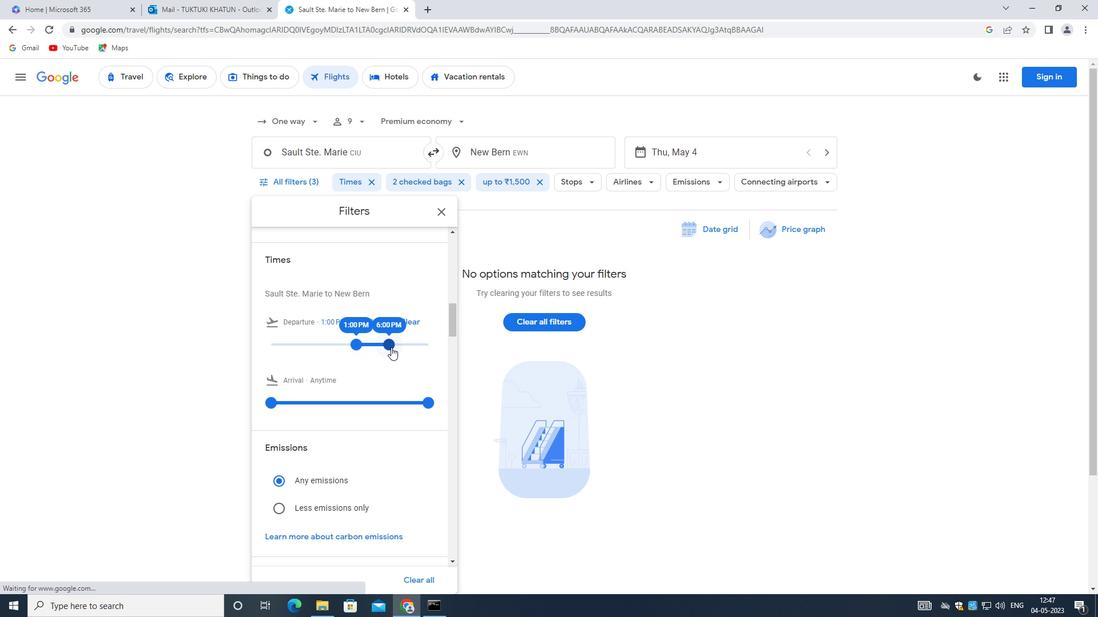 
Action: Mouse moved to (365, 368)
Screenshot: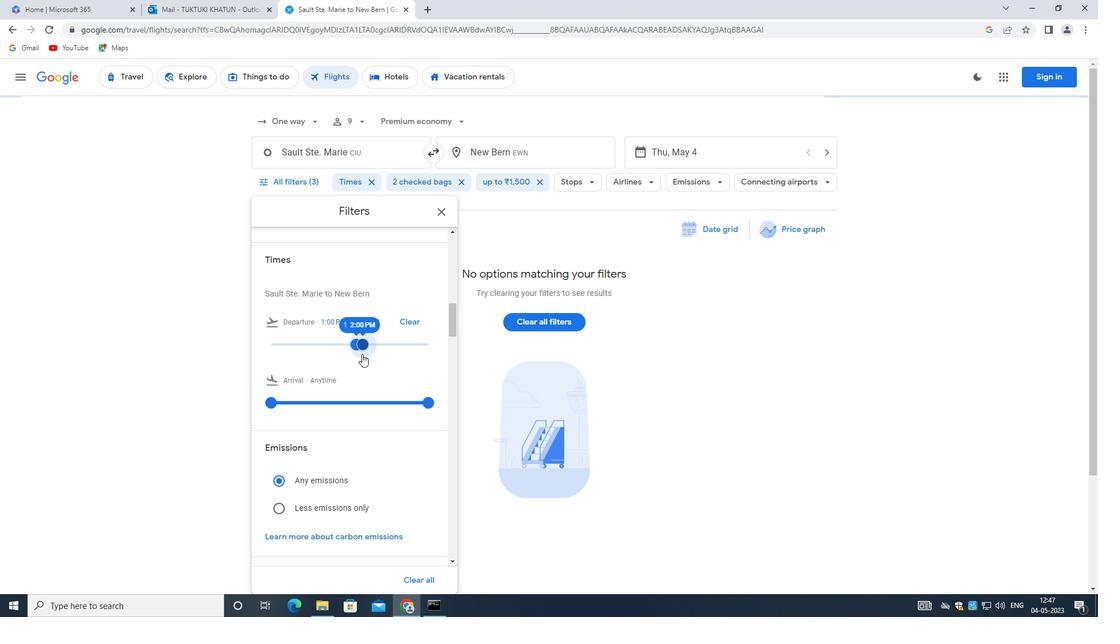 
Action: Mouse scrolled (365, 367) with delta (0, 0)
Screenshot: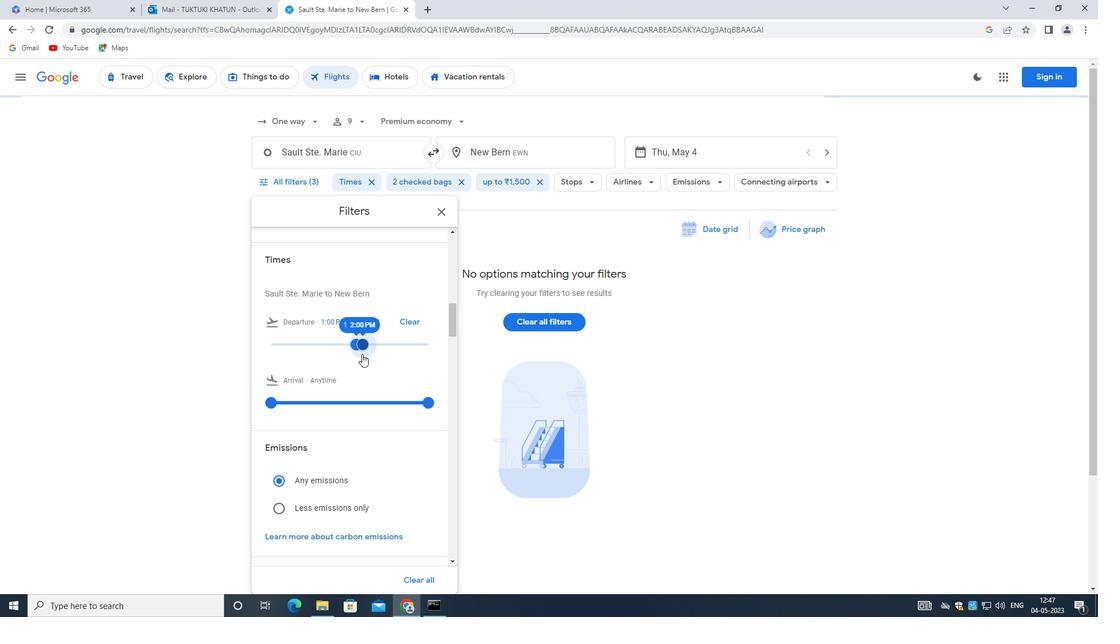 
Action: Mouse moved to (366, 373)
Screenshot: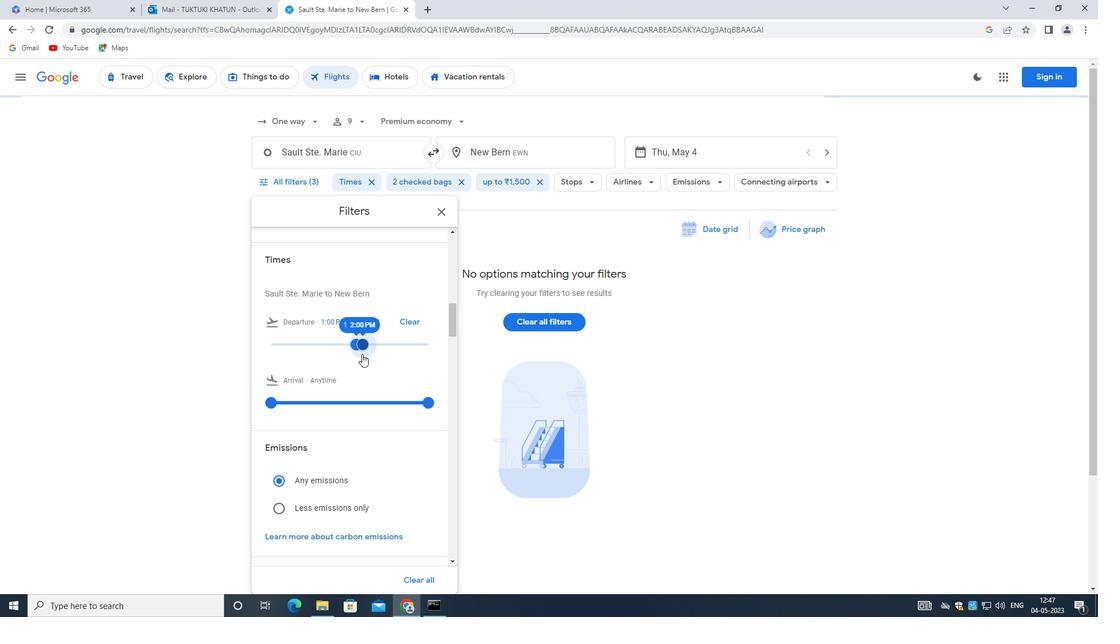 
Action: Mouse scrolled (366, 373) with delta (0, 0)
Screenshot: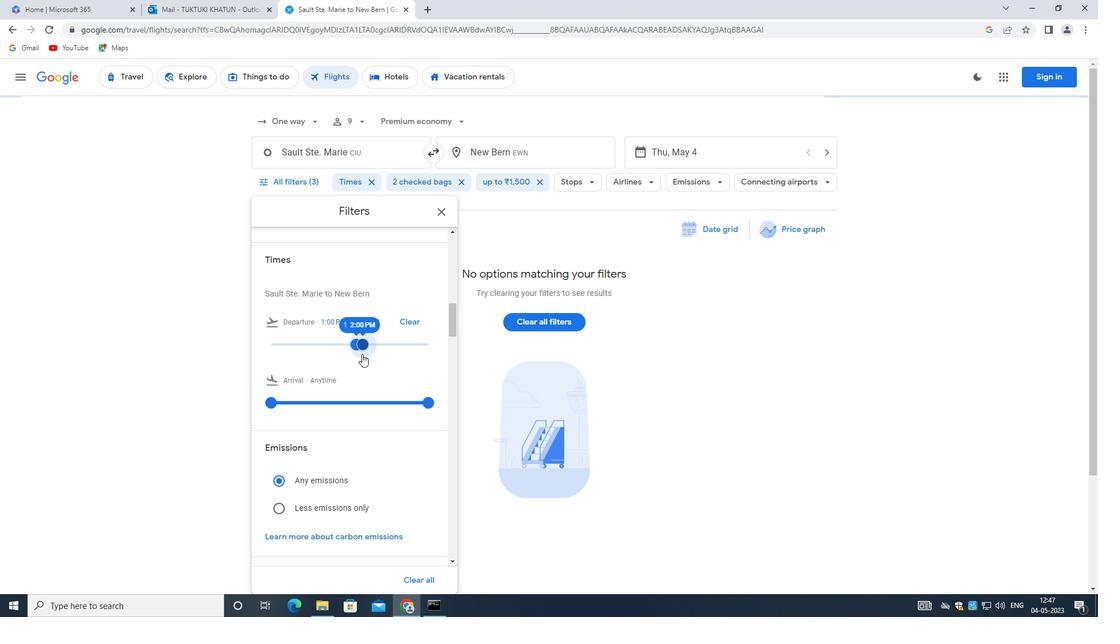 
Action: Mouse moved to (366, 375)
Screenshot: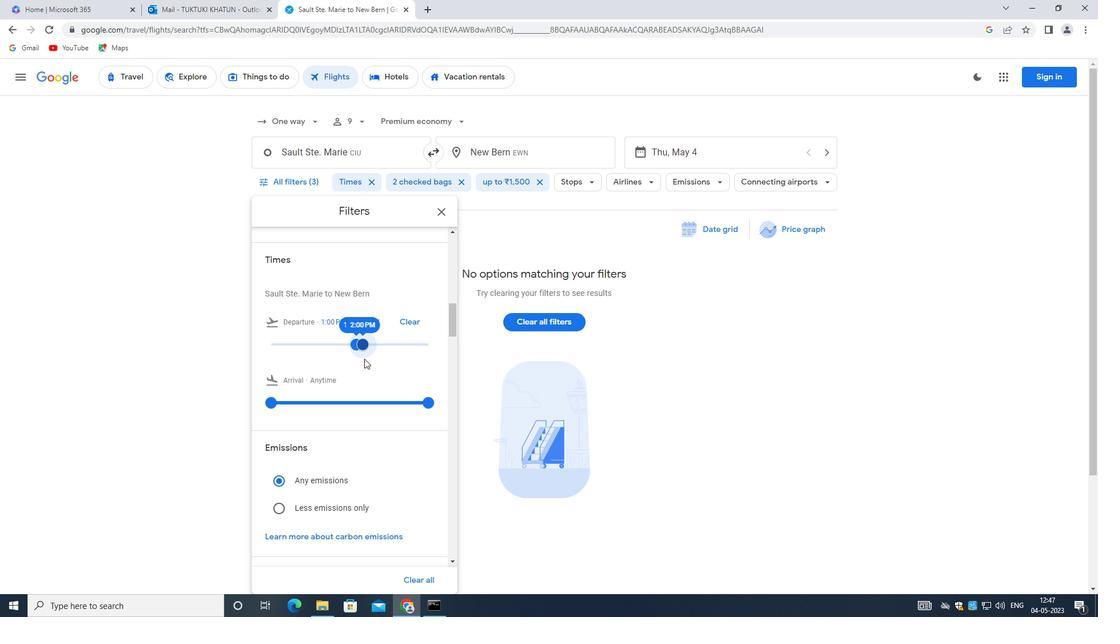 
Action: Mouse scrolled (366, 374) with delta (0, 0)
Screenshot: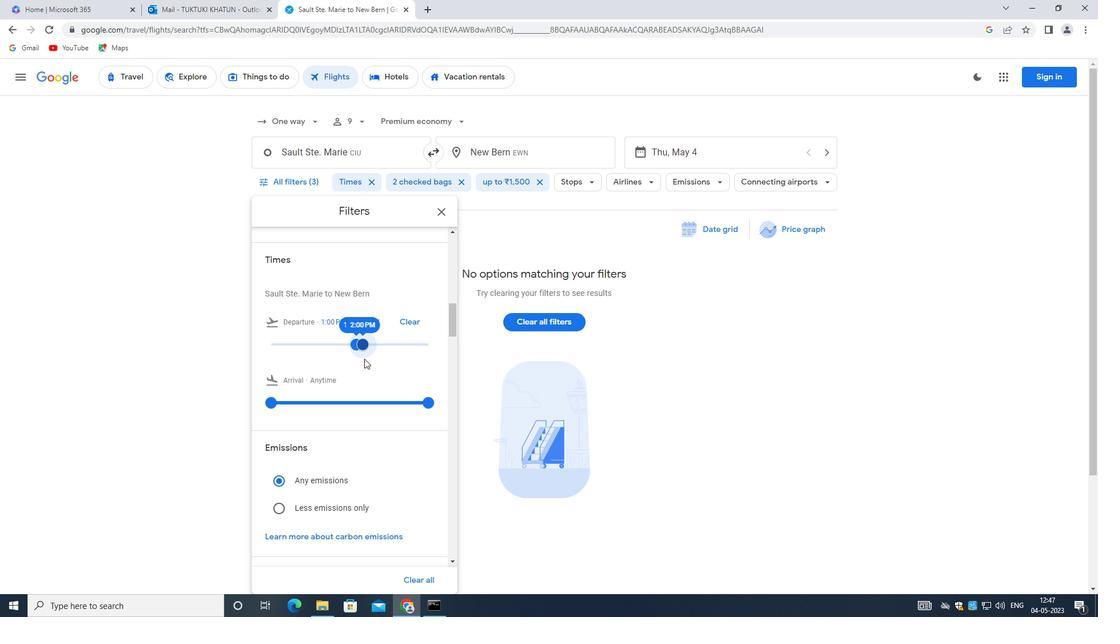 
Action: Mouse moved to (366, 376)
Screenshot: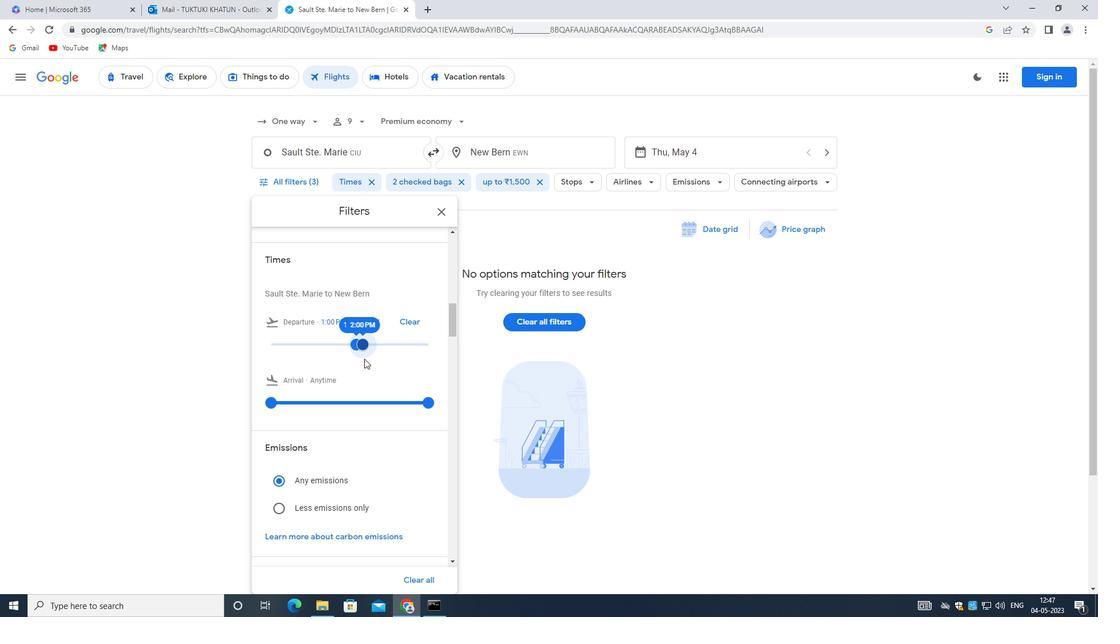 
Action: Mouse scrolled (366, 375) with delta (0, 0)
Screenshot: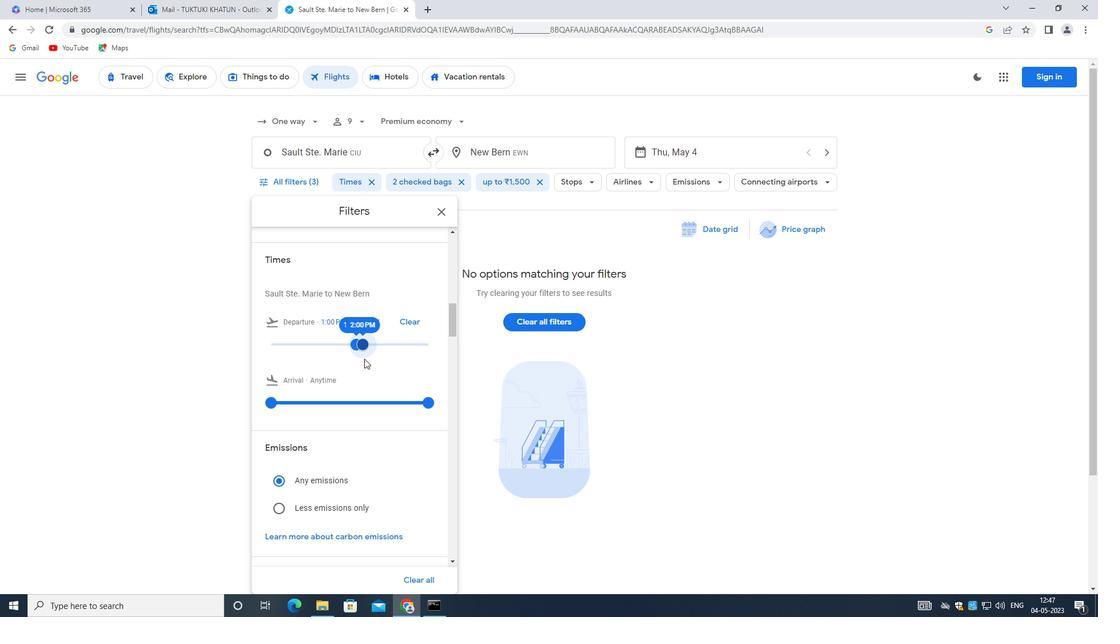 
Action: Mouse moved to (367, 412)
Screenshot: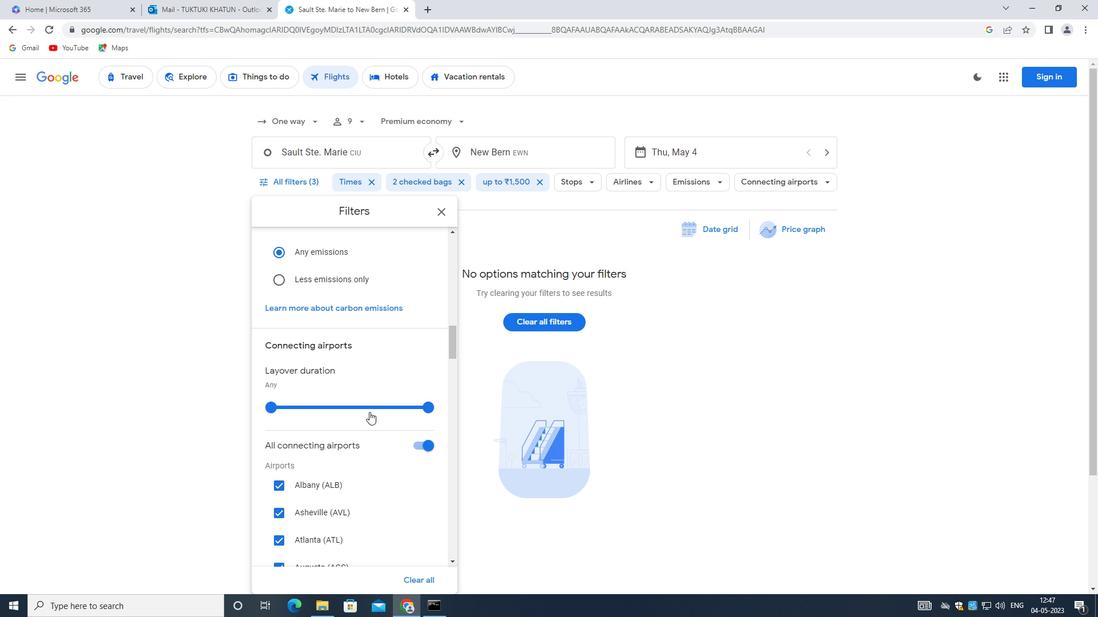 
Action: Mouse scrolled (367, 411) with delta (0, 0)
Screenshot: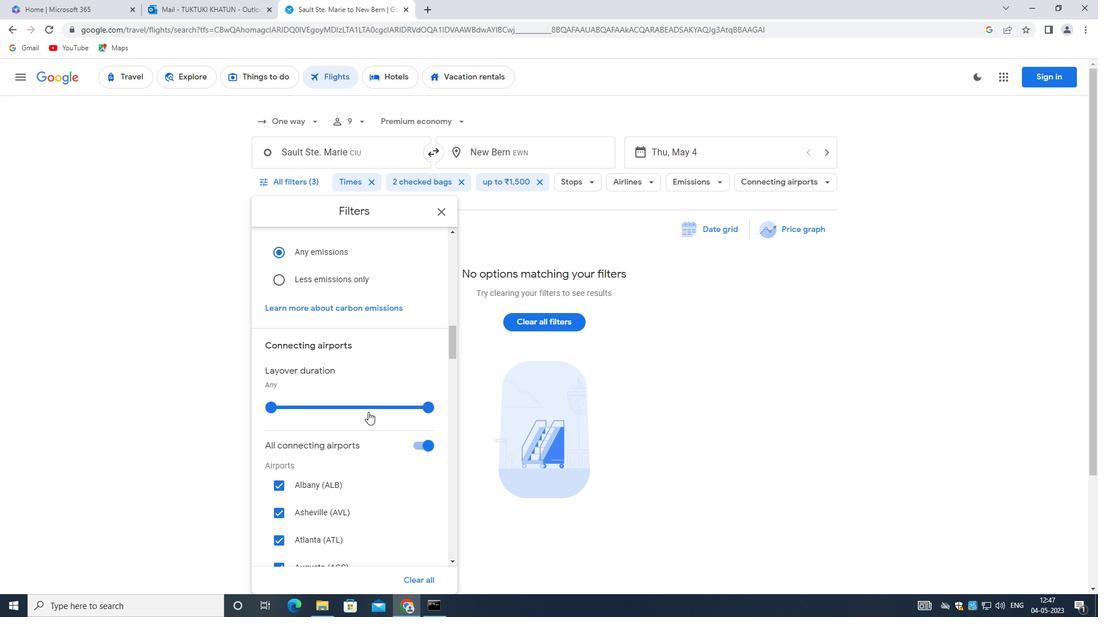 
Action: Mouse moved to (366, 412)
Screenshot: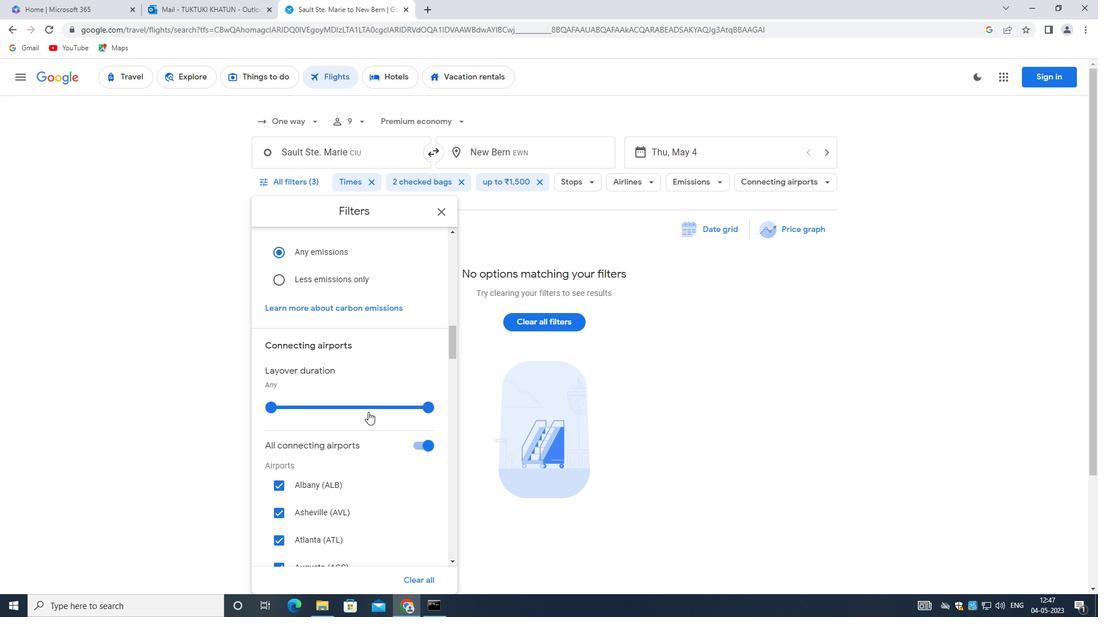 
Action: Mouse scrolled (366, 411) with delta (0, 0)
Screenshot: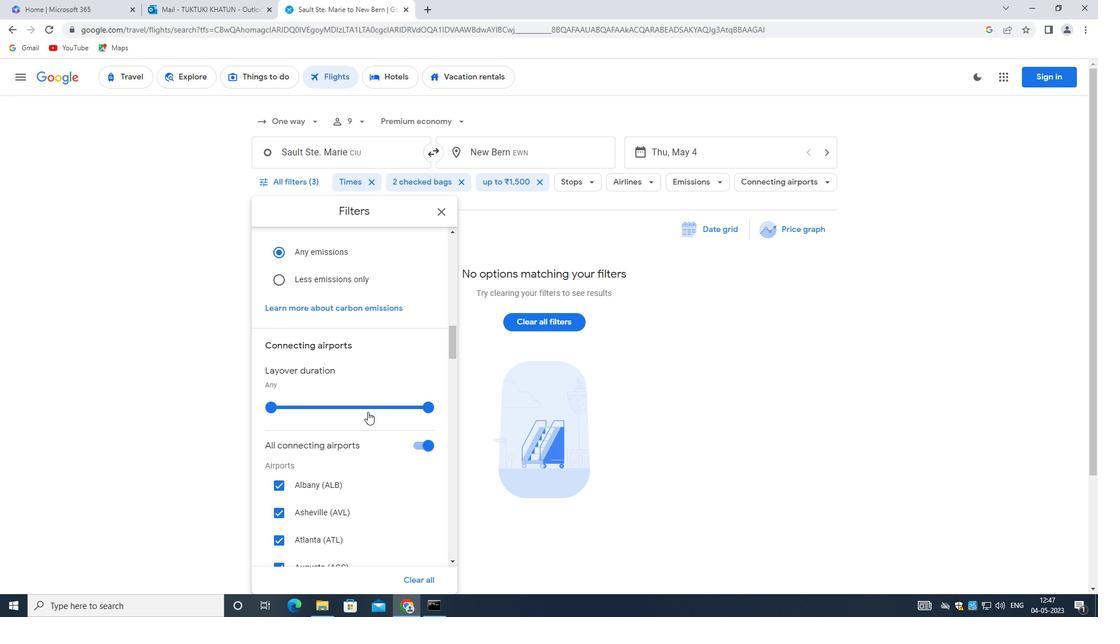 
Action: Mouse moved to (366, 412)
Screenshot: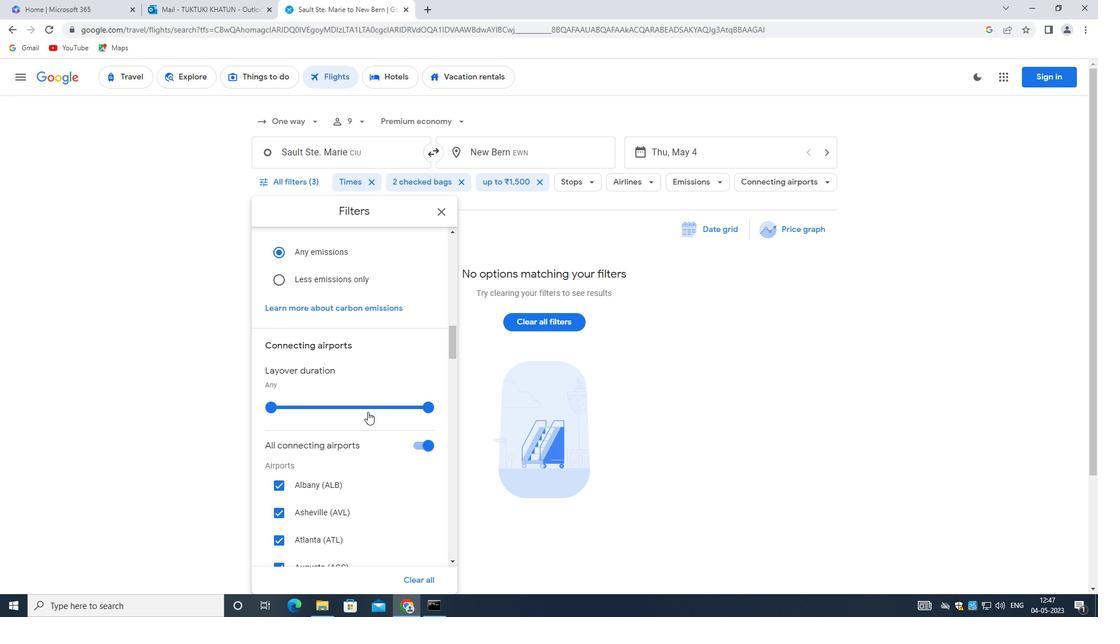 
Action: Mouse scrolled (366, 411) with delta (0, 0)
Screenshot: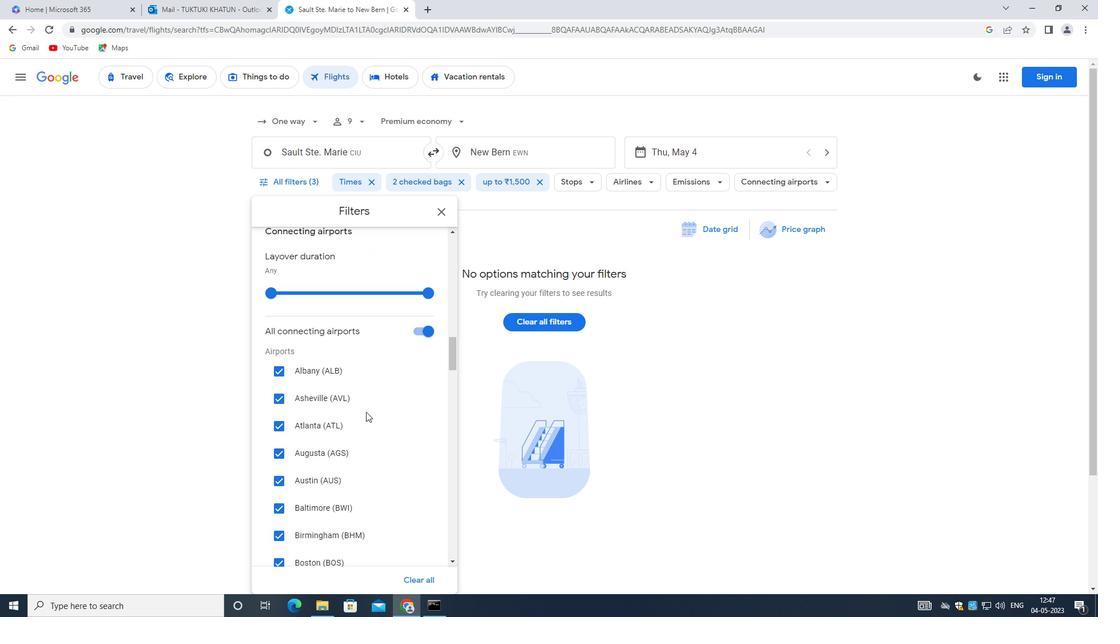 
Action: Mouse moved to (365, 413)
Screenshot: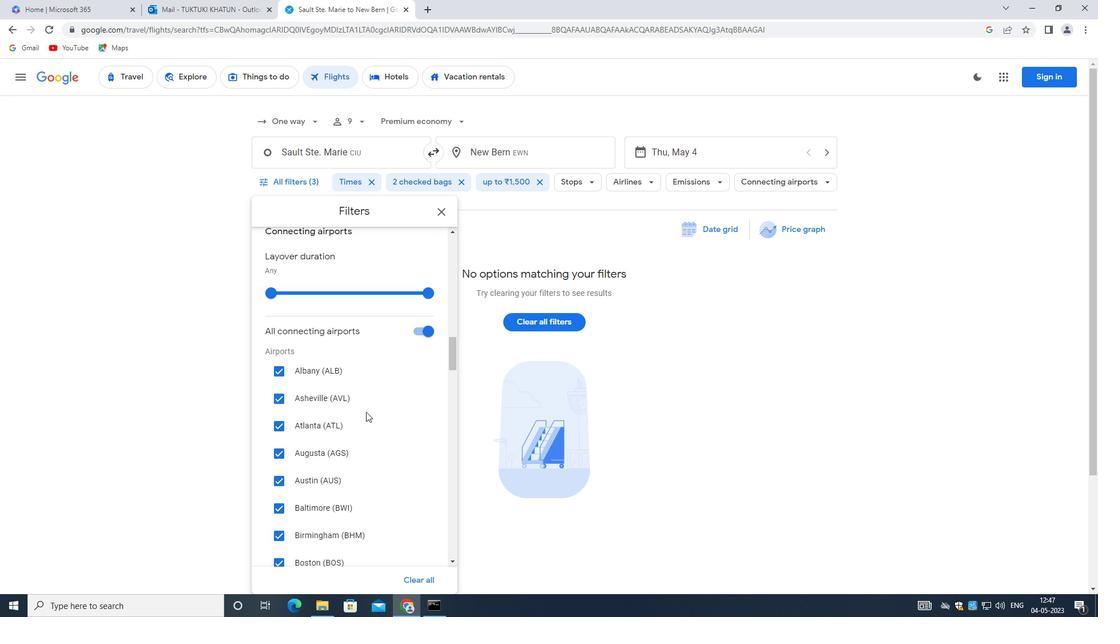 
Action: Mouse scrolled (365, 413) with delta (0, 0)
Screenshot: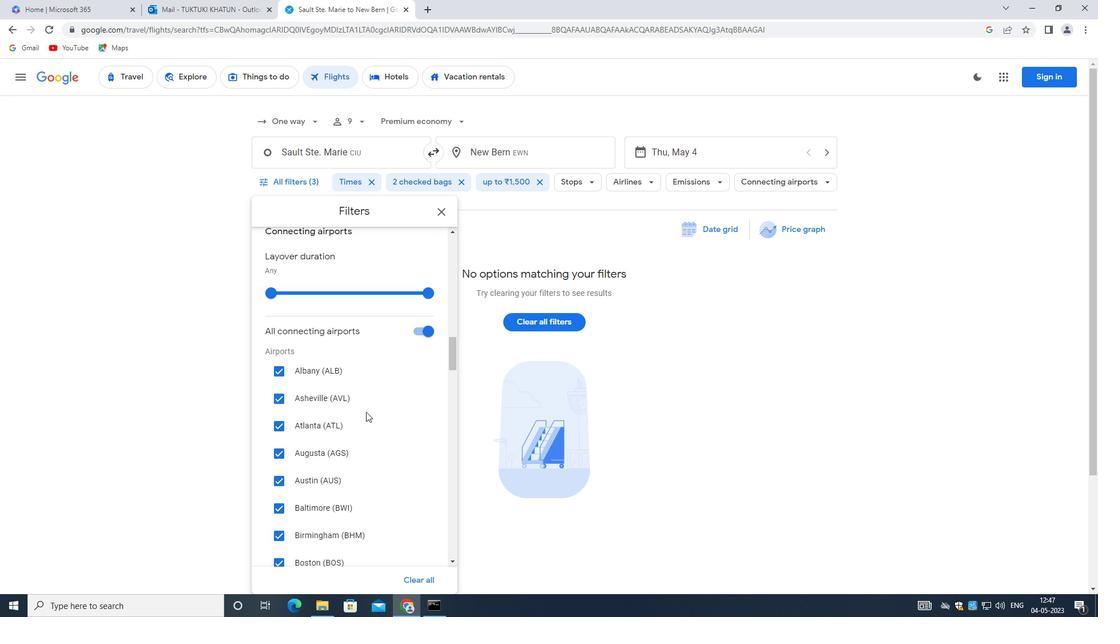
Action: Mouse moved to (365, 414)
Screenshot: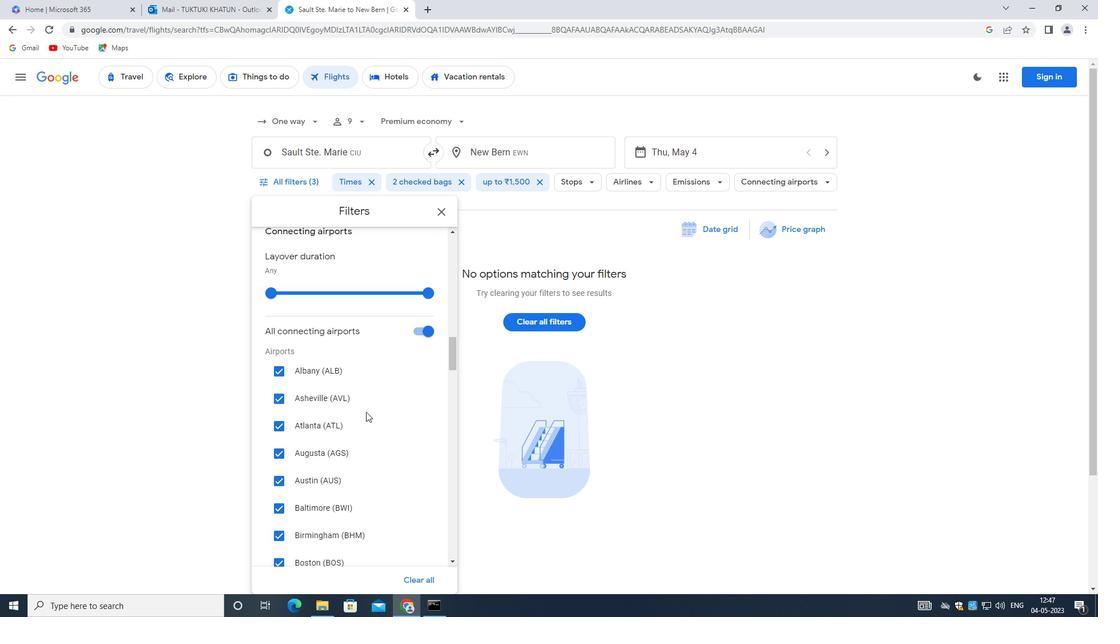 
Action: Mouse scrolled (365, 414) with delta (0, 0)
Screenshot: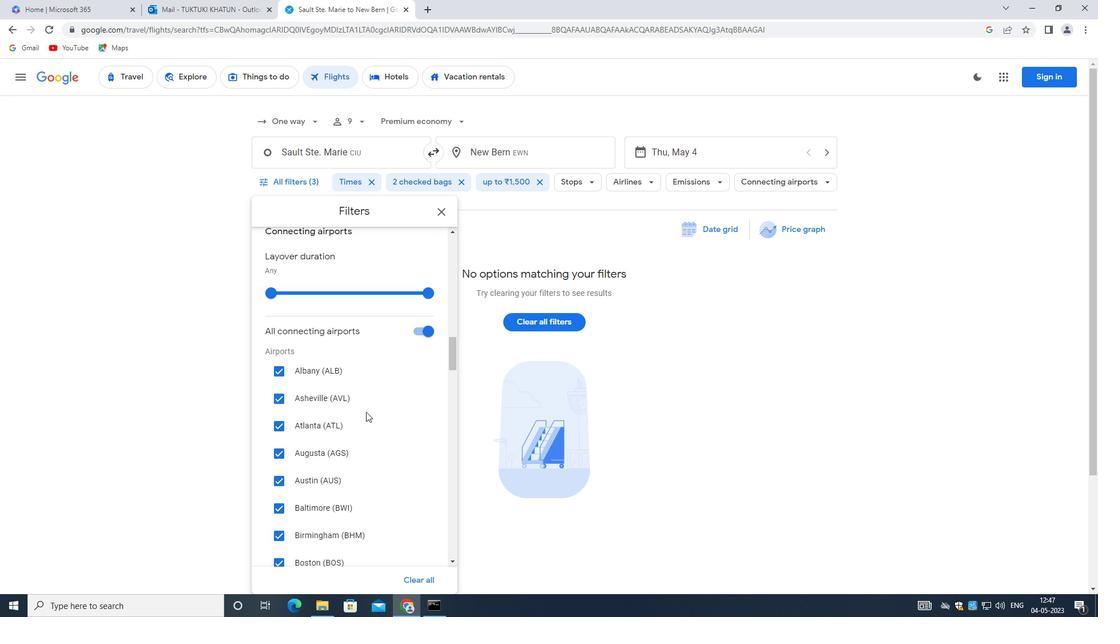 
Action: Mouse moved to (364, 416)
Screenshot: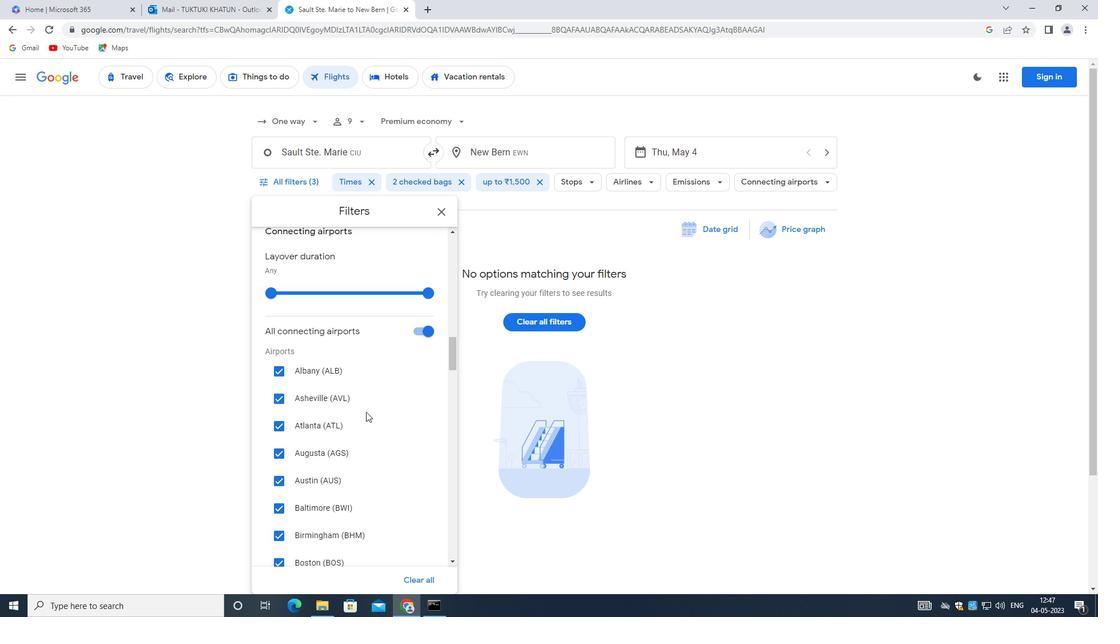 
Action: Mouse scrolled (364, 415) with delta (0, 0)
Screenshot: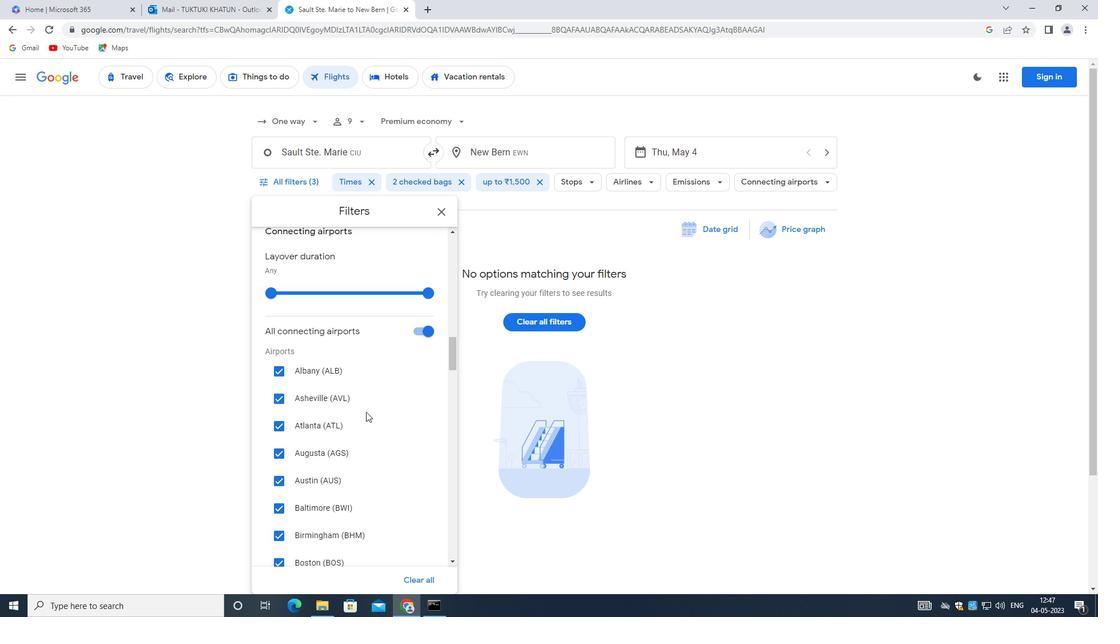 
Action: Mouse moved to (361, 428)
Screenshot: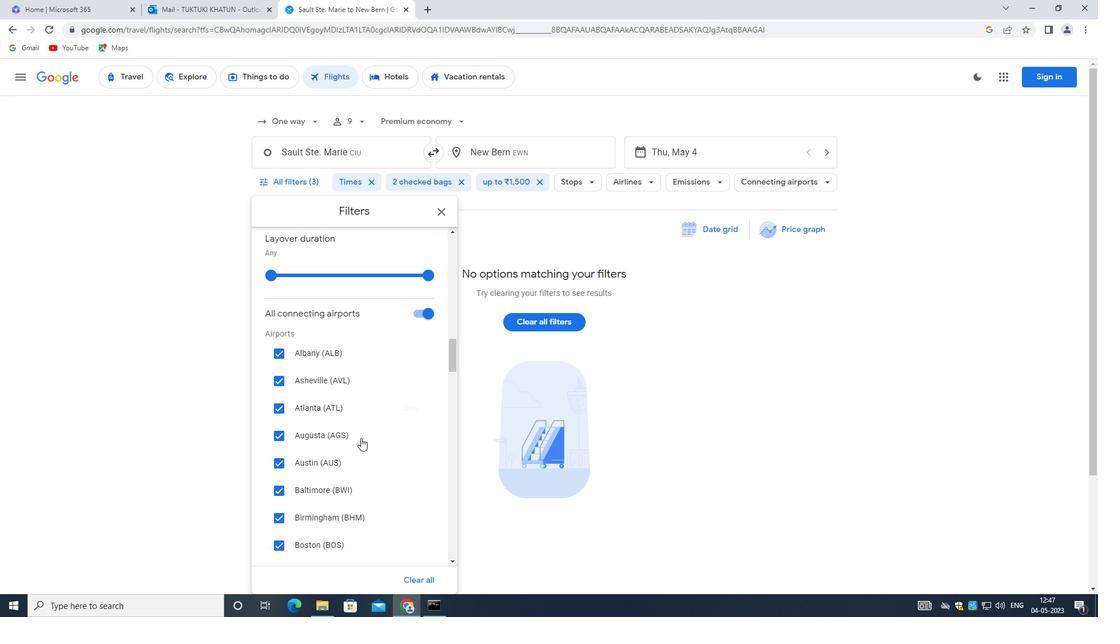
Action: Mouse scrolled (361, 427) with delta (0, 0)
Screenshot: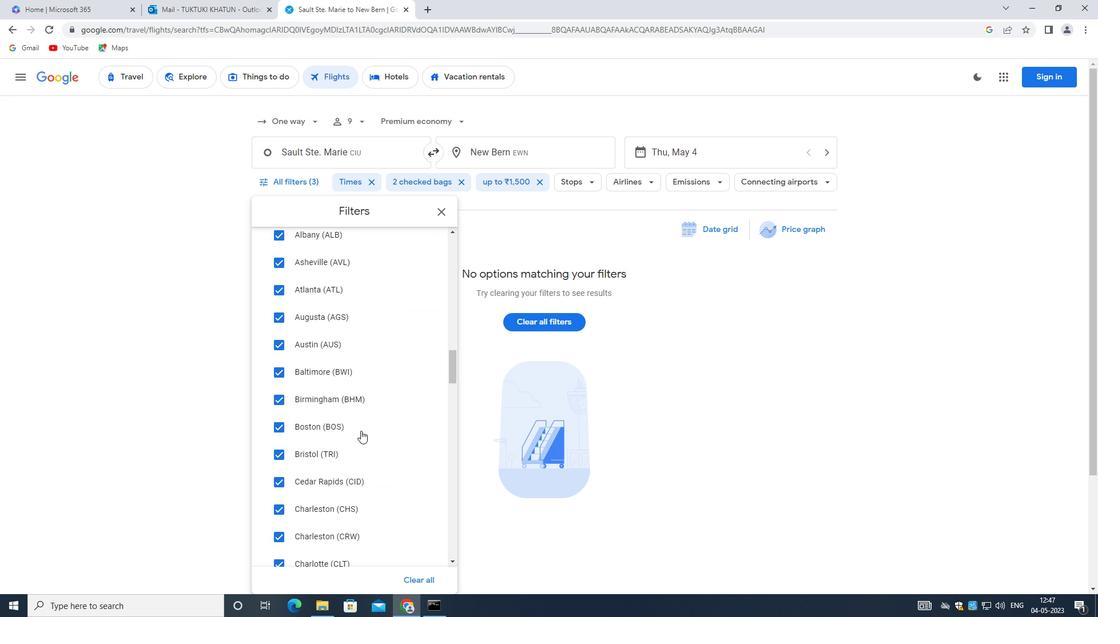 
Action: Mouse scrolled (361, 427) with delta (0, 0)
Screenshot: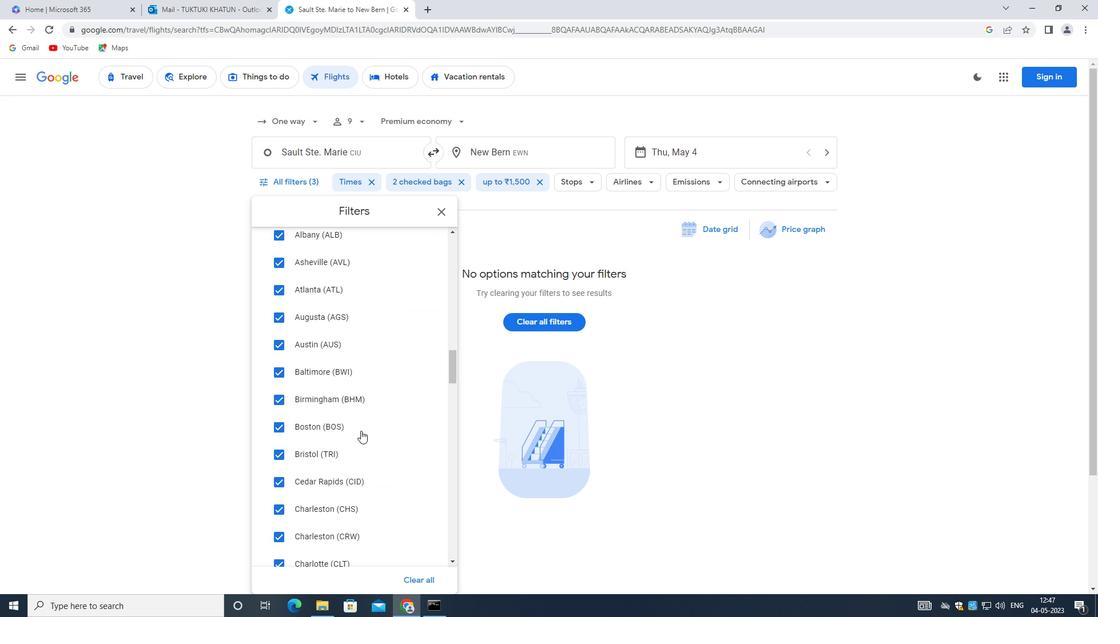 
Action: Mouse moved to (361, 427)
Screenshot: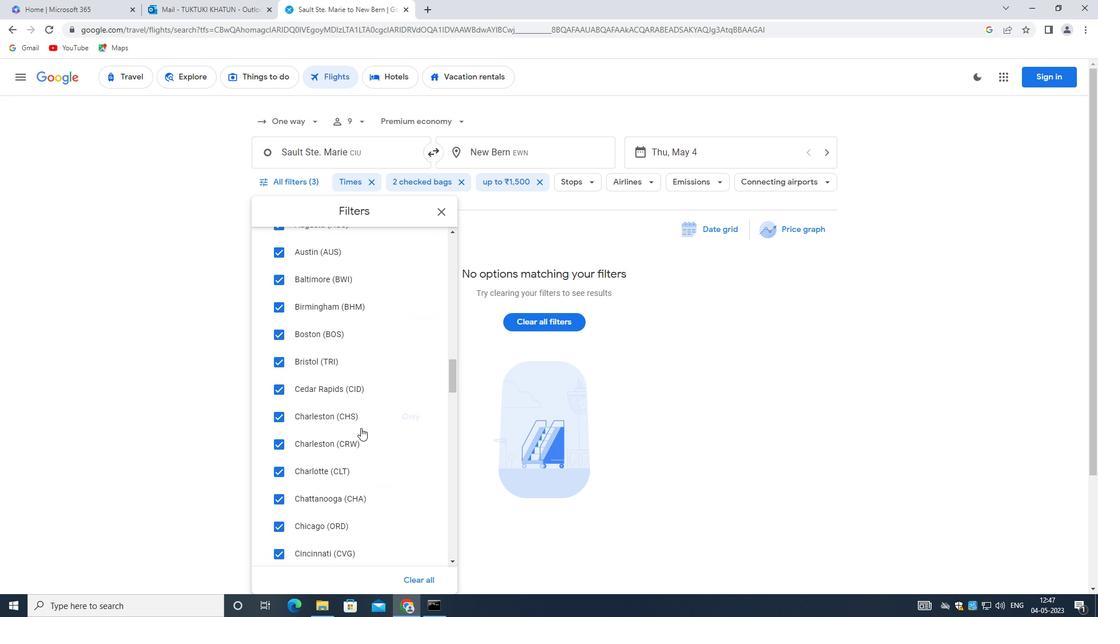 
Action: Mouse scrolled (361, 427) with delta (0, 0)
Screenshot: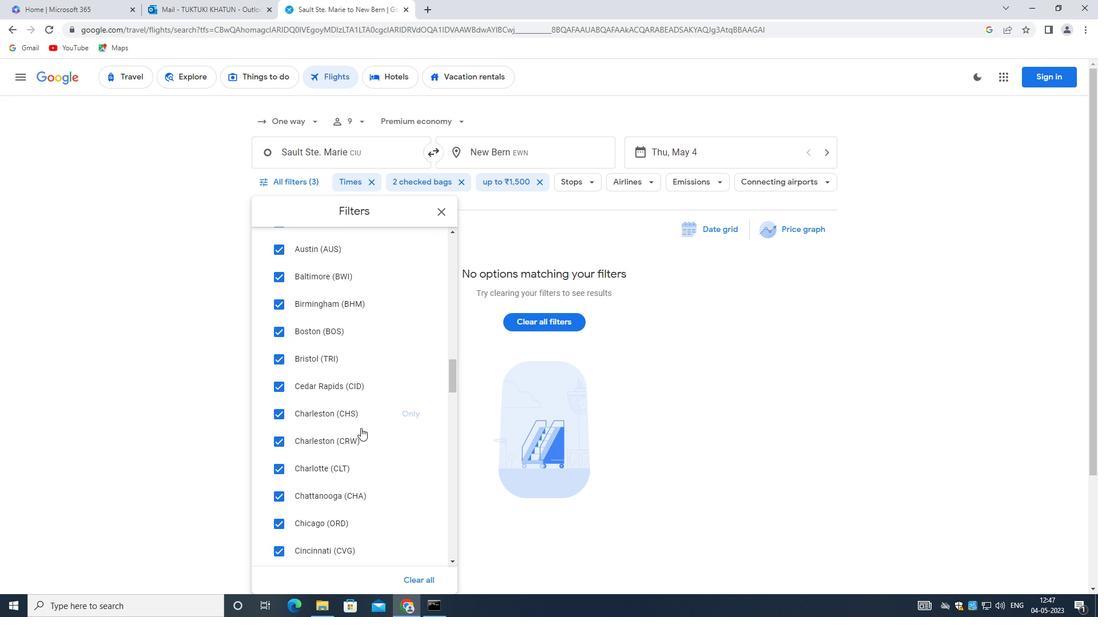 
Action: Mouse scrolled (361, 427) with delta (0, 0)
Screenshot: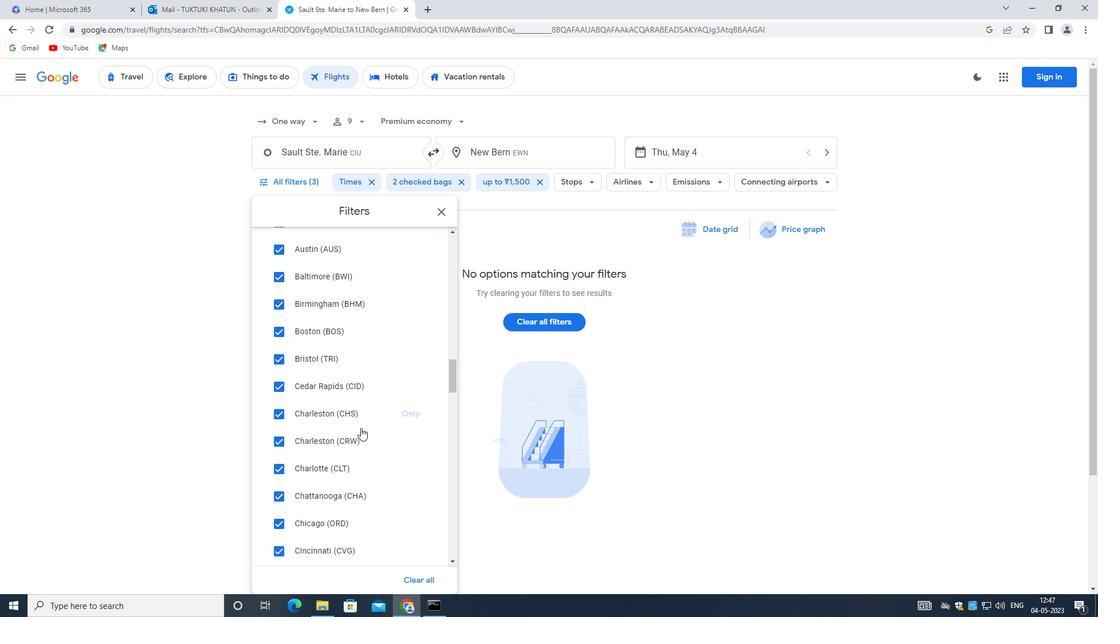 
Action: Mouse scrolled (361, 427) with delta (0, 0)
Screenshot: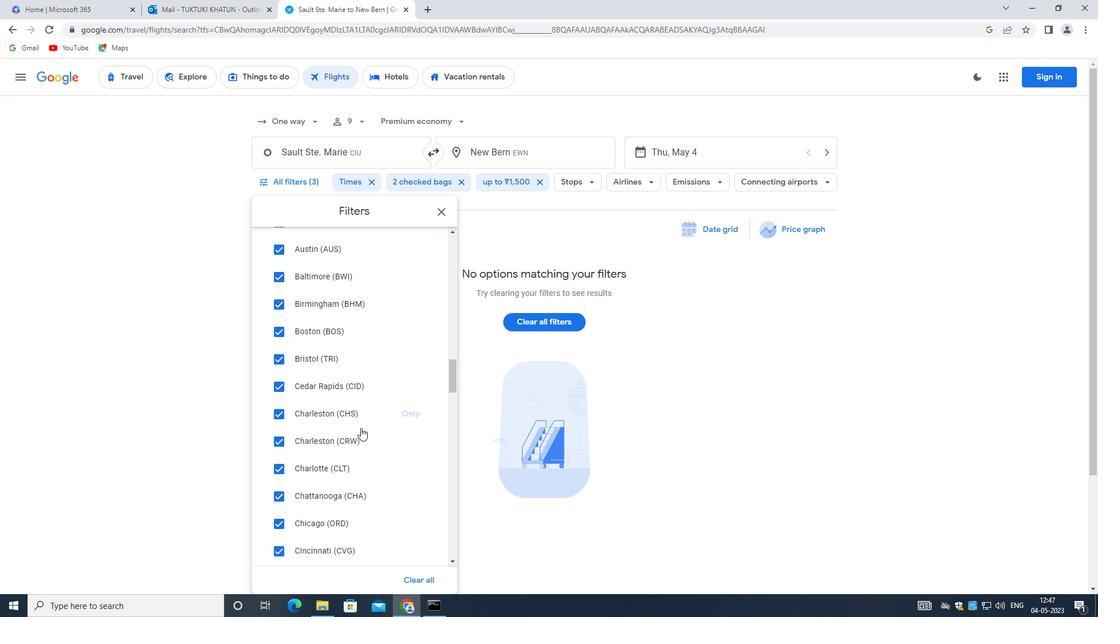 
Action: Mouse moved to (354, 425)
Screenshot: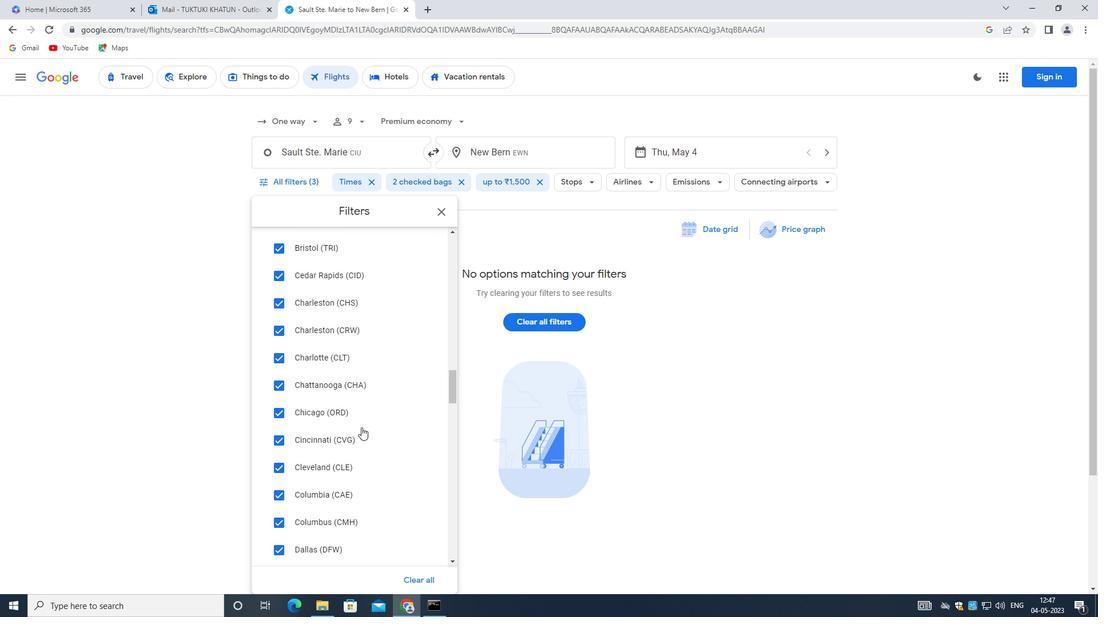 
Action: Mouse scrolled (354, 424) with delta (0, 0)
Screenshot: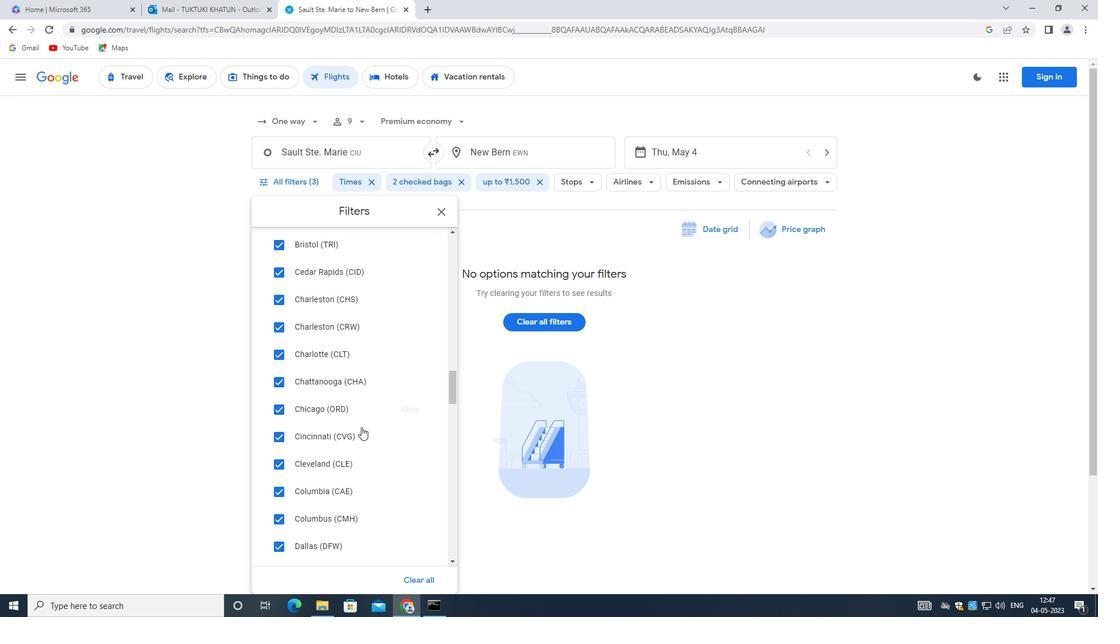 
Action: Mouse scrolled (354, 424) with delta (0, 0)
Screenshot: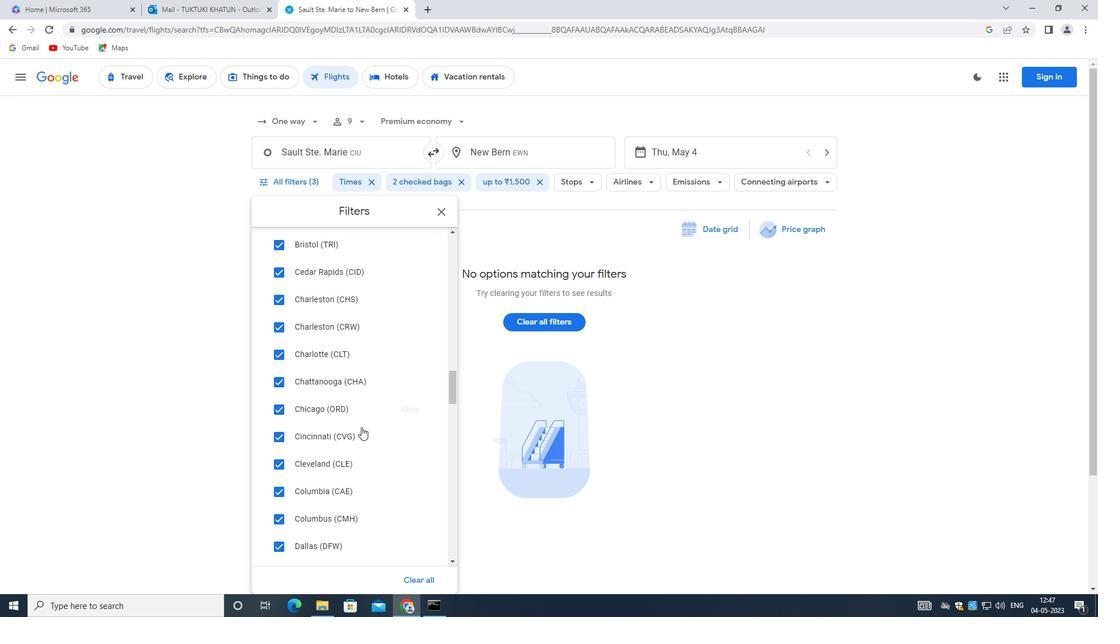 
Action: Mouse scrolled (354, 424) with delta (0, 0)
Screenshot: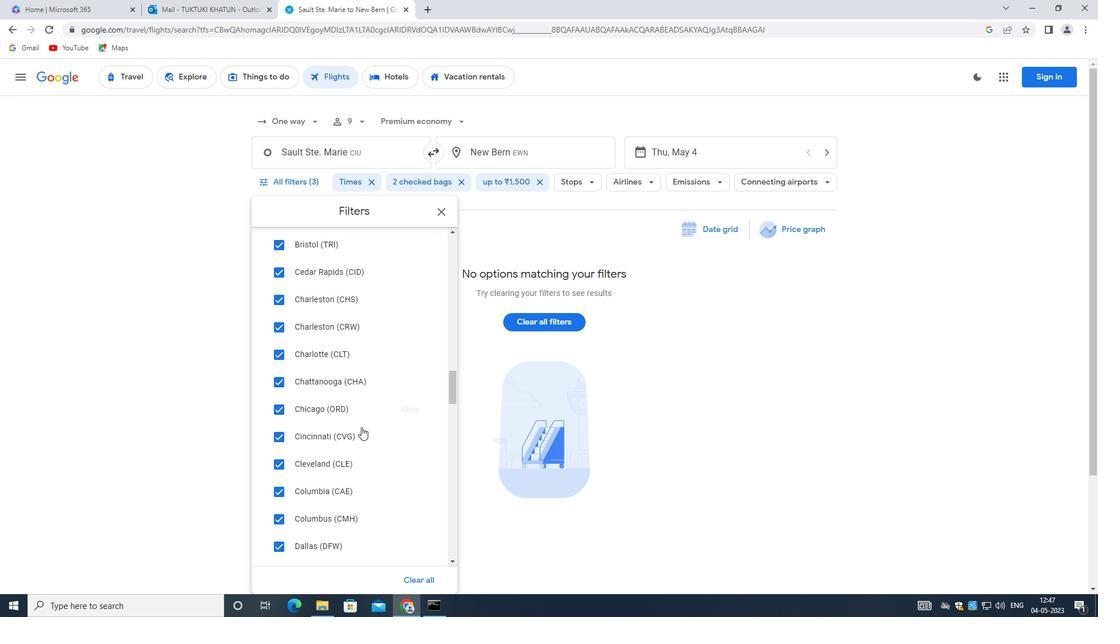 
Action: Mouse moved to (345, 424)
Screenshot: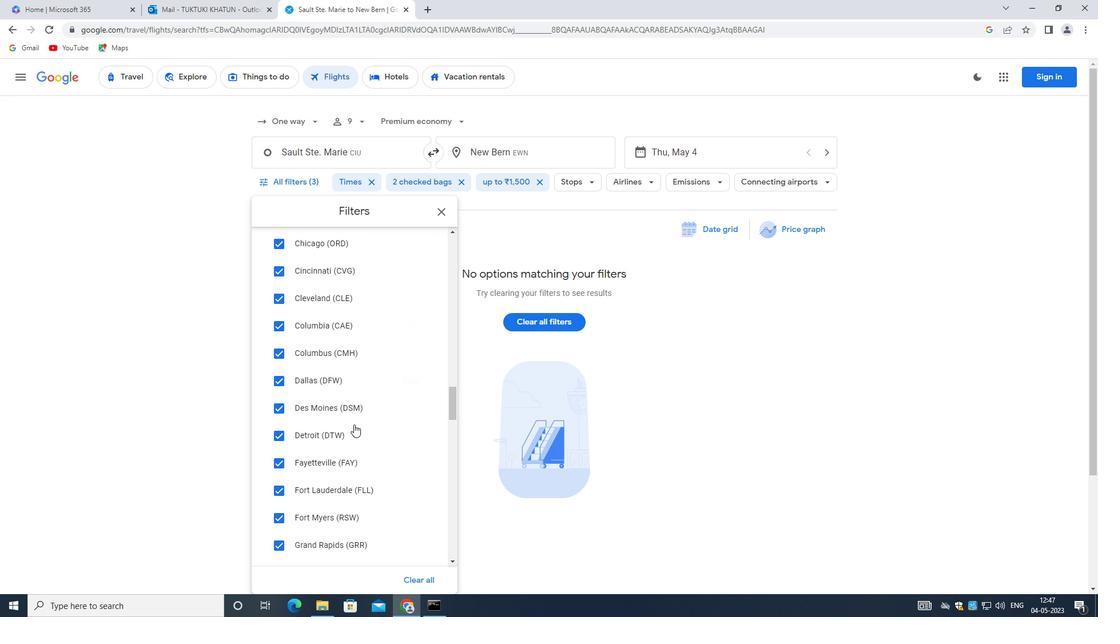 
Action: Mouse scrolled (345, 423) with delta (0, 0)
Screenshot: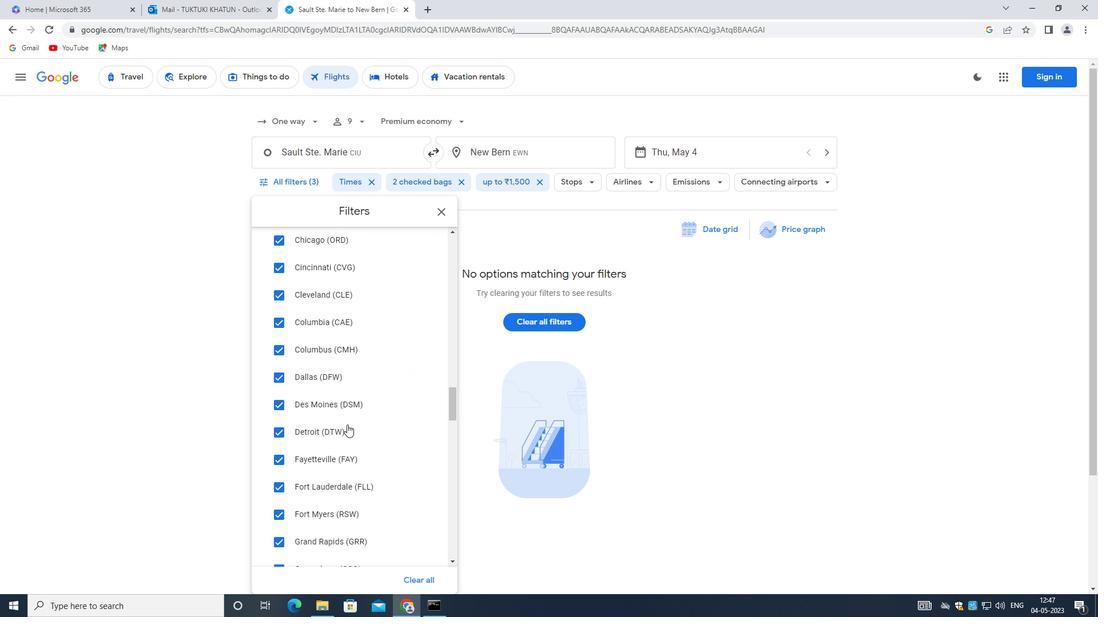 
Action: Mouse scrolled (345, 423) with delta (0, 0)
Screenshot: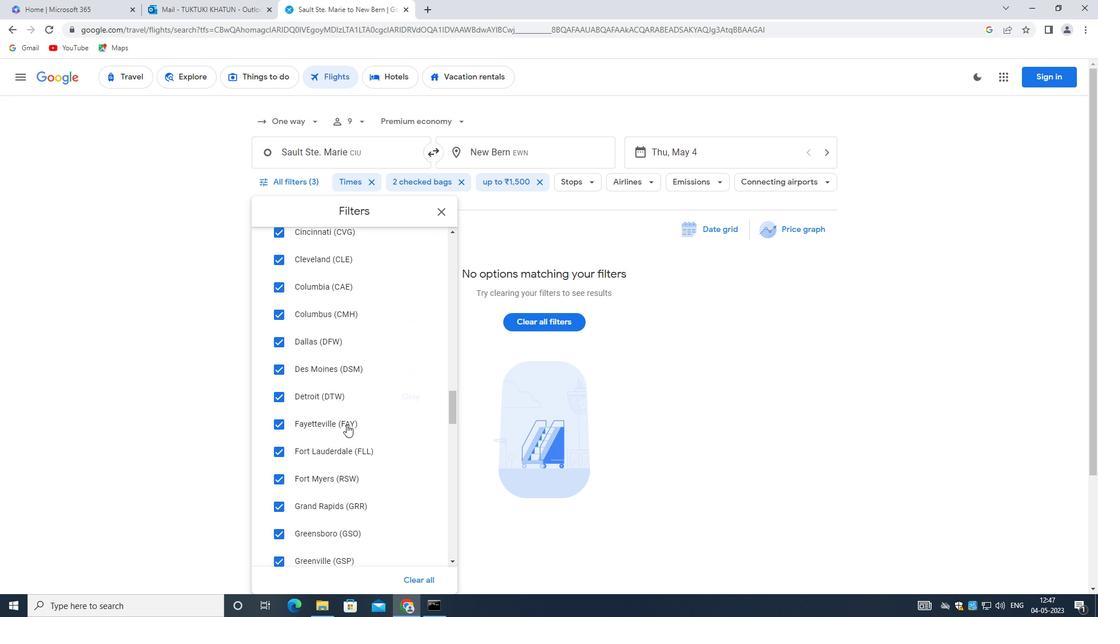 
Action: Mouse scrolled (345, 423) with delta (0, 0)
Screenshot: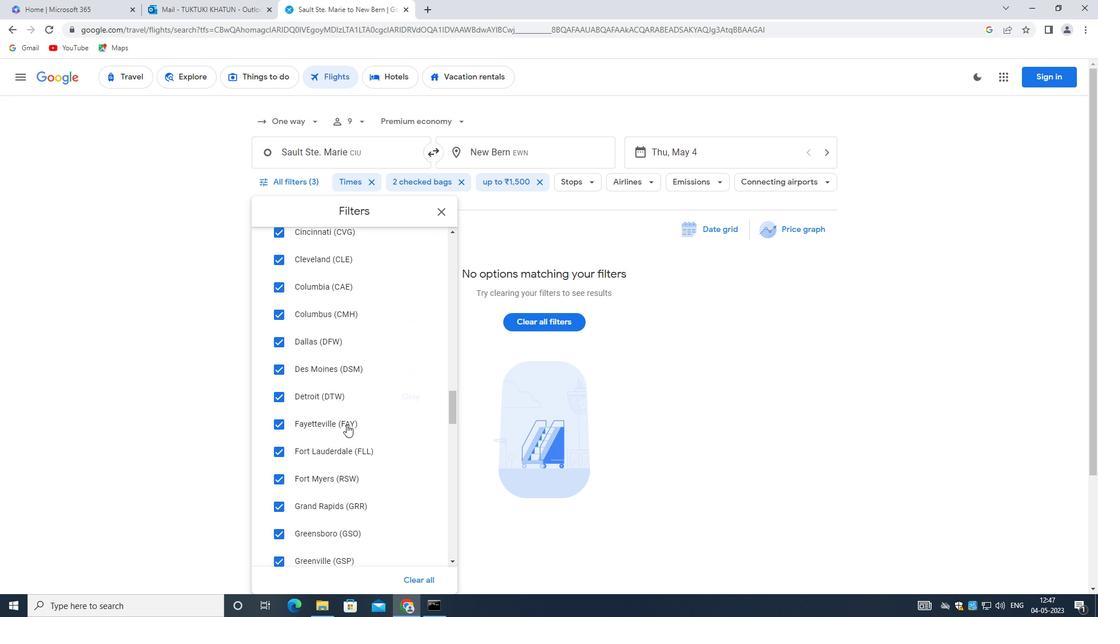 
Action: Mouse scrolled (345, 423) with delta (0, 0)
Screenshot: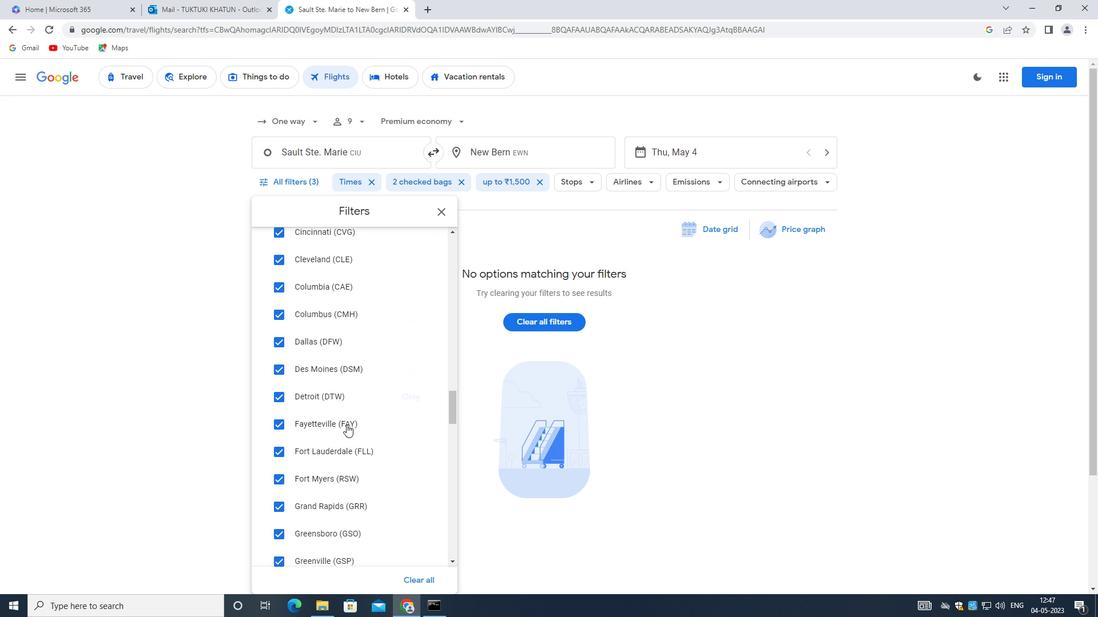 
Action: Mouse scrolled (345, 423) with delta (0, 0)
Screenshot: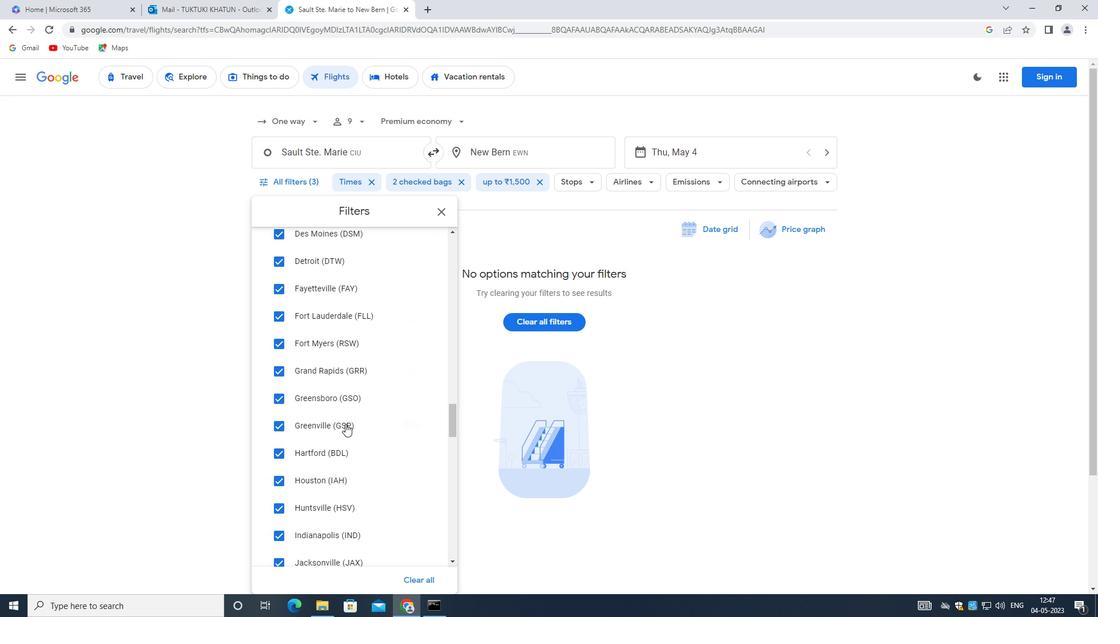 
Action: Mouse scrolled (345, 423) with delta (0, 0)
Screenshot: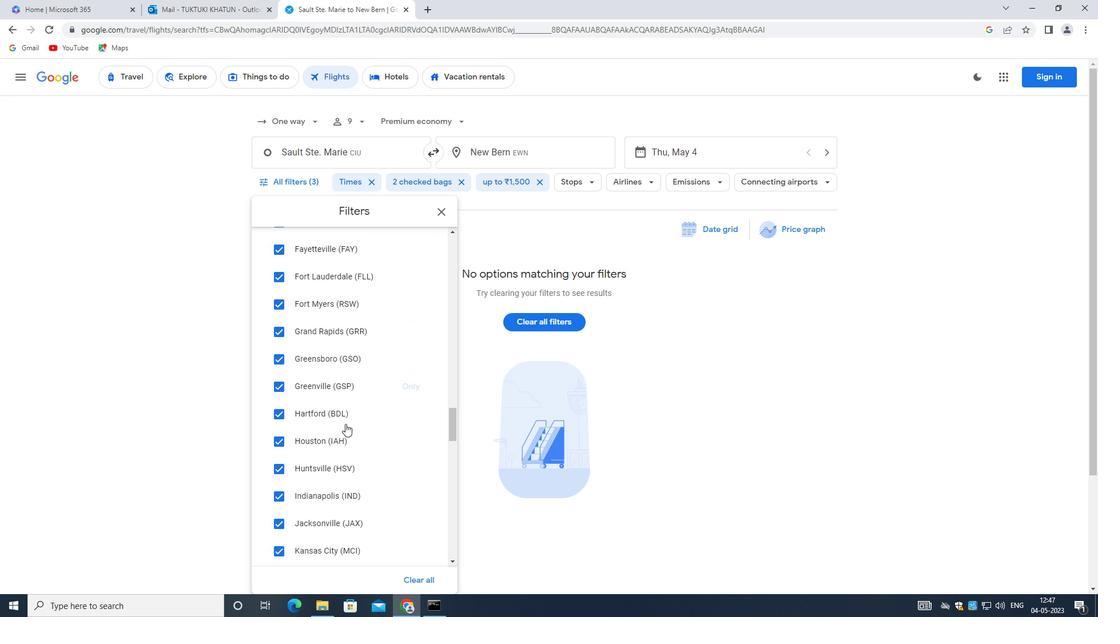 
Action: Mouse scrolled (345, 423) with delta (0, 0)
Screenshot: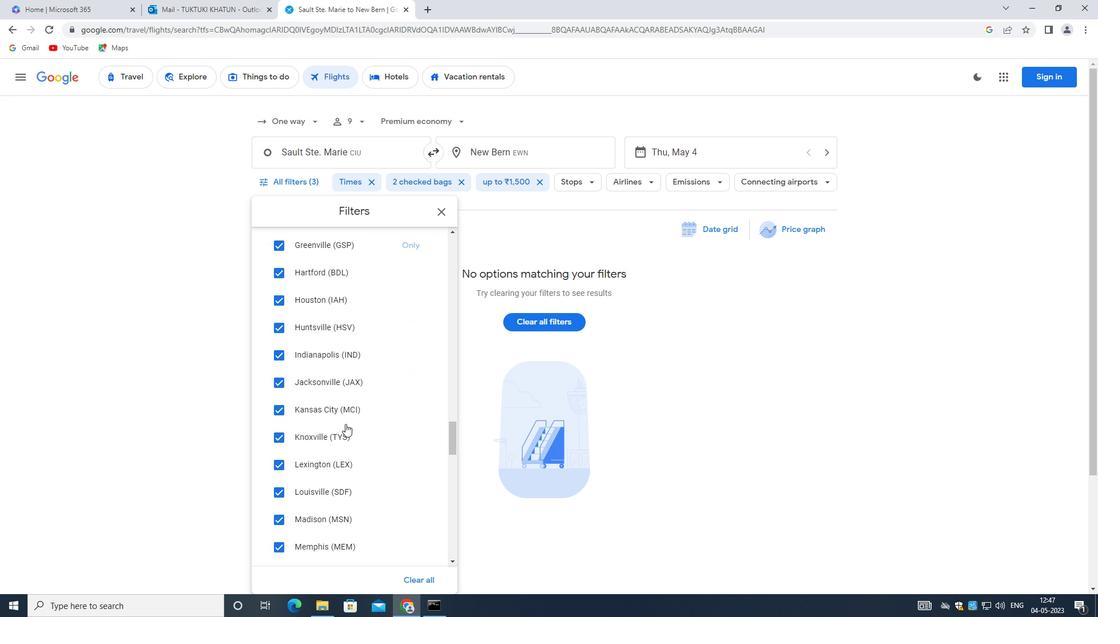 
Action: Mouse scrolled (345, 423) with delta (0, 0)
Screenshot: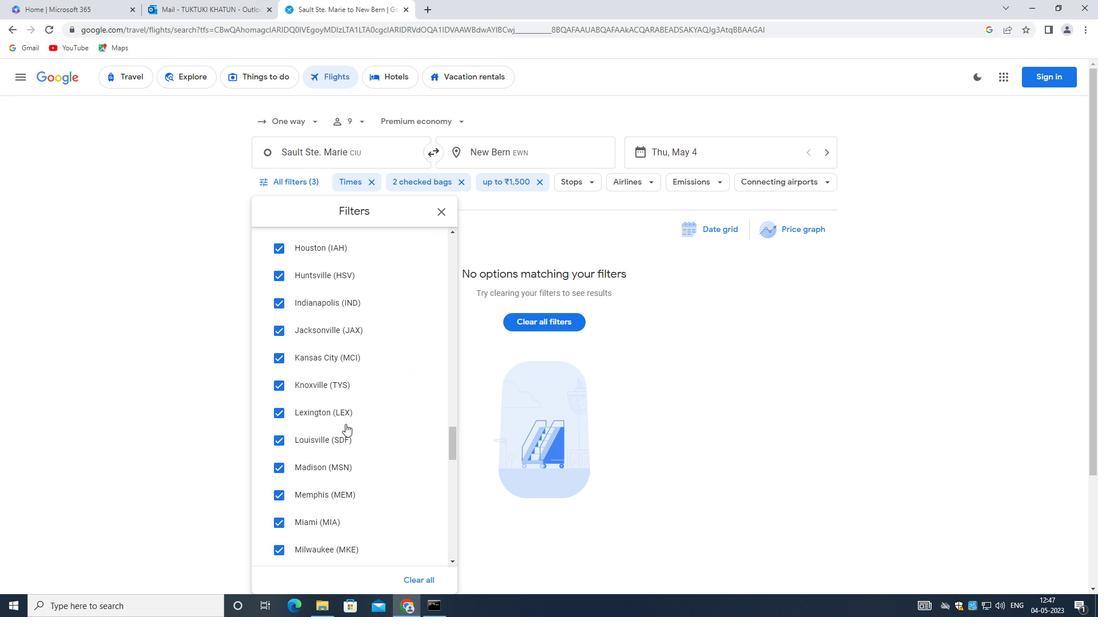 
Action: Mouse scrolled (345, 423) with delta (0, 0)
Screenshot: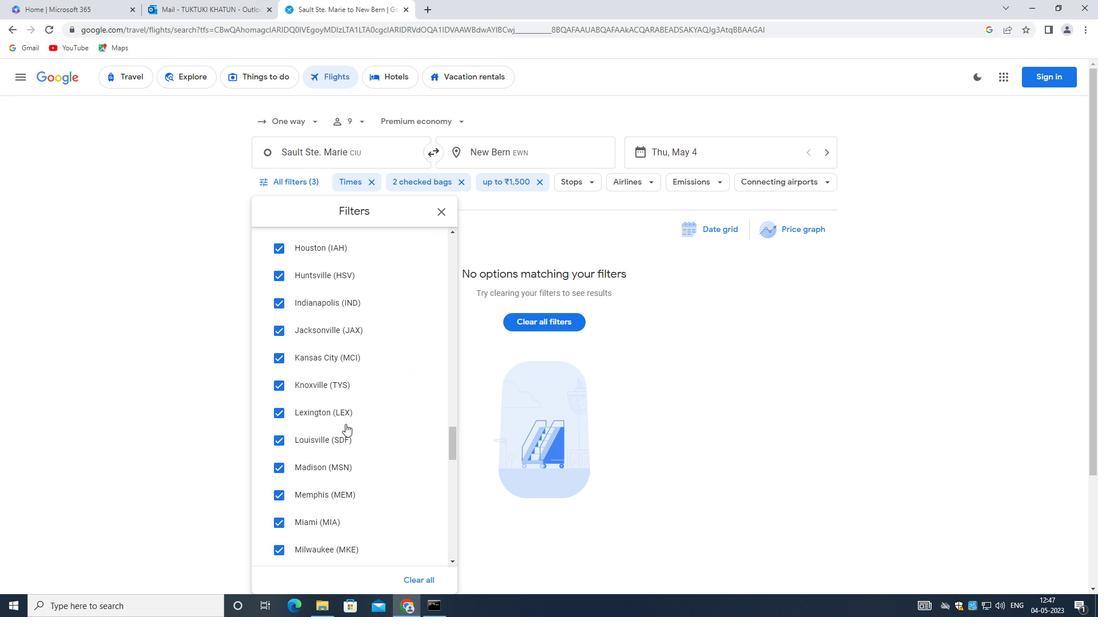 
Action: Mouse scrolled (345, 423) with delta (0, 0)
Screenshot: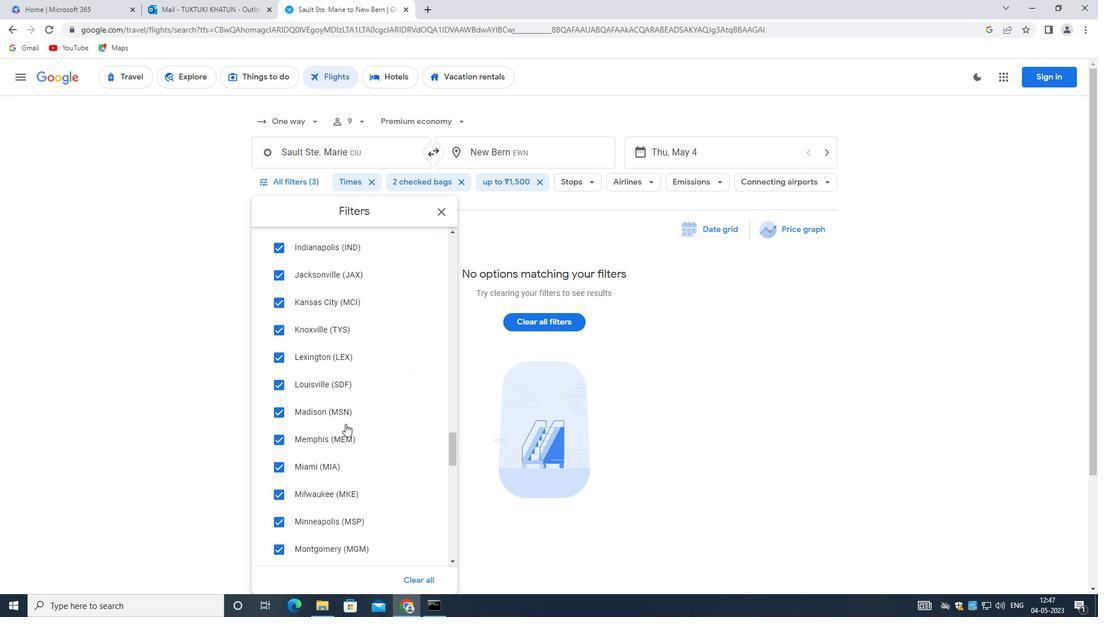 
Action: Mouse moved to (342, 425)
Screenshot: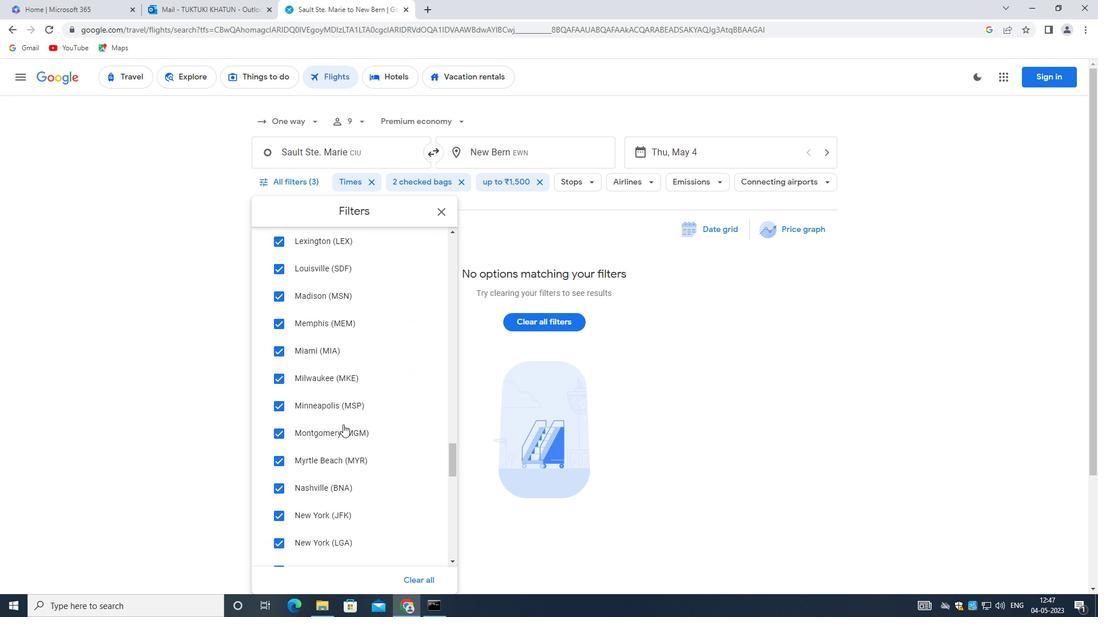 
Action: Mouse scrolled (342, 425) with delta (0, 0)
Screenshot: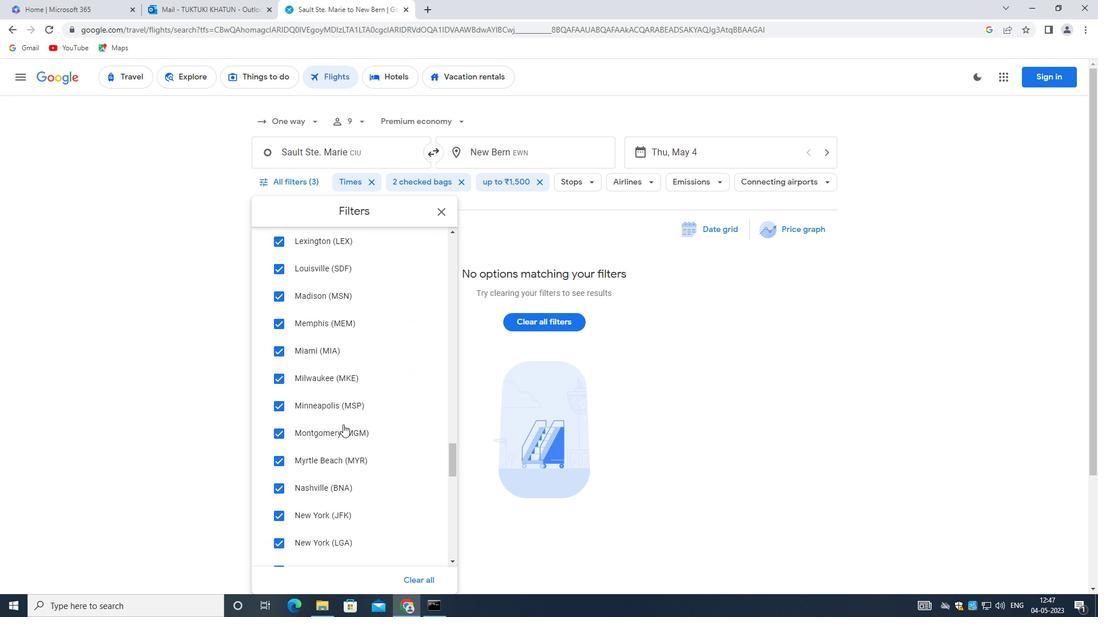 
Action: Mouse moved to (342, 426)
Screenshot: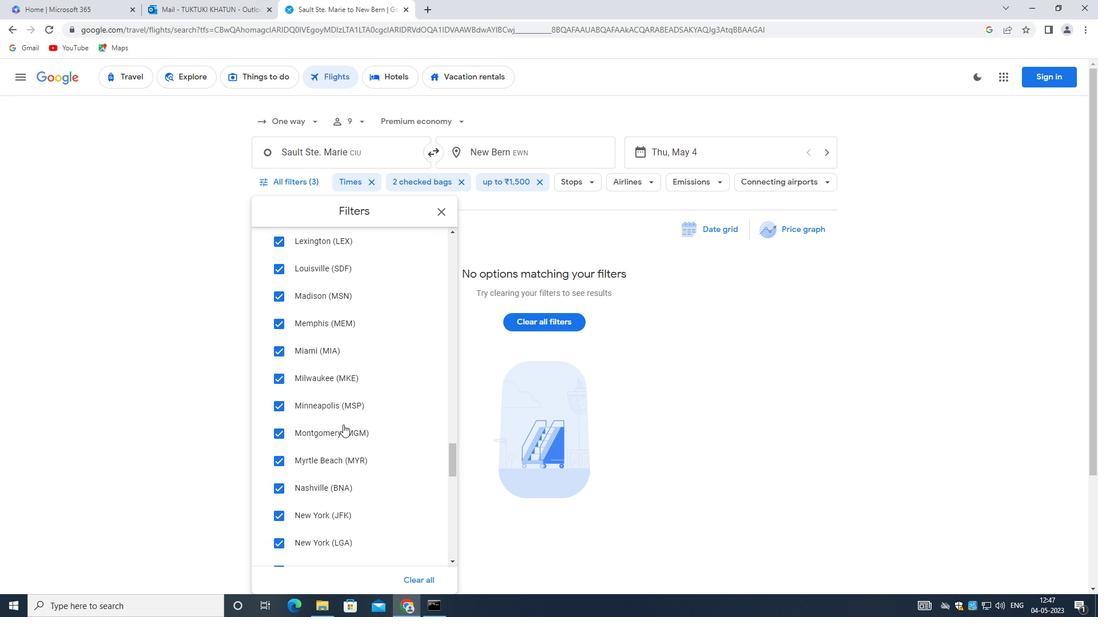 
Action: Mouse scrolled (342, 425) with delta (0, 0)
Screenshot: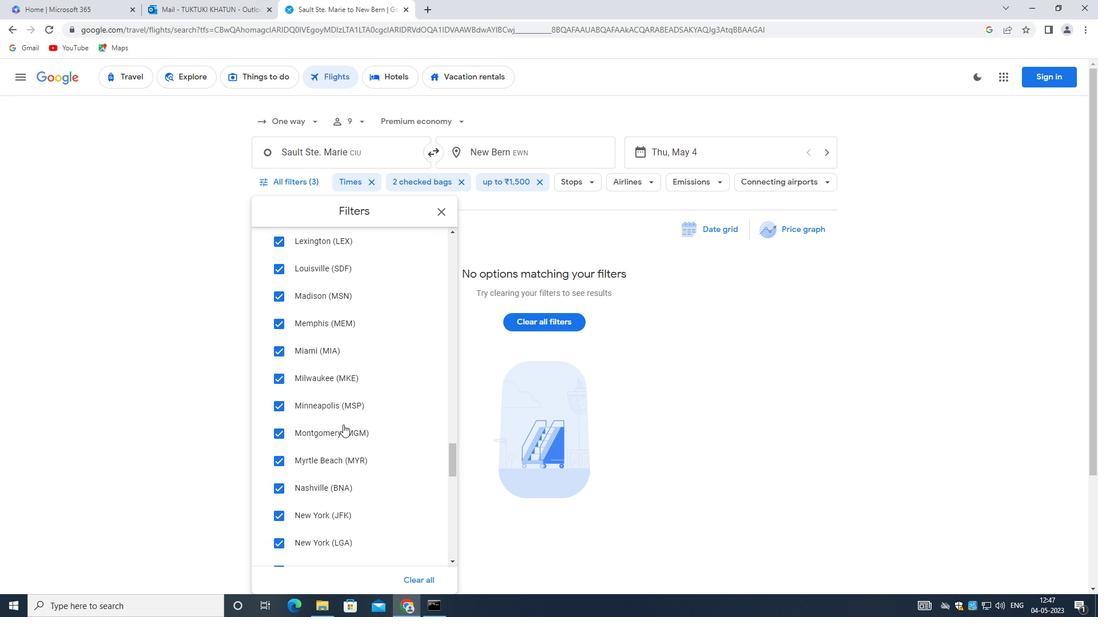 
Action: Mouse moved to (318, 445)
Screenshot: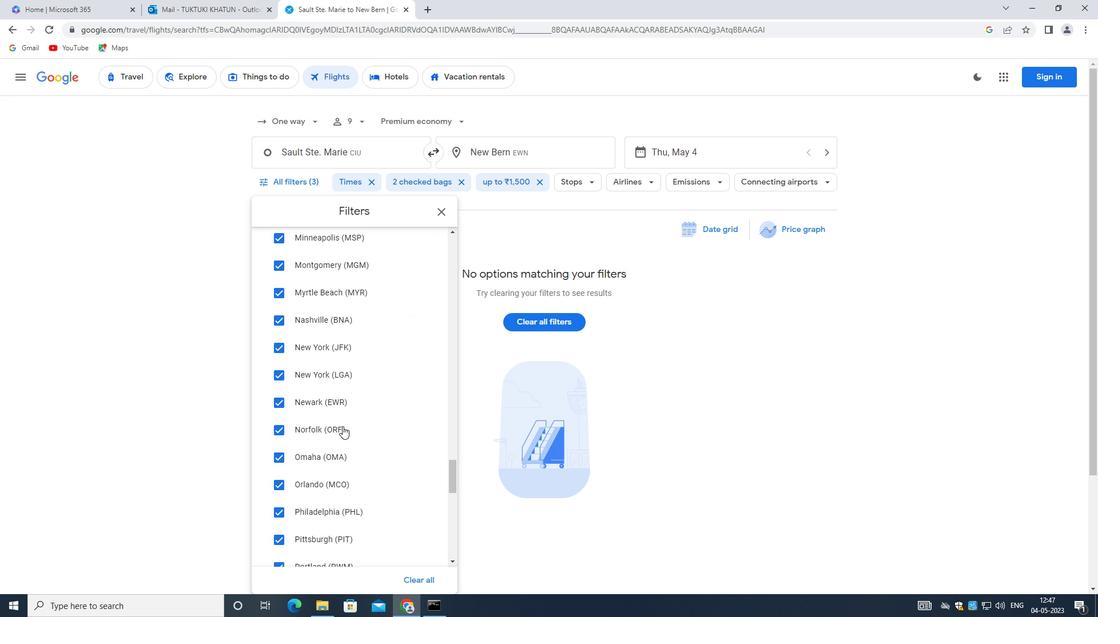 
Action: Mouse scrolled (318, 444) with delta (0, 0)
Screenshot: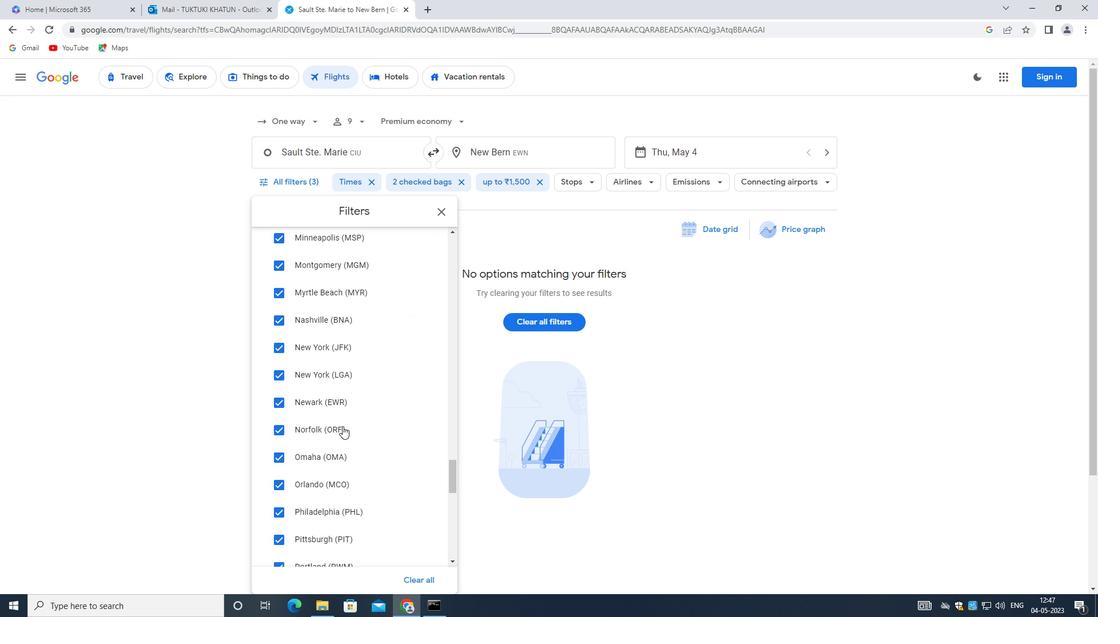 
Action: Mouse moved to (317, 445)
Screenshot: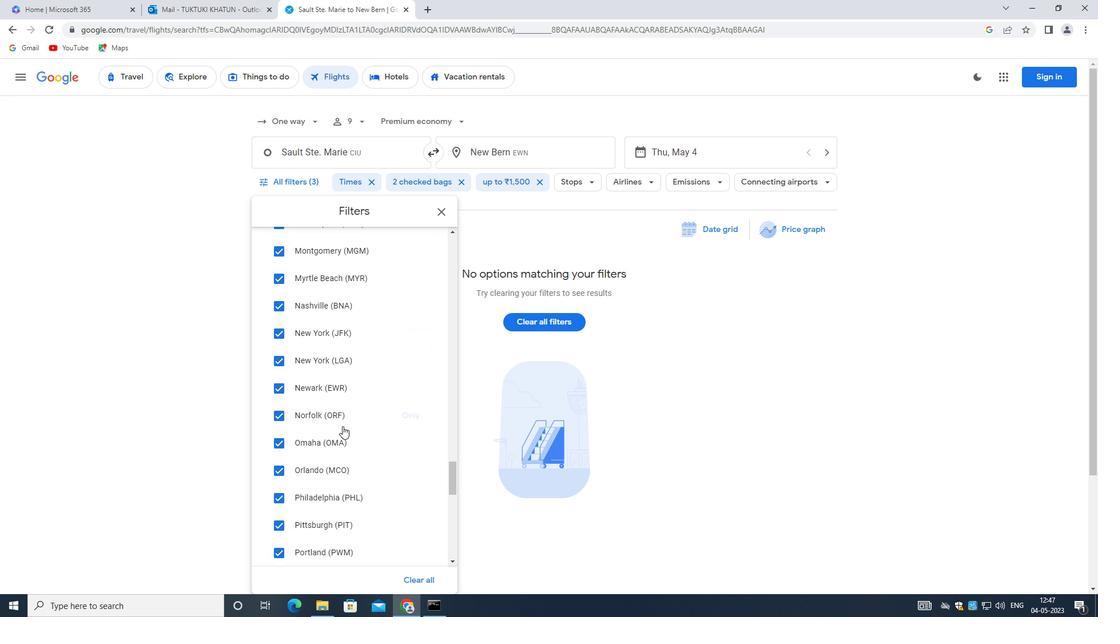 
Action: Mouse scrolled (317, 444) with delta (0, 0)
Screenshot: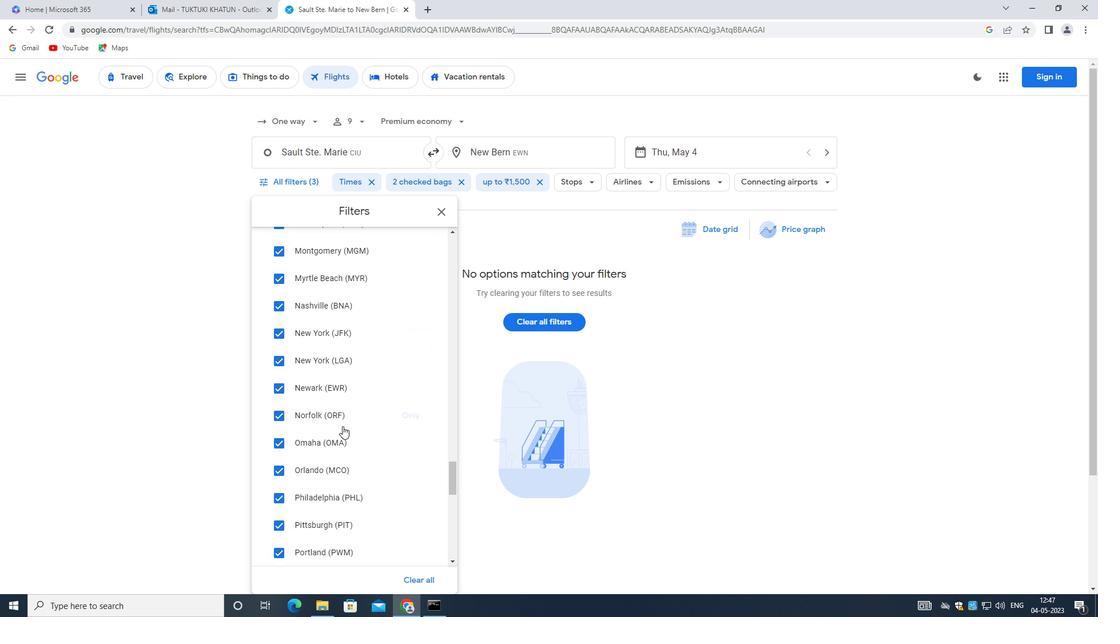 
Action: Mouse moved to (316, 445)
Screenshot: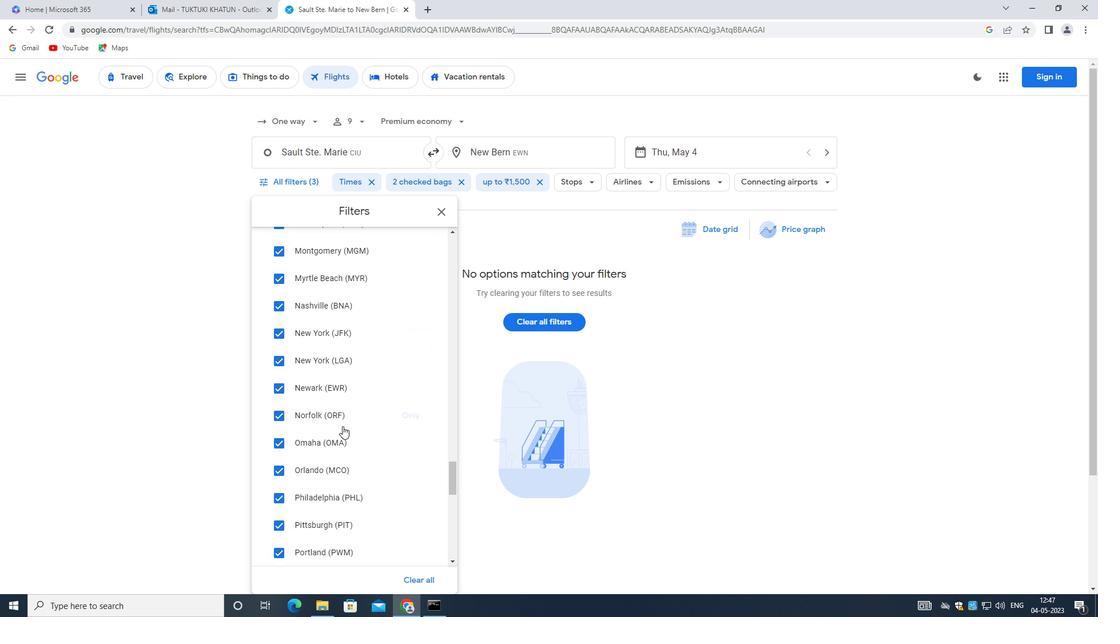 
Action: Mouse scrolled (316, 444) with delta (0, 0)
Screenshot: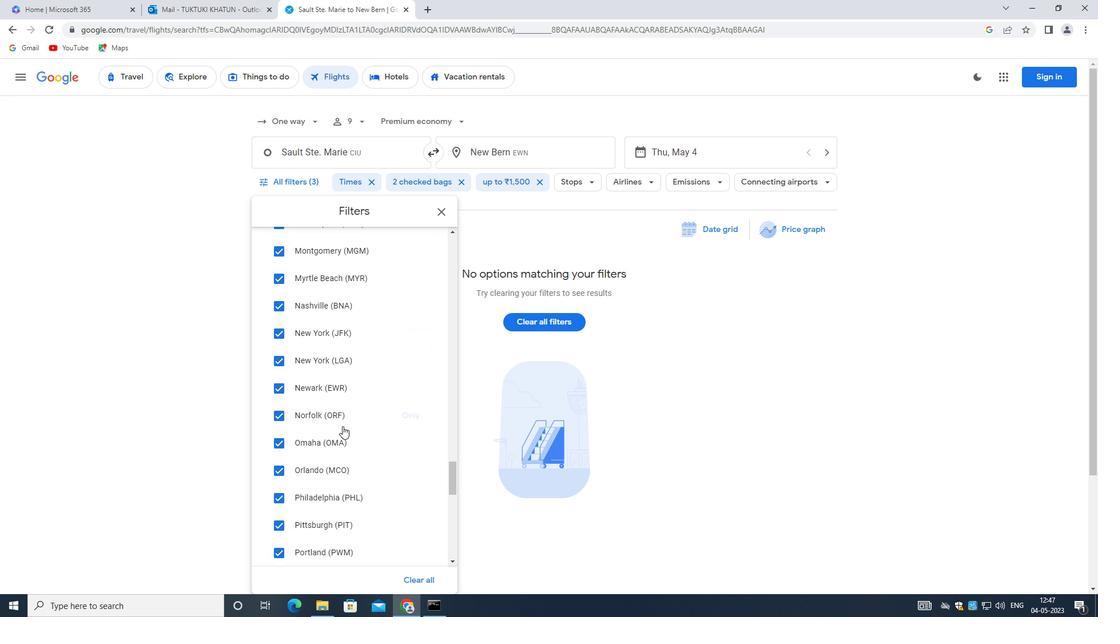 
Action: Mouse moved to (314, 445)
Screenshot: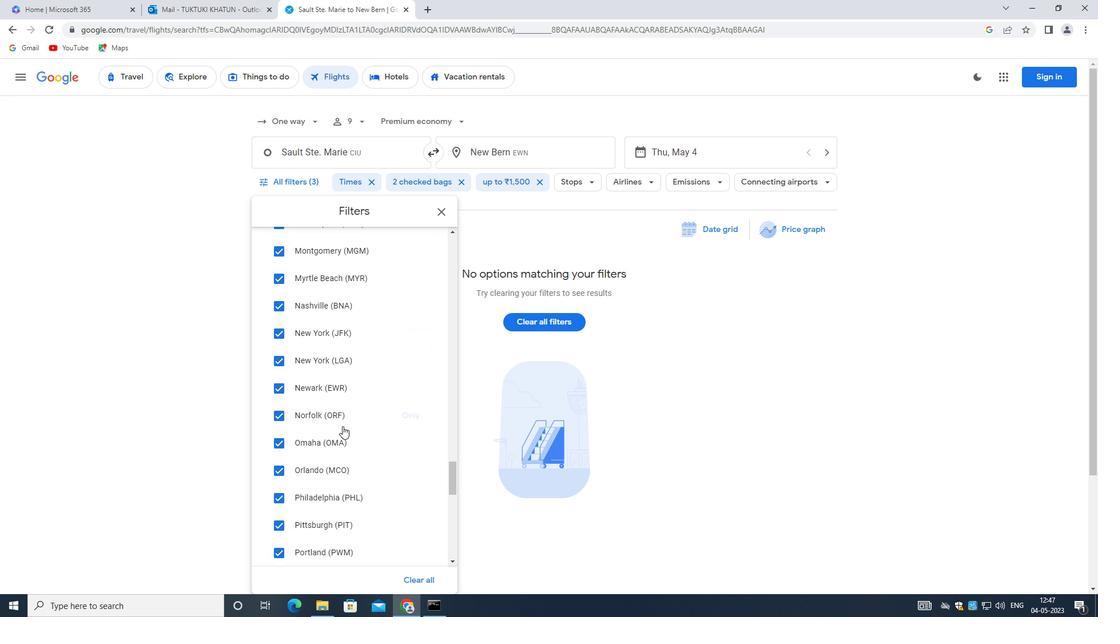 
Action: Mouse scrolled (314, 444) with delta (0, 0)
Screenshot: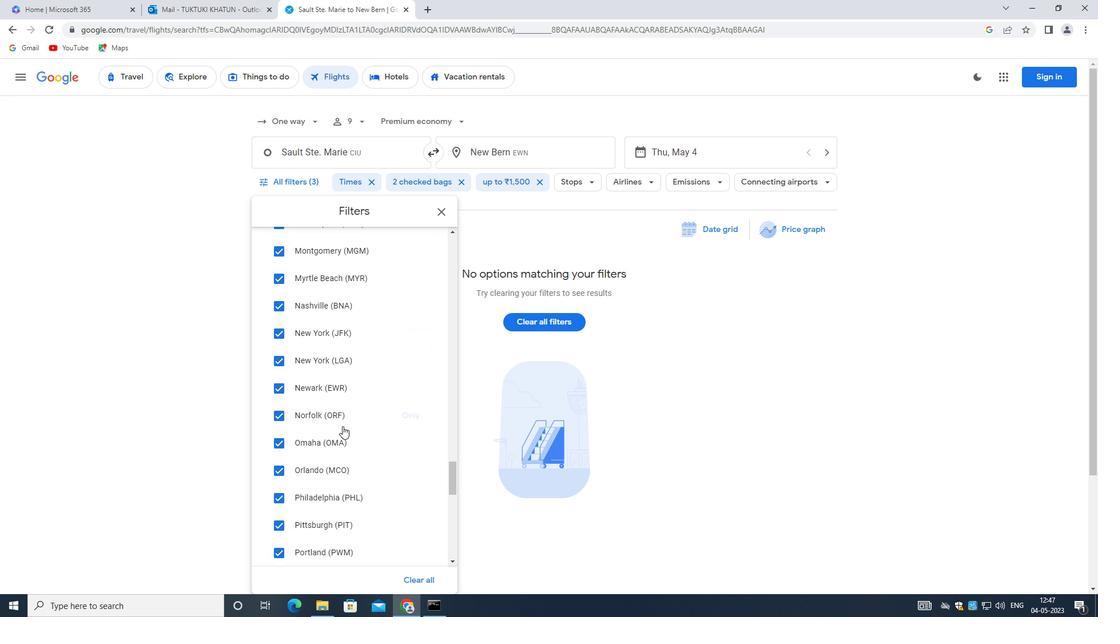 
Action: Mouse moved to (300, 429)
Screenshot: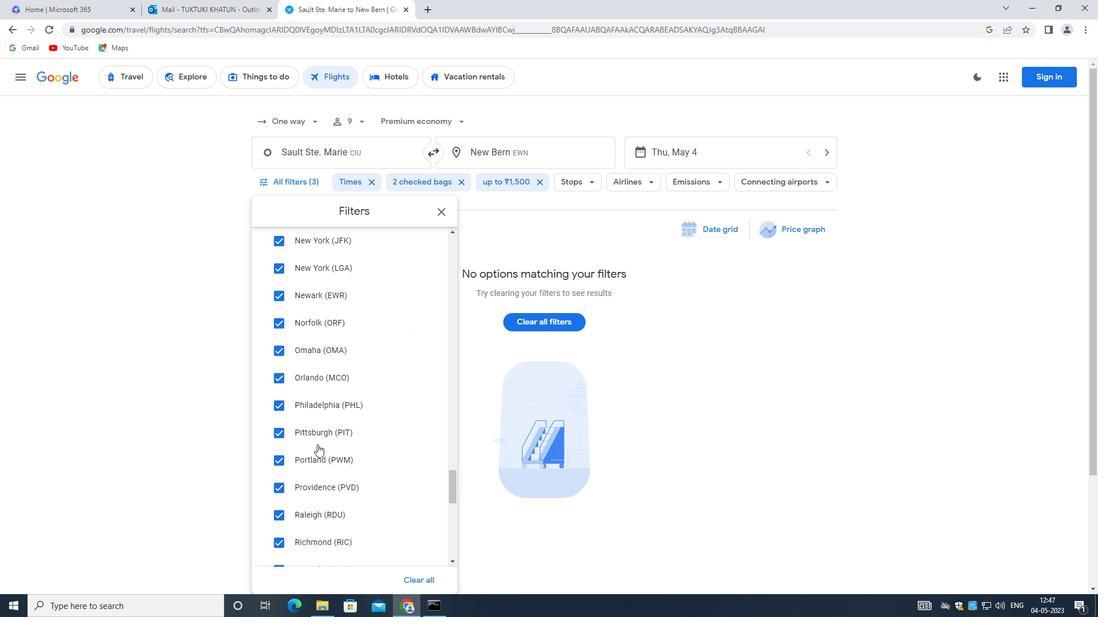 
Action: Mouse scrolled (300, 429) with delta (0, 0)
Screenshot: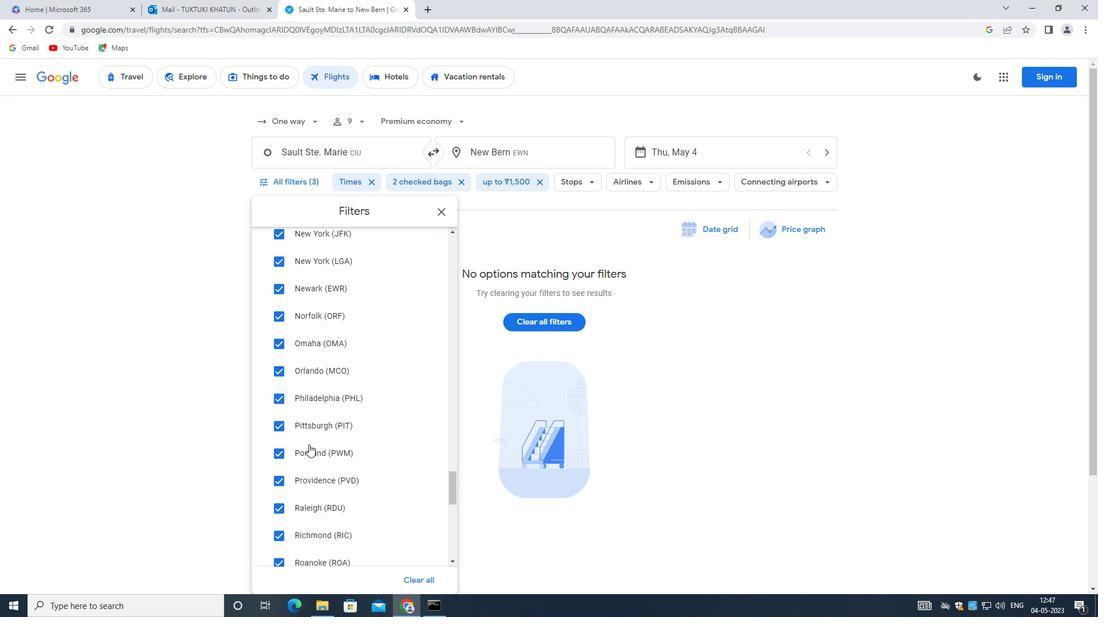 
Action: Mouse scrolled (300, 429) with delta (0, 0)
Screenshot: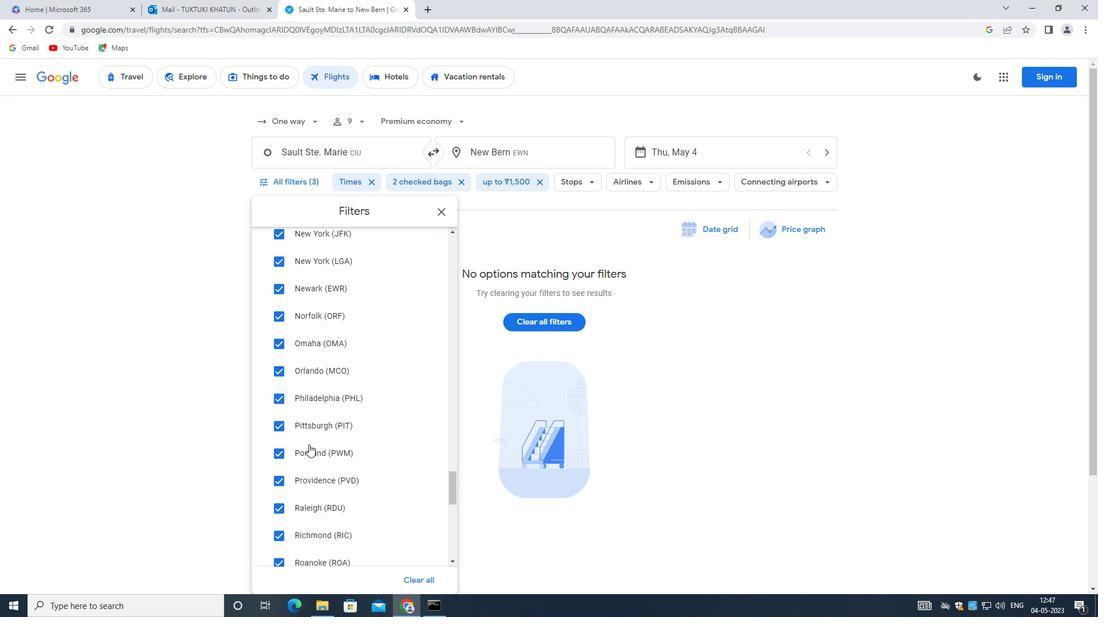 
Action: Mouse scrolled (300, 429) with delta (0, 0)
Screenshot: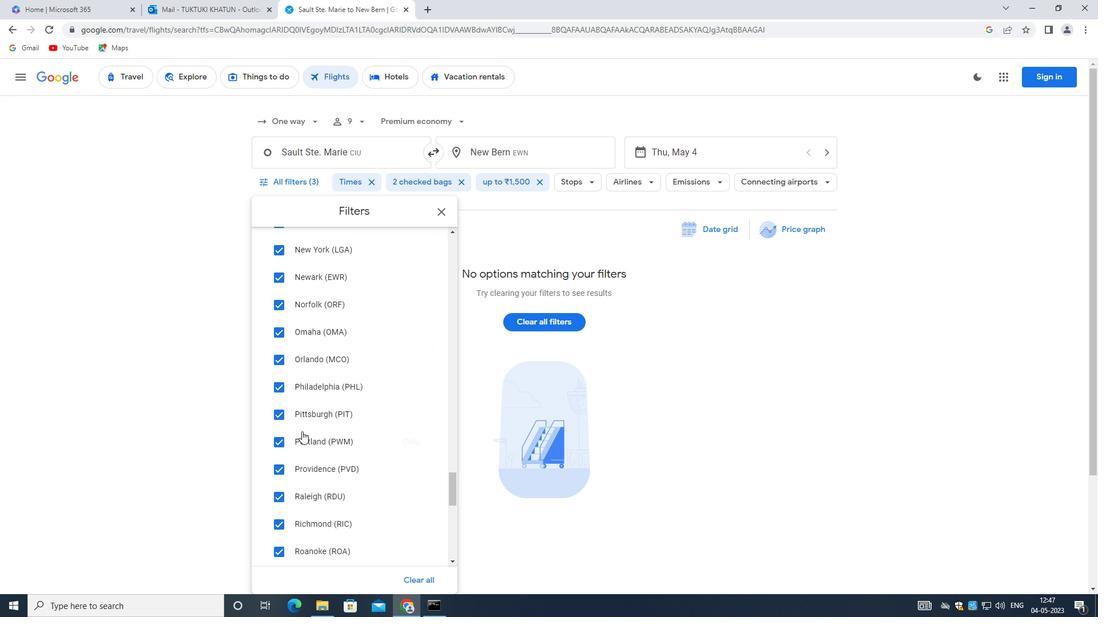 
Action: Mouse moved to (297, 429)
Screenshot: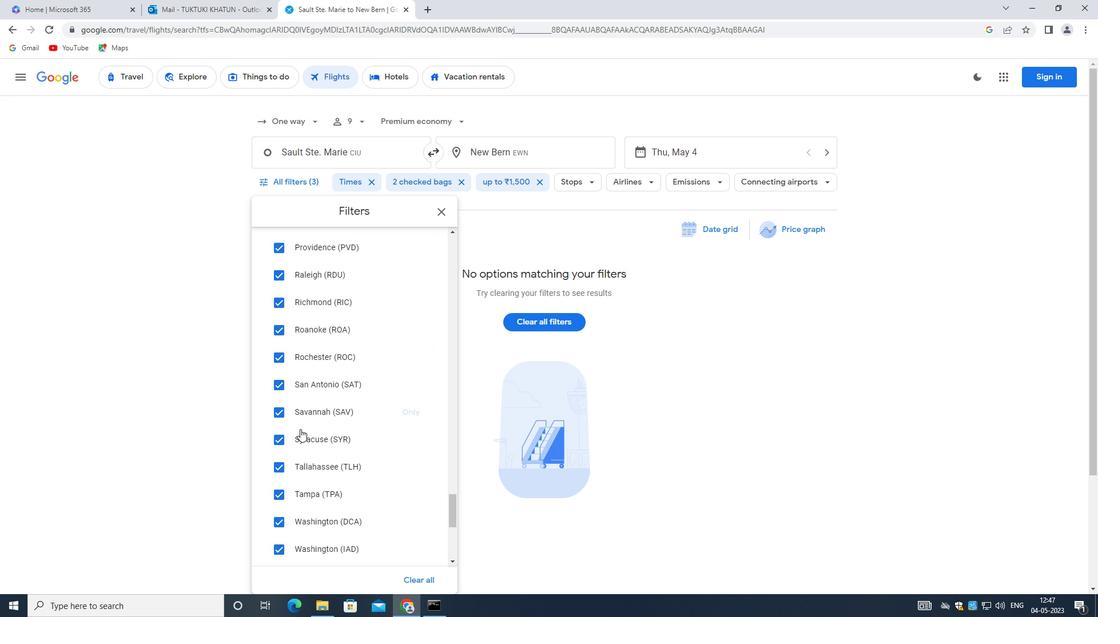 
Action: Mouse scrolled (297, 429) with delta (0, 0)
Screenshot: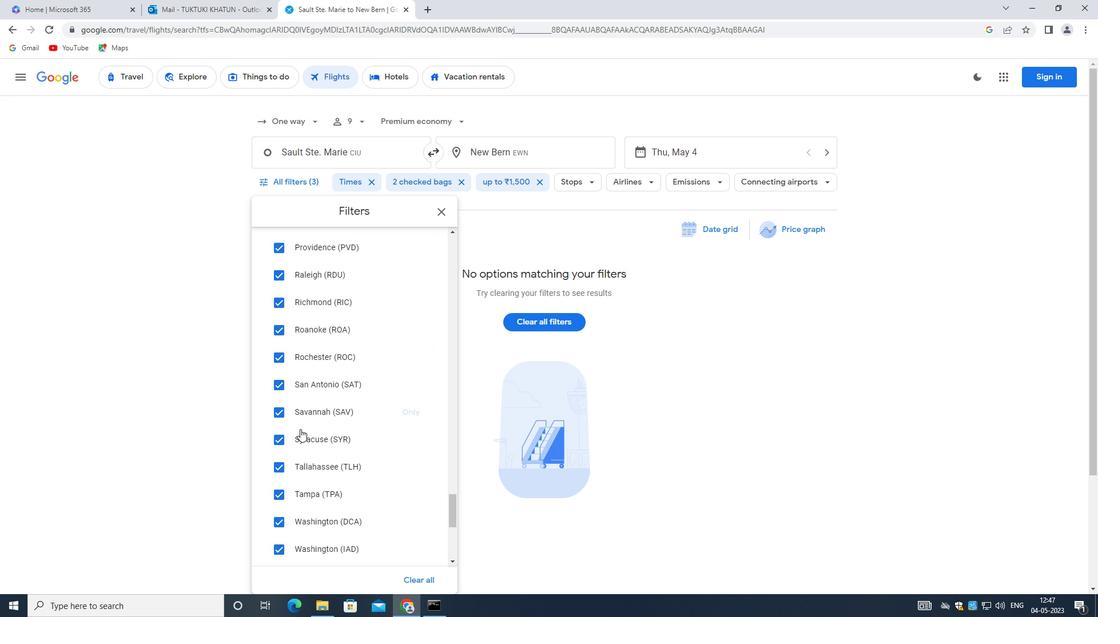 
Action: Mouse scrolled (297, 429) with delta (0, 0)
Screenshot: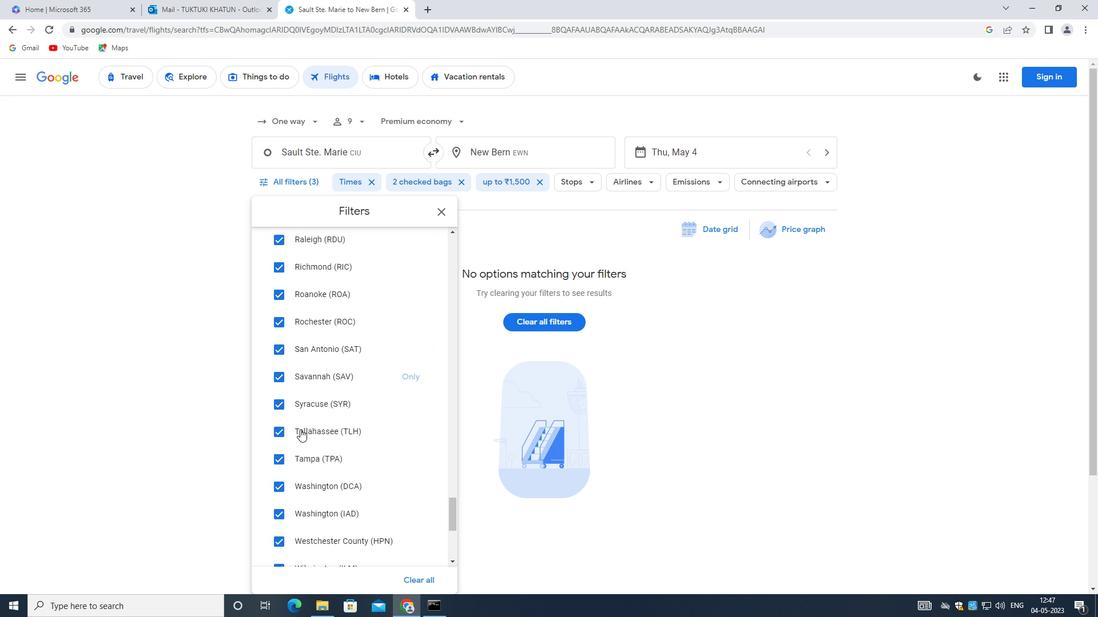 
Action: Mouse scrolled (297, 429) with delta (0, 0)
Screenshot: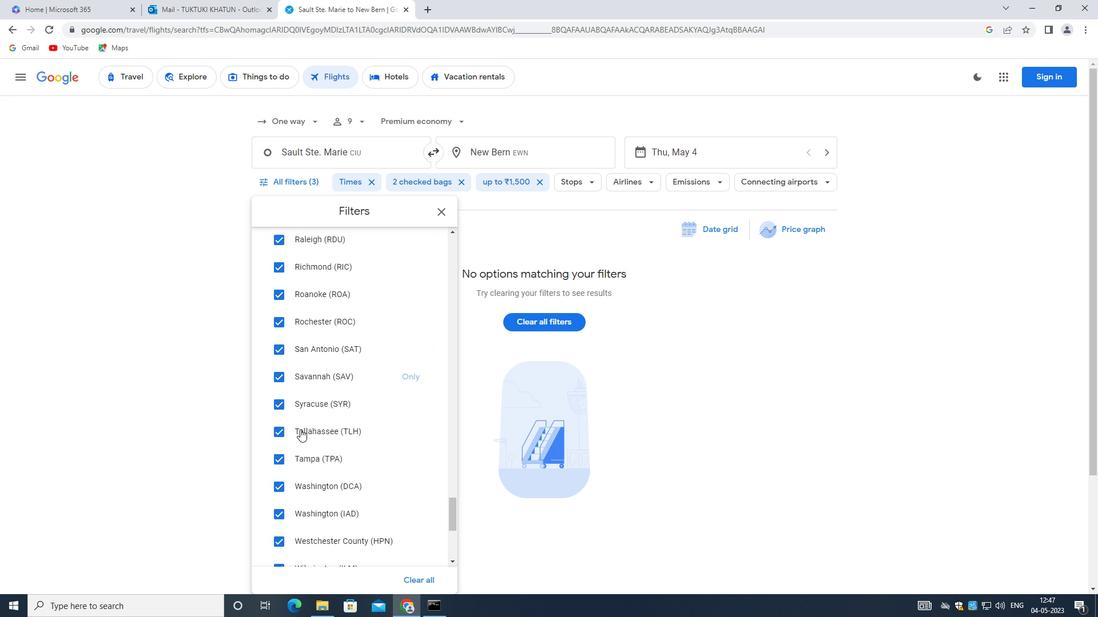 
Action: Mouse scrolled (297, 429) with delta (0, 0)
Screenshot: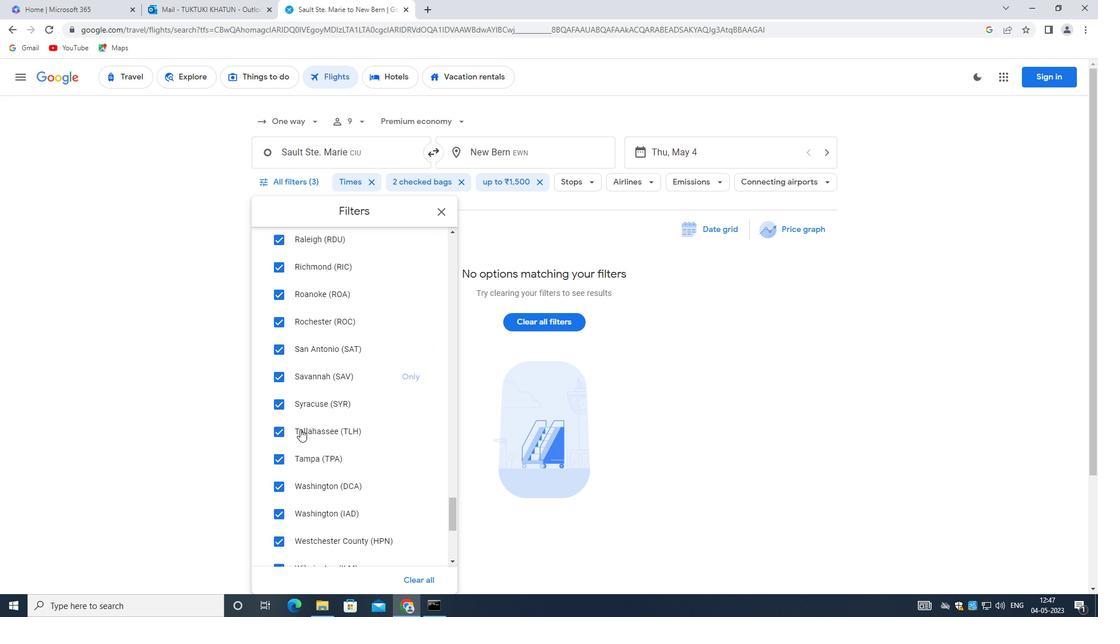 
Action: Mouse moved to (295, 419)
Screenshot: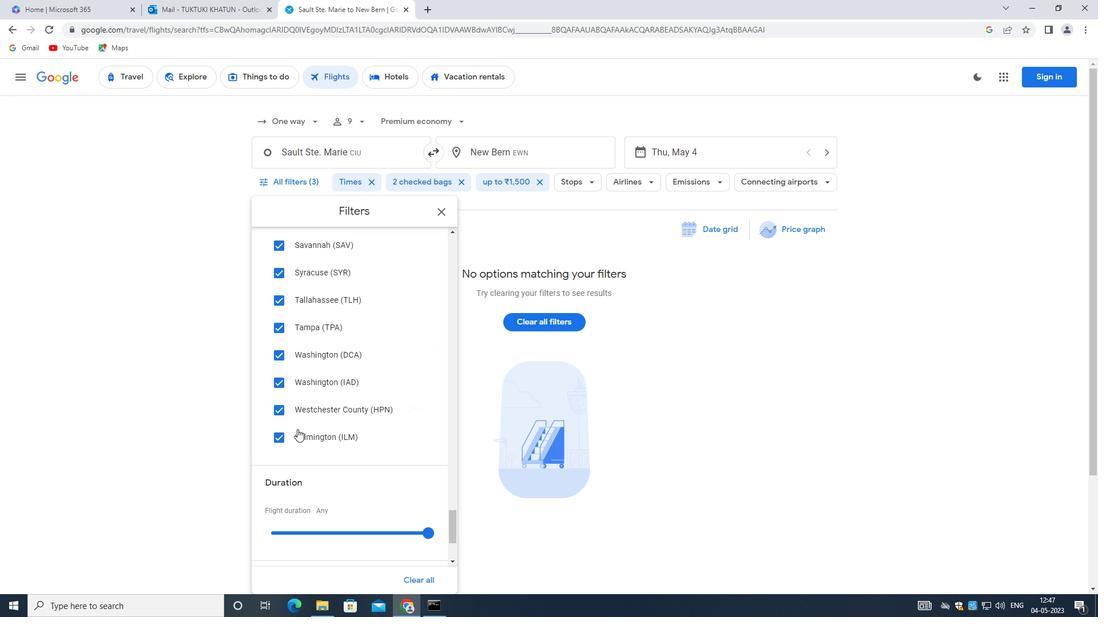 
Action: Mouse scrolled (295, 419) with delta (0, 0)
Screenshot: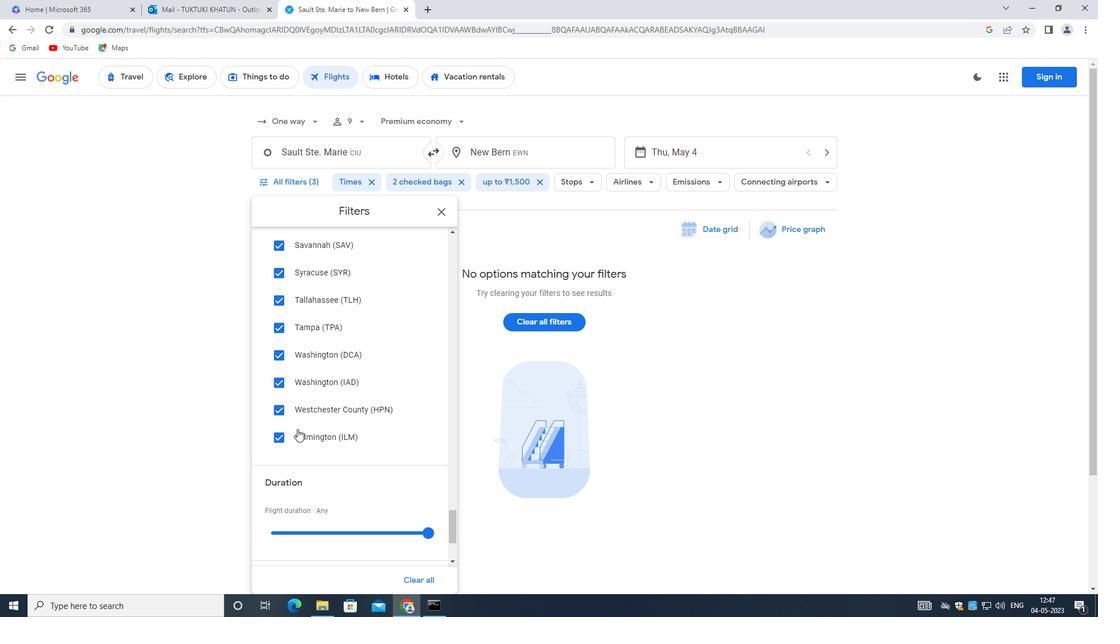 
Action: Mouse moved to (295, 419)
Screenshot: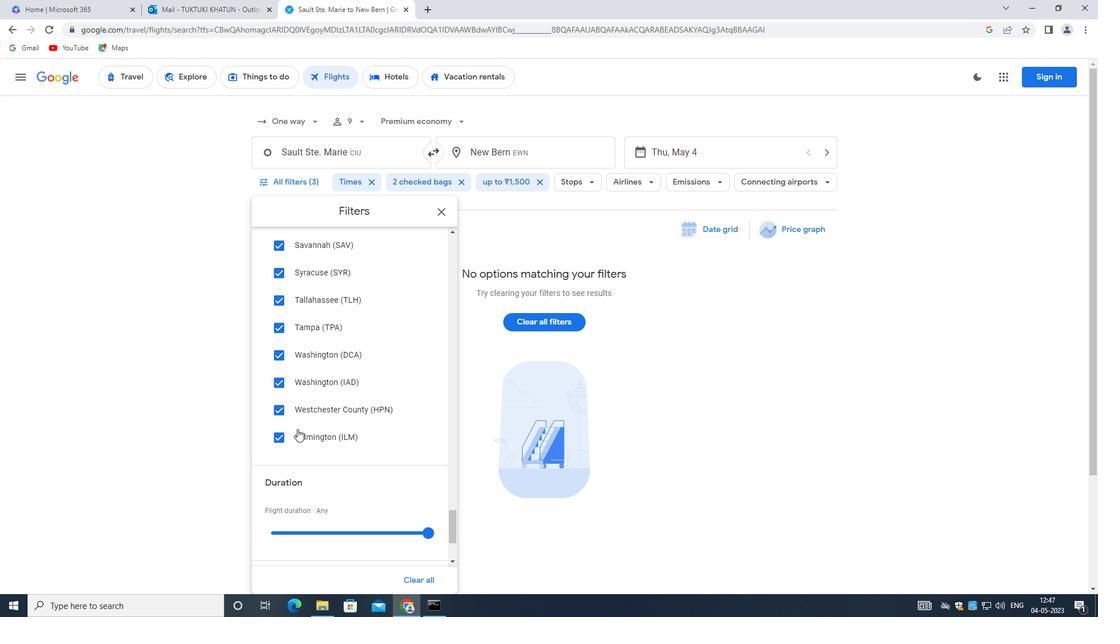 
Action: Mouse scrolled (295, 419) with delta (0, 0)
Screenshot: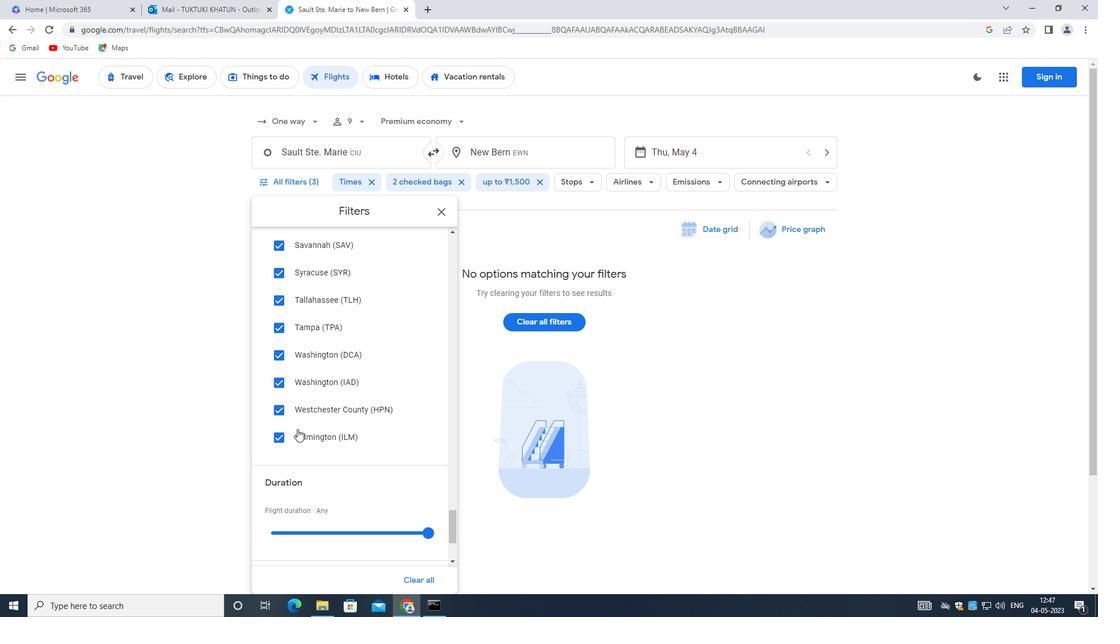 
Action: Mouse moved to (295, 417)
Screenshot: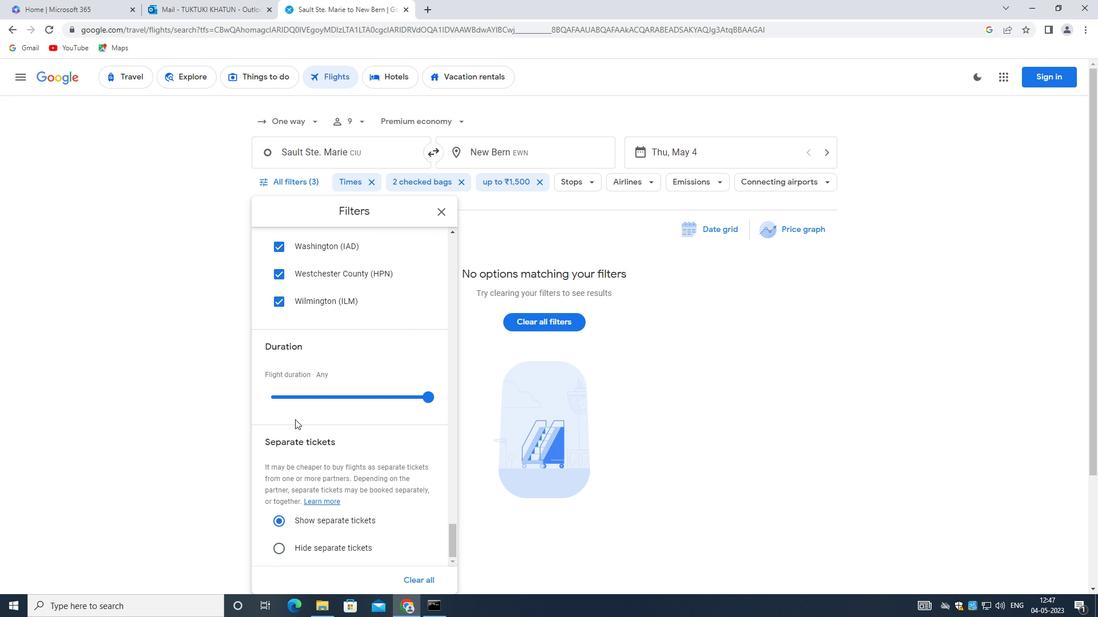 
Action: Mouse scrolled (295, 416) with delta (0, 0)
Screenshot: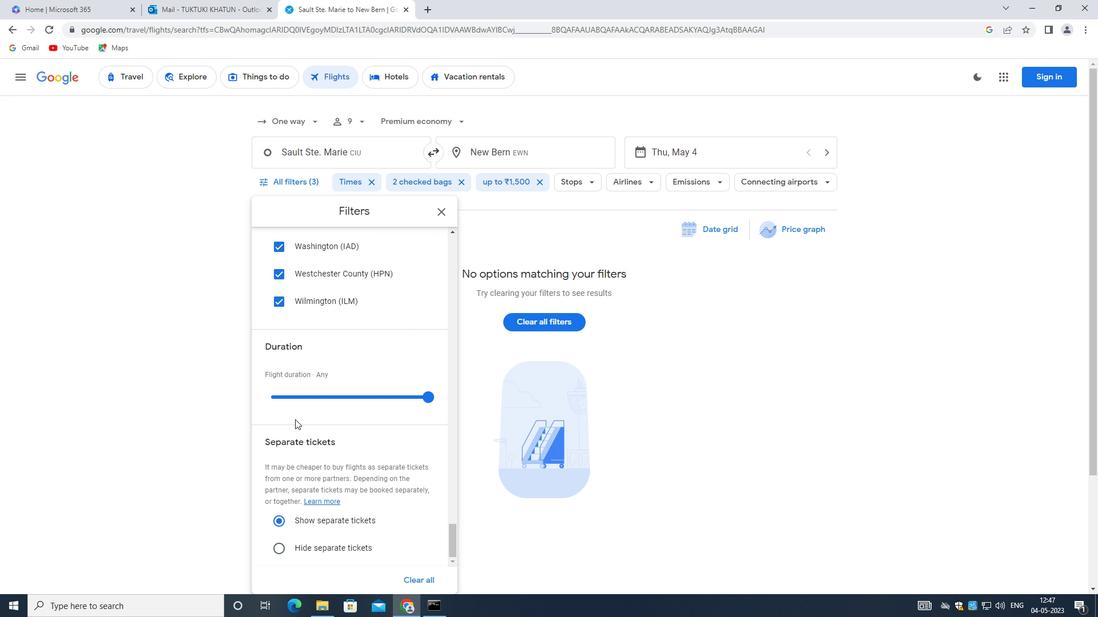 
Action: Mouse scrolled (295, 416) with delta (0, 0)
Screenshot: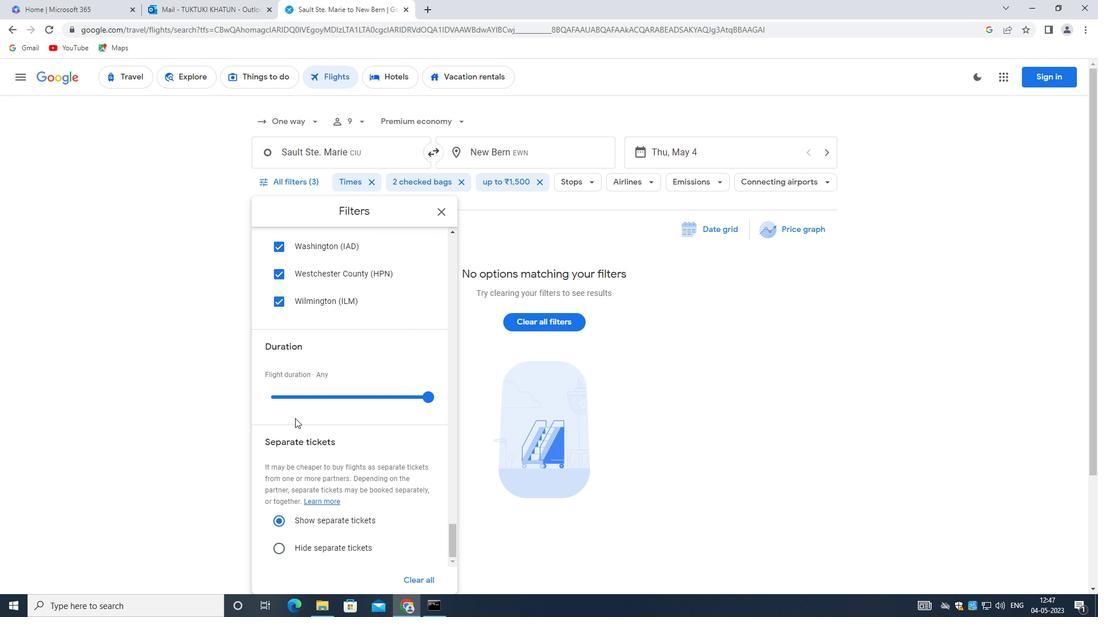 
Action: Mouse scrolled (295, 416) with delta (0, 0)
Screenshot: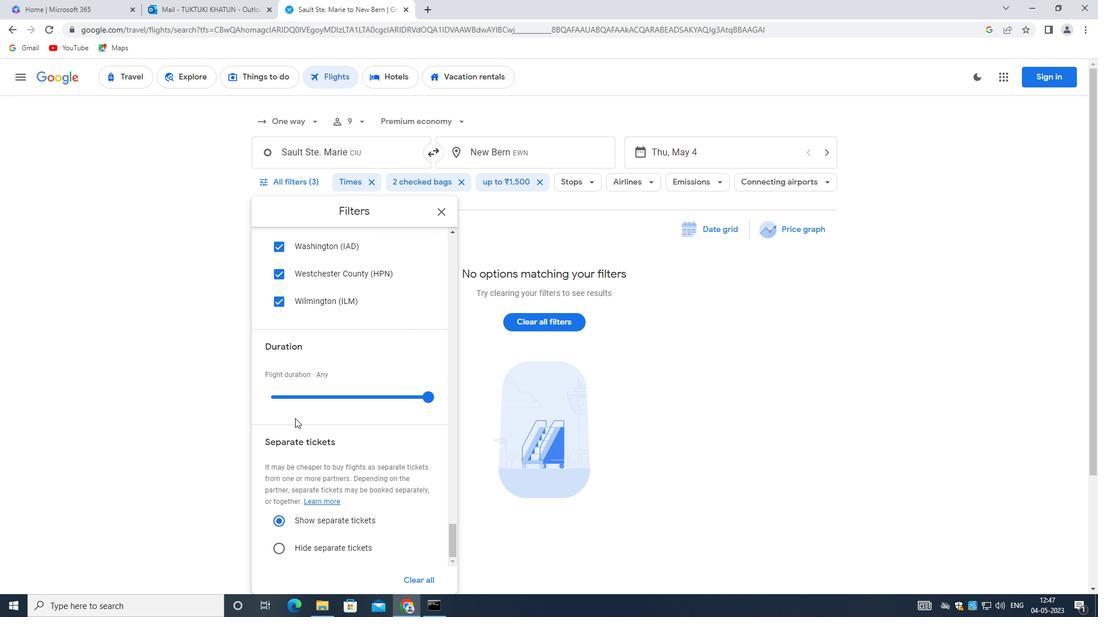 
Action: Mouse scrolled (295, 416) with delta (0, 0)
Screenshot: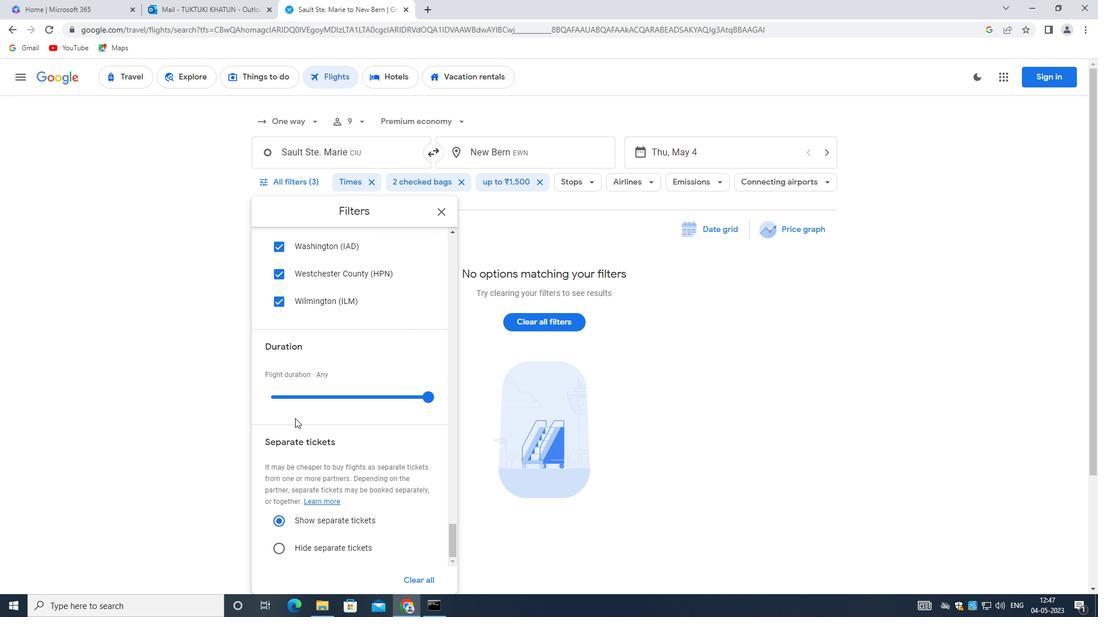 
Action: Mouse moved to (295, 416)
Screenshot: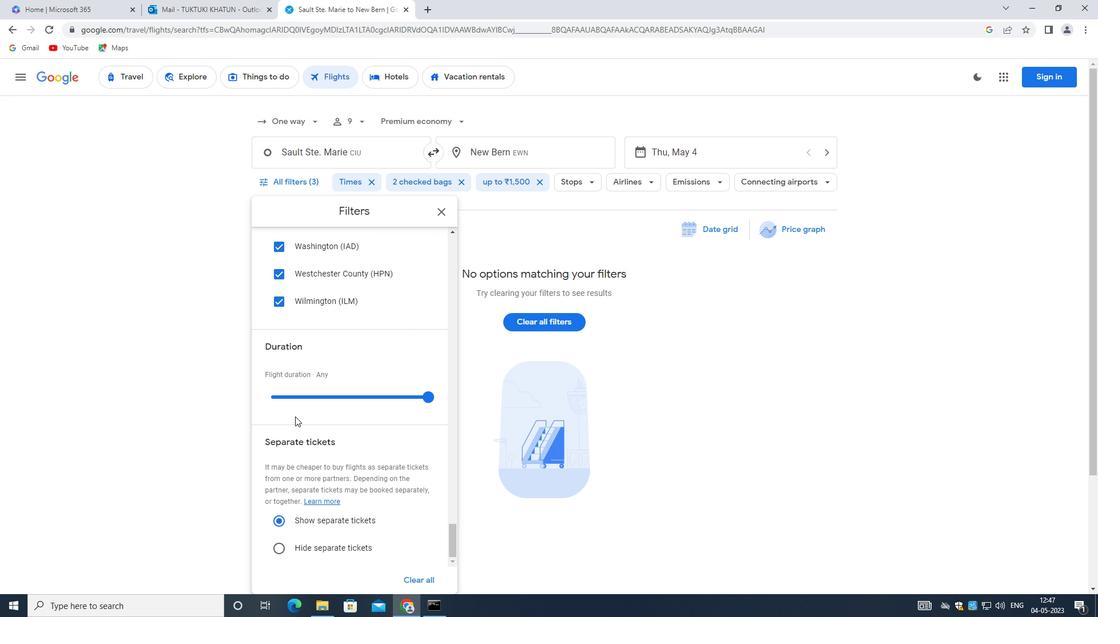
Action: Mouse scrolled (295, 415) with delta (0, 0)
Screenshot: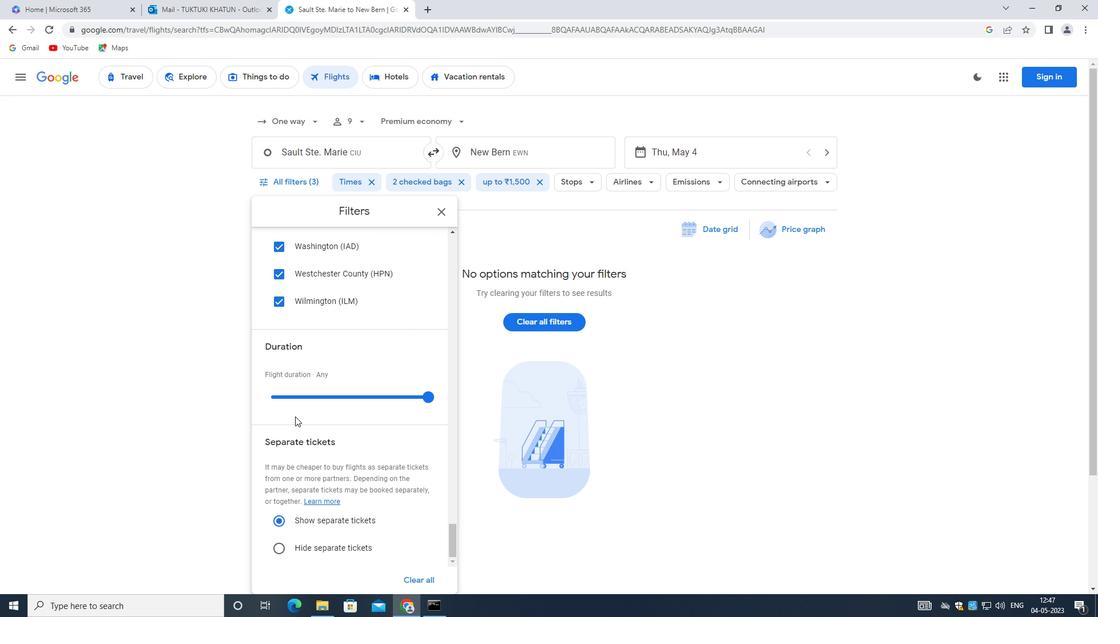
